Task: Search round trip flight ticket for 5 adults, 1 child, 2 infants in seat and 1 infant on lap in business from Hailey/sun Valley: Friedman Memorial Airport to Rockford: Chicago Rockford International Airport(was Northwest Chicagoland Regional Airport At Rockford) on 5-1-2023 and return on 5-2-2023. Choice of flights is Southwest. Number of bags: 11 checked bags. Price is upto 81000. Outbound departure time preference is 4:00. Return departure time preference is 21:30.
Action: Mouse moved to (200, 250)
Screenshot: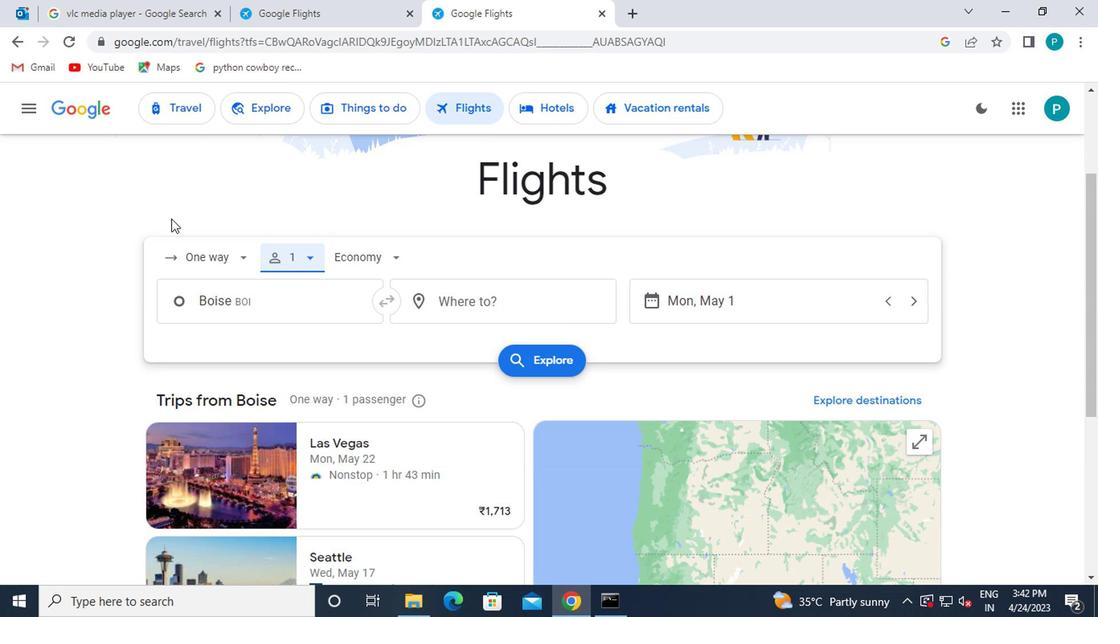 
Action: Mouse pressed left at (200, 250)
Screenshot: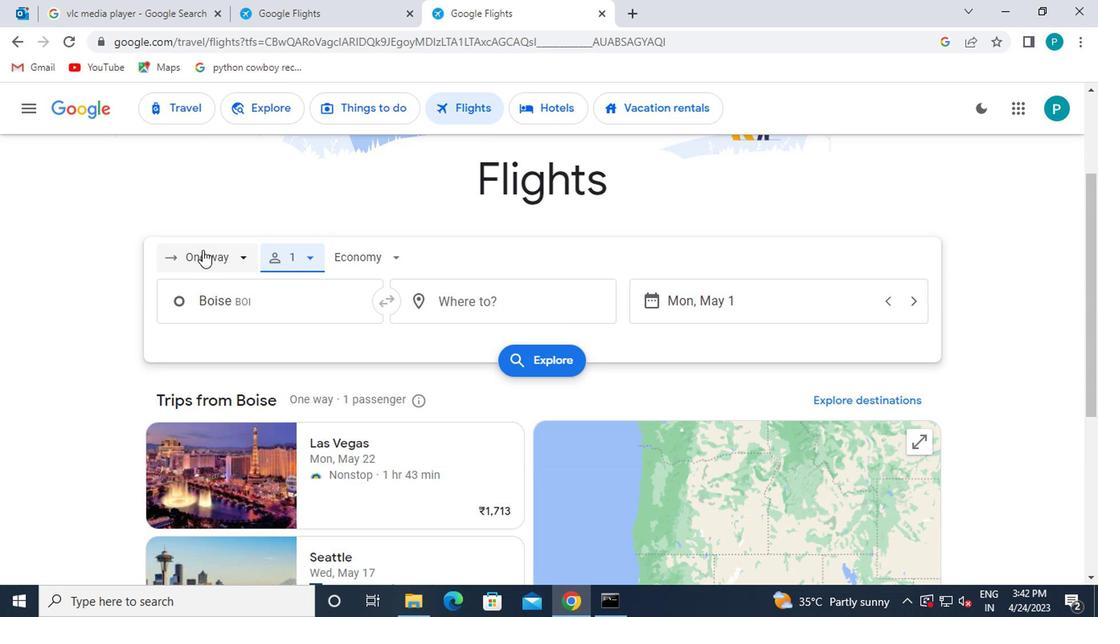 
Action: Mouse moved to (208, 288)
Screenshot: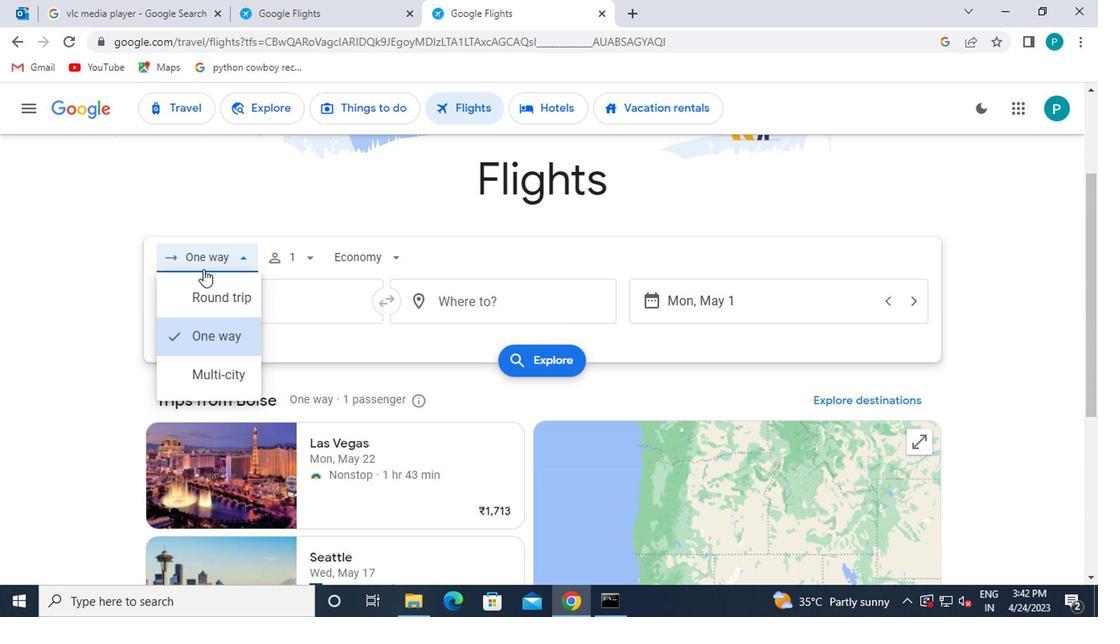 
Action: Mouse pressed left at (208, 288)
Screenshot: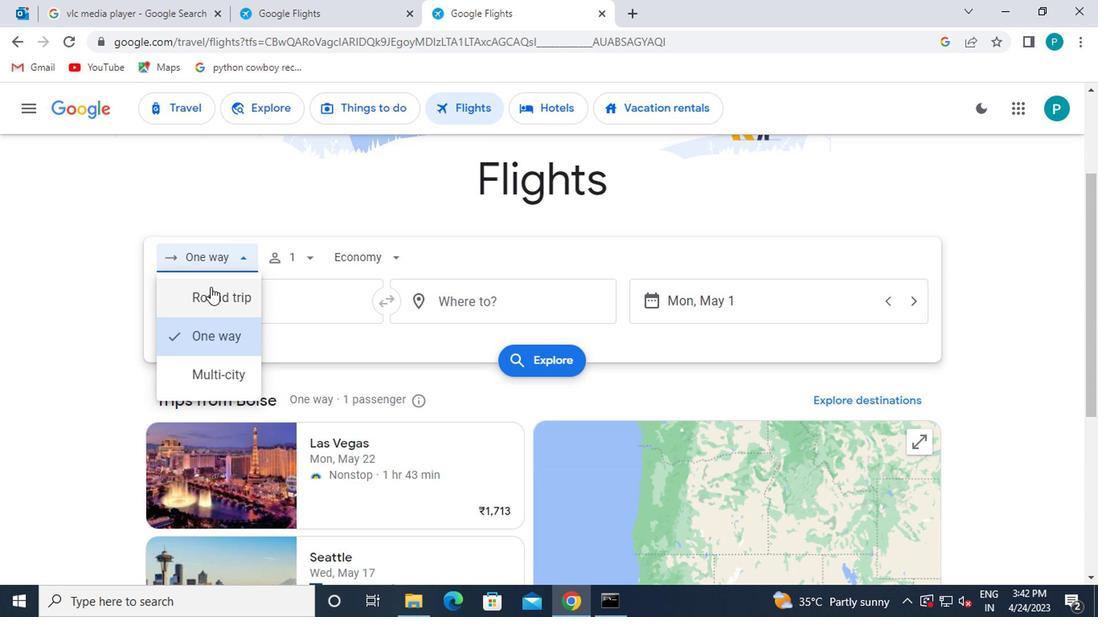 
Action: Mouse moved to (294, 267)
Screenshot: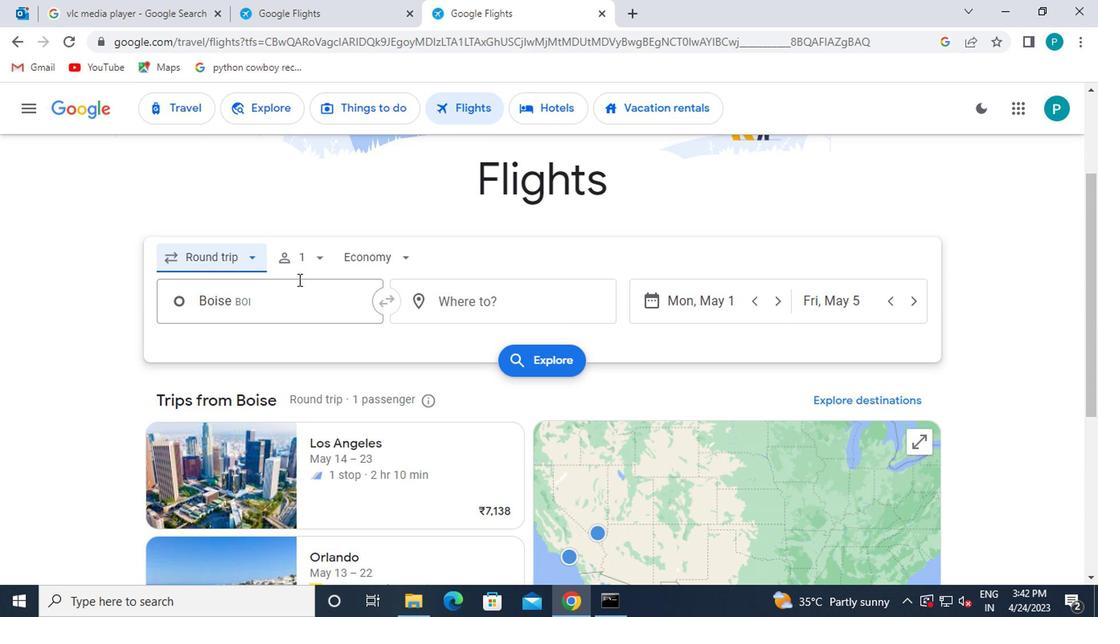 
Action: Mouse pressed left at (294, 267)
Screenshot: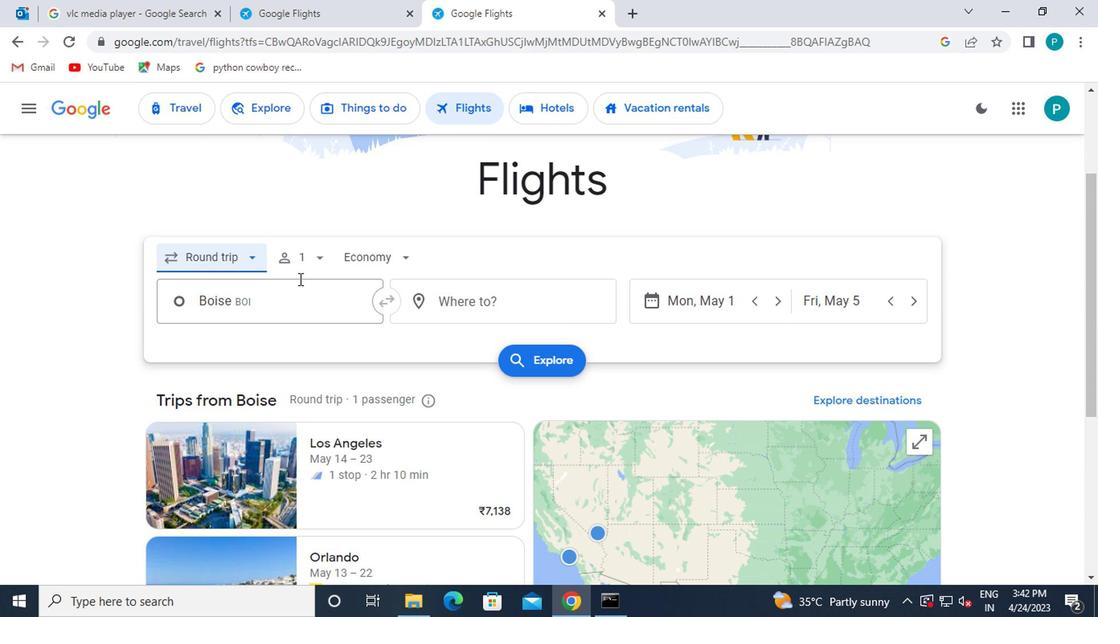 
Action: Mouse moved to (437, 294)
Screenshot: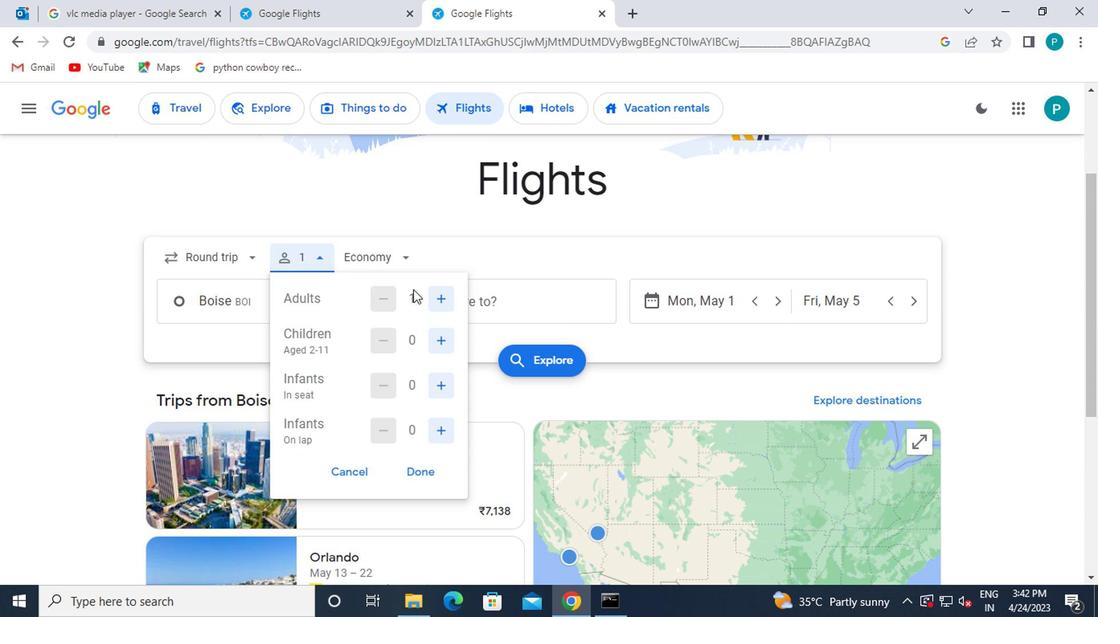 
Action: Mouse pressed left at (437, 294)
Screenshot: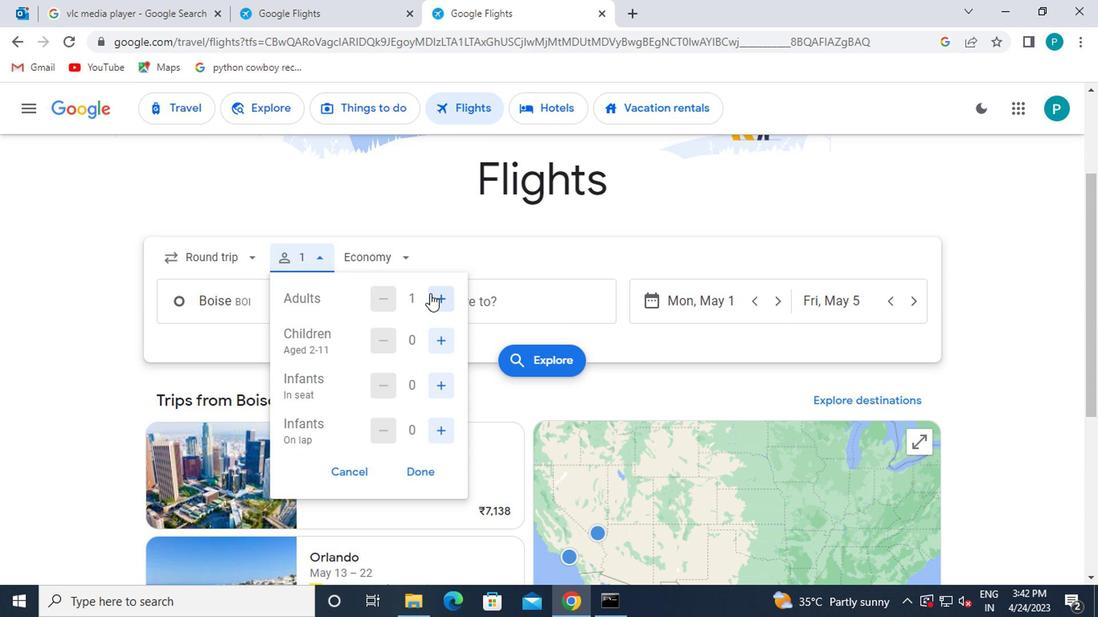 
Action: Mouse pressed left at (437, 294)
Screenshot: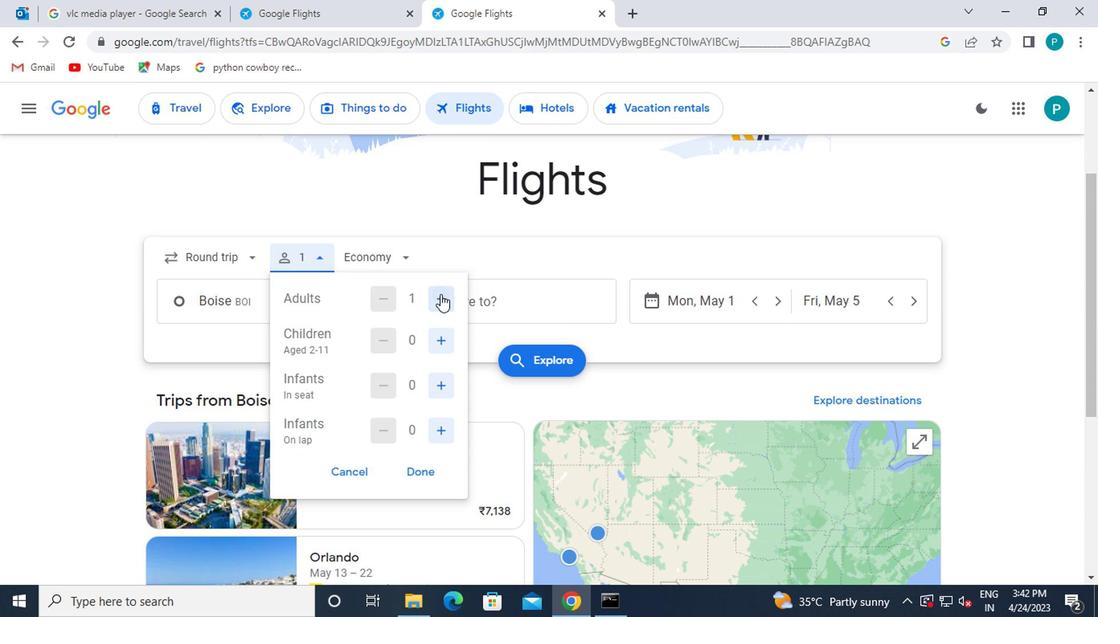 
Action: Mouse pressed left at (437, 294)
Screenshot: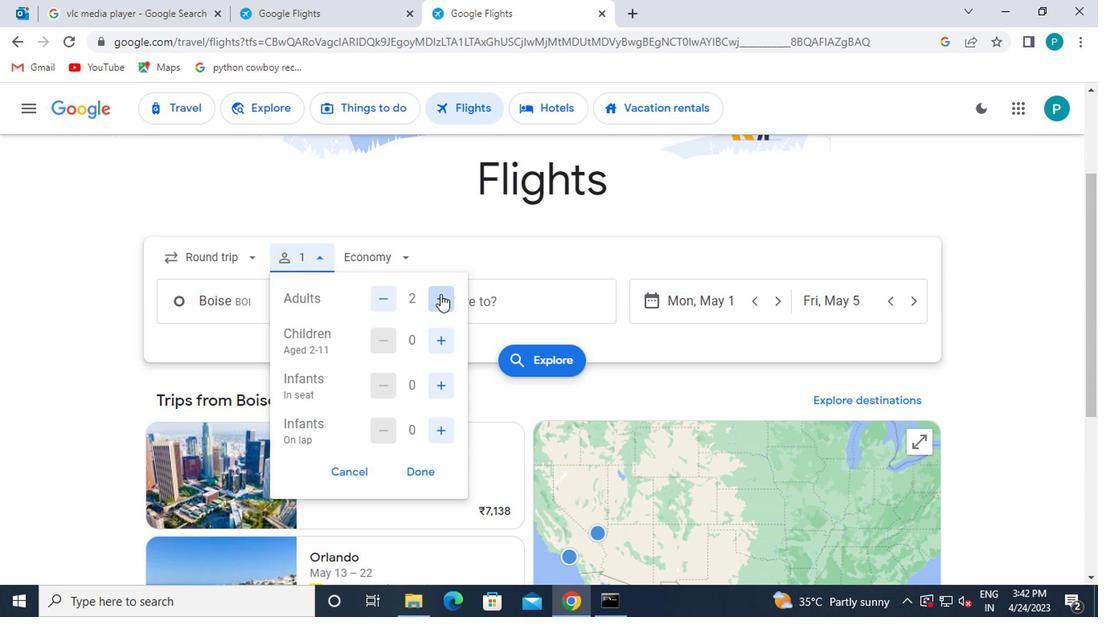 
Action: Mouse pressed left at (437, 294)
Screenshot: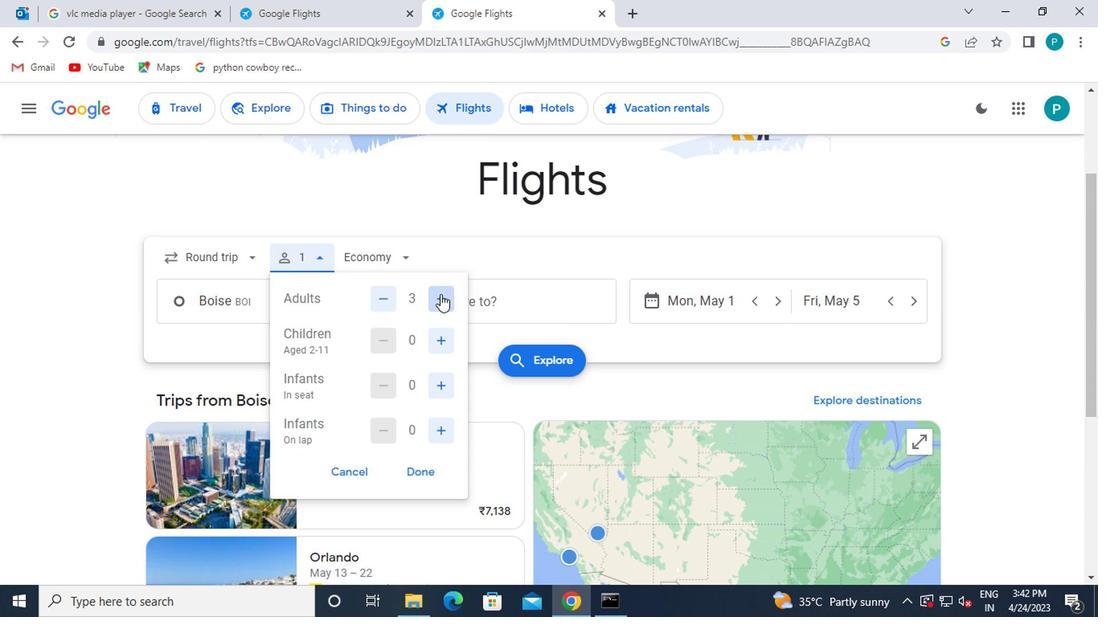 
Action: Mouse moved to (443, 342)
Screenshot: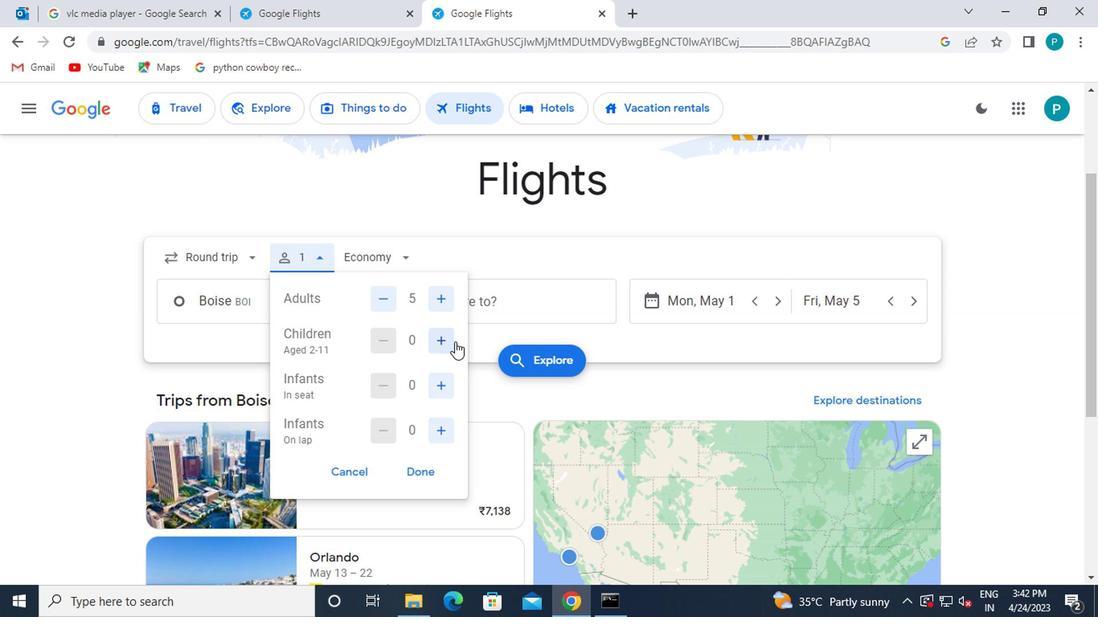 
Action: Mouse pressed left at (443, 342)
Screenshot: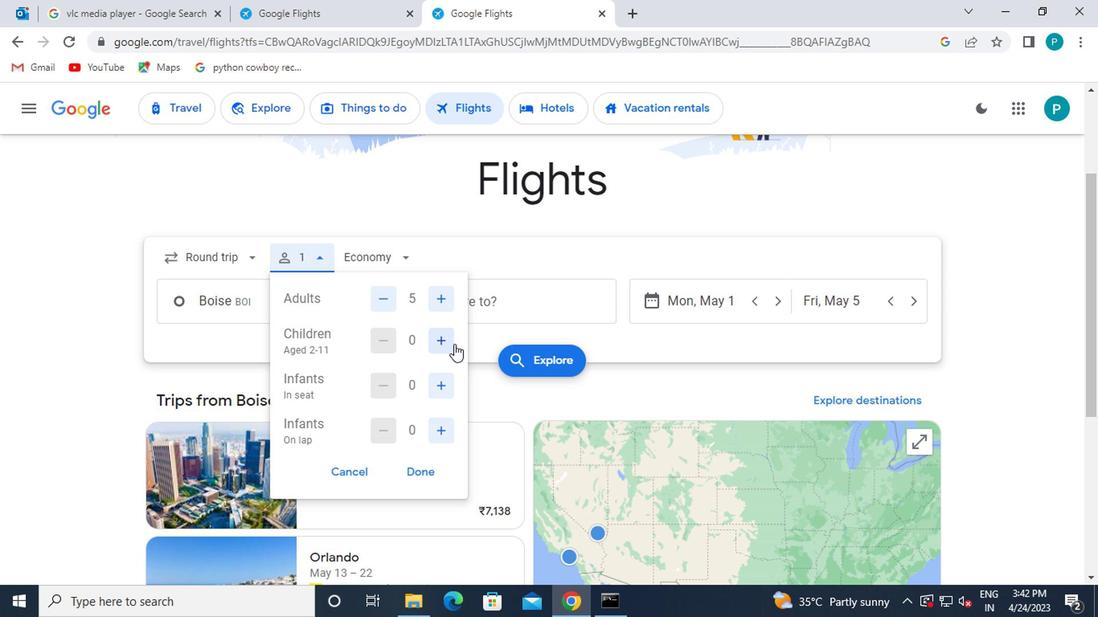 
Action: Mouse moved to (432, 377)
Screenshot: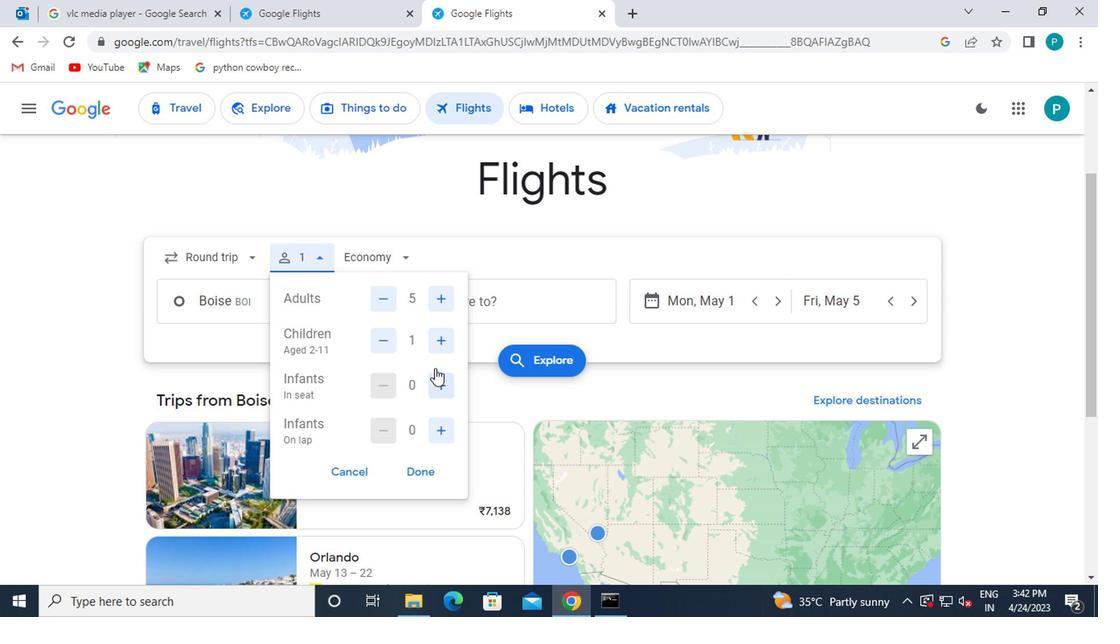 
Action: Mouse pressed left at (432, 377)
Screenshot: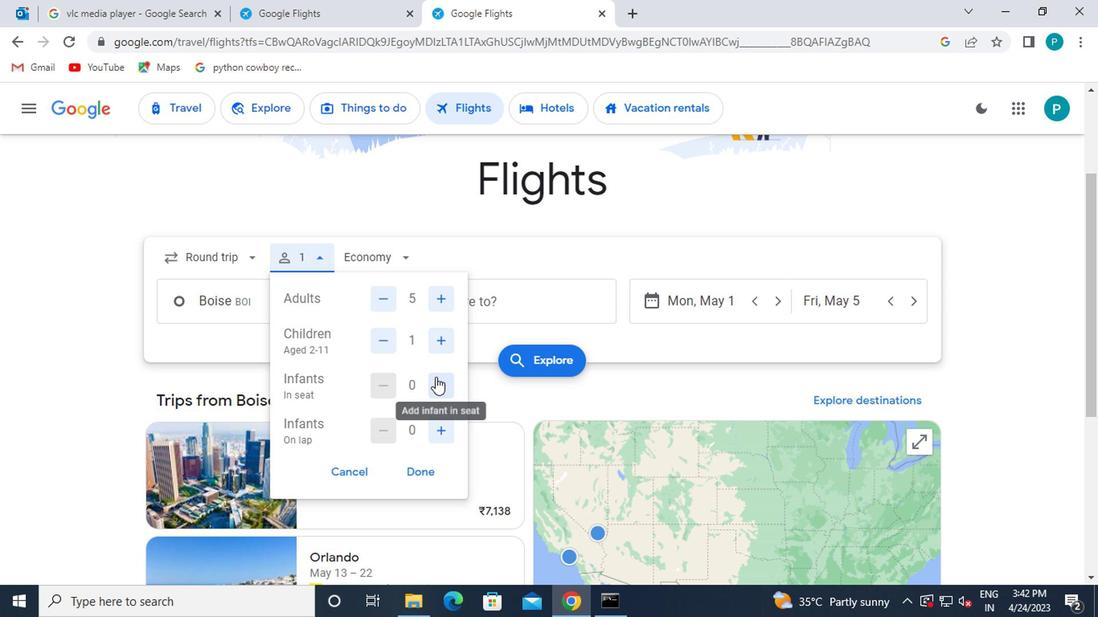 
Action: Mouse pressed left at (432, 377)
Screenshot: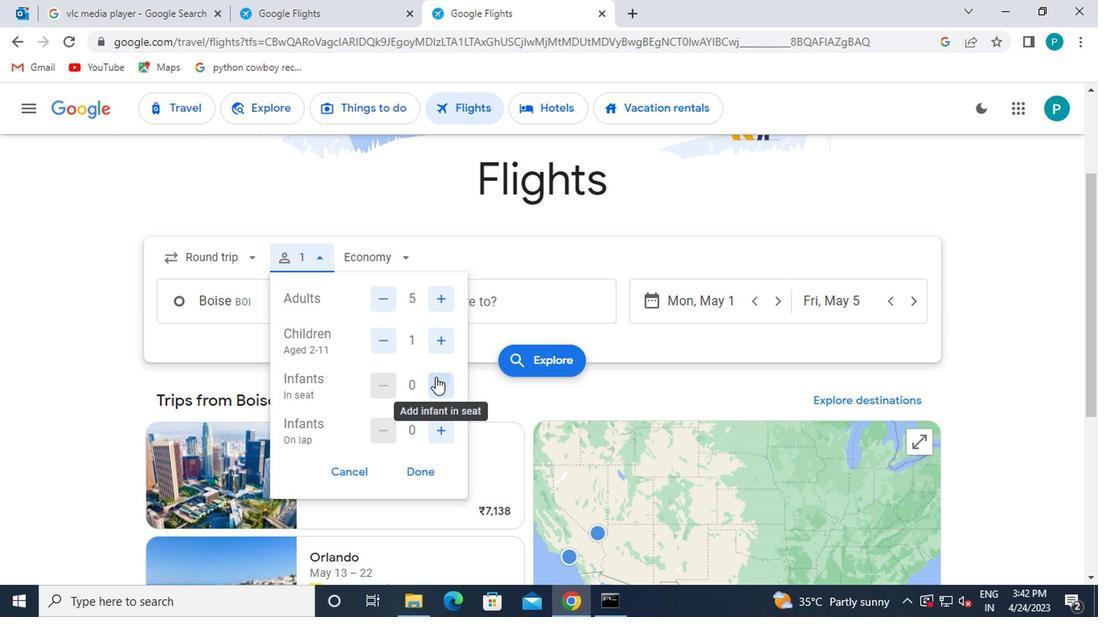 
Action: Mouse moved to (432, 422)
Screenshot: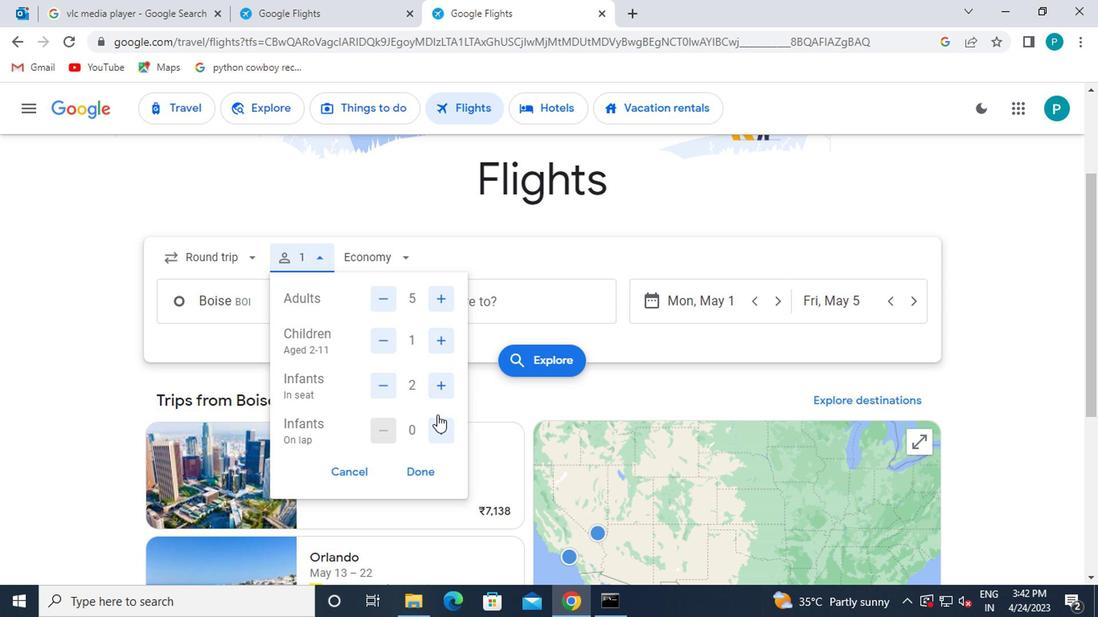 
Action: Mouse pressed left at (432, 422)
Screenshot: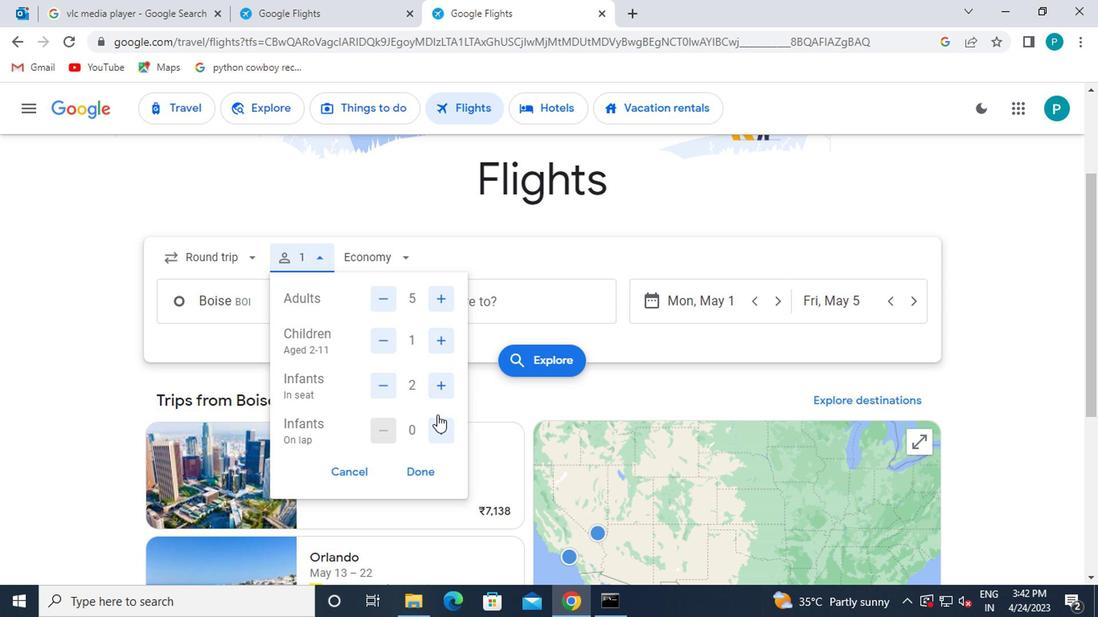 
Action: Mouse moved to (410, 471)
Screenshot: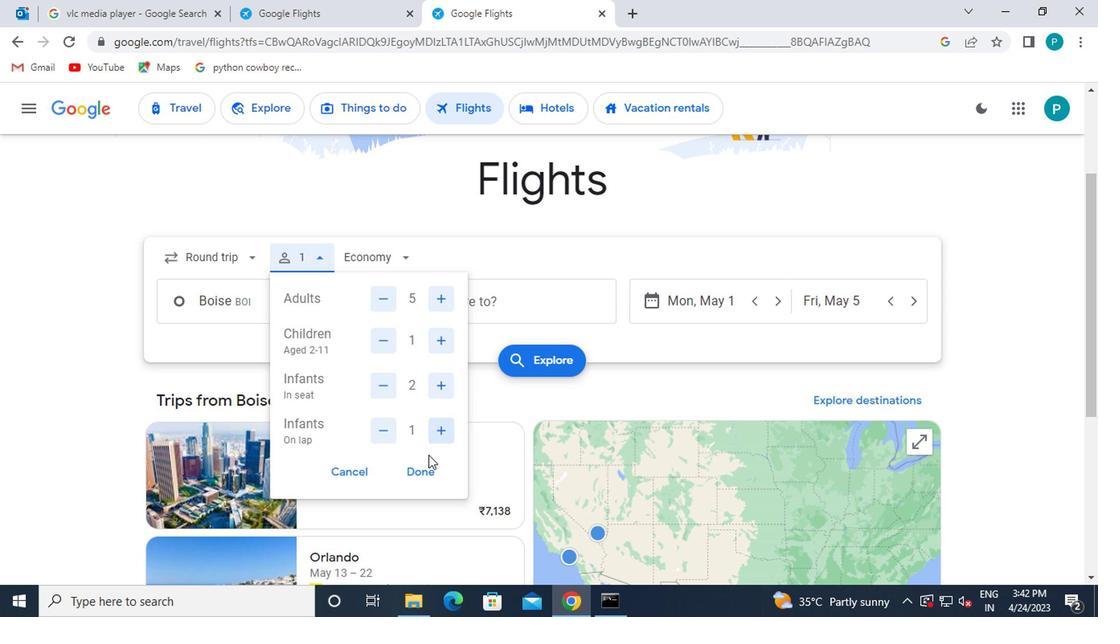 
Action: Mouse pressed left at (410, 471)
Screenshot: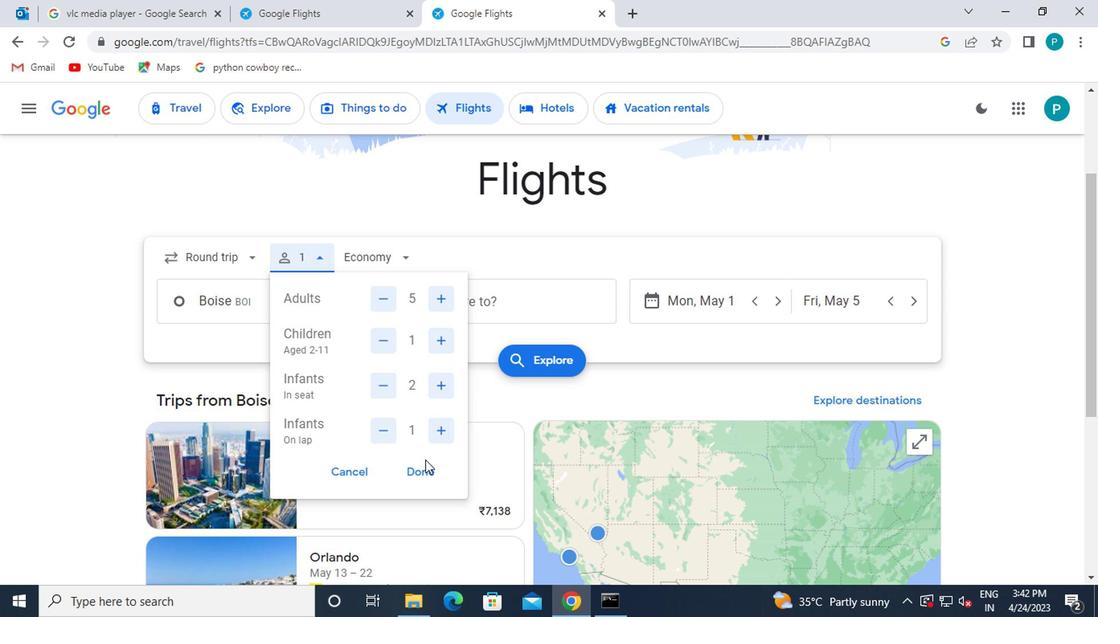
Action: Mouse moved to (363, 260)
Screenshot: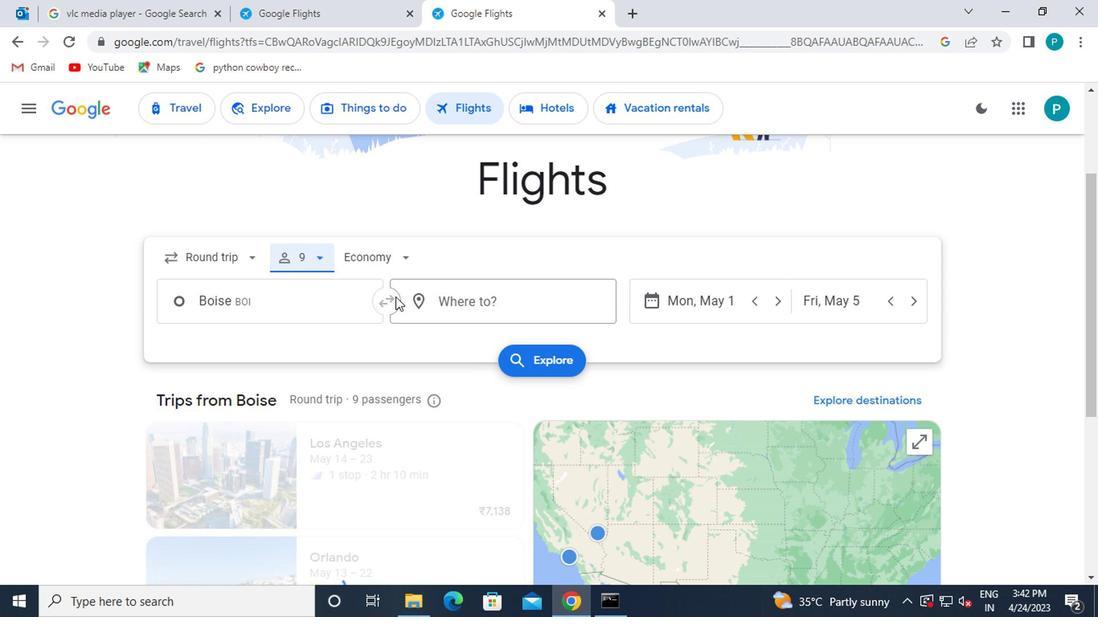 
Action: Mouse pressed left at (363, 260)
Screenshot: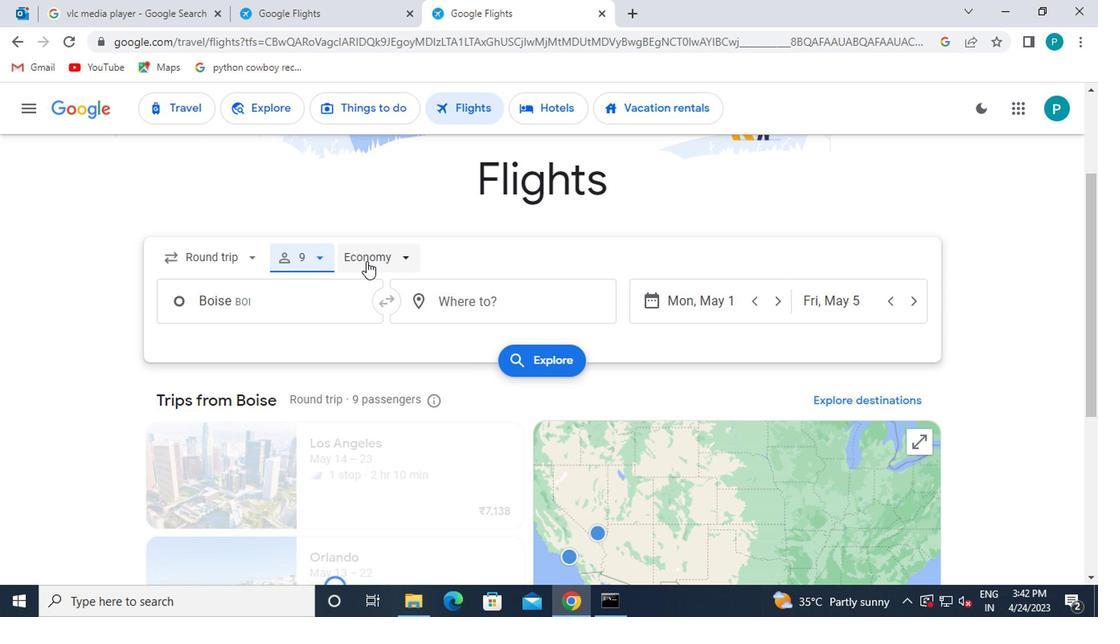 
Action: Mouse moved to (418, 377)
Screenshot: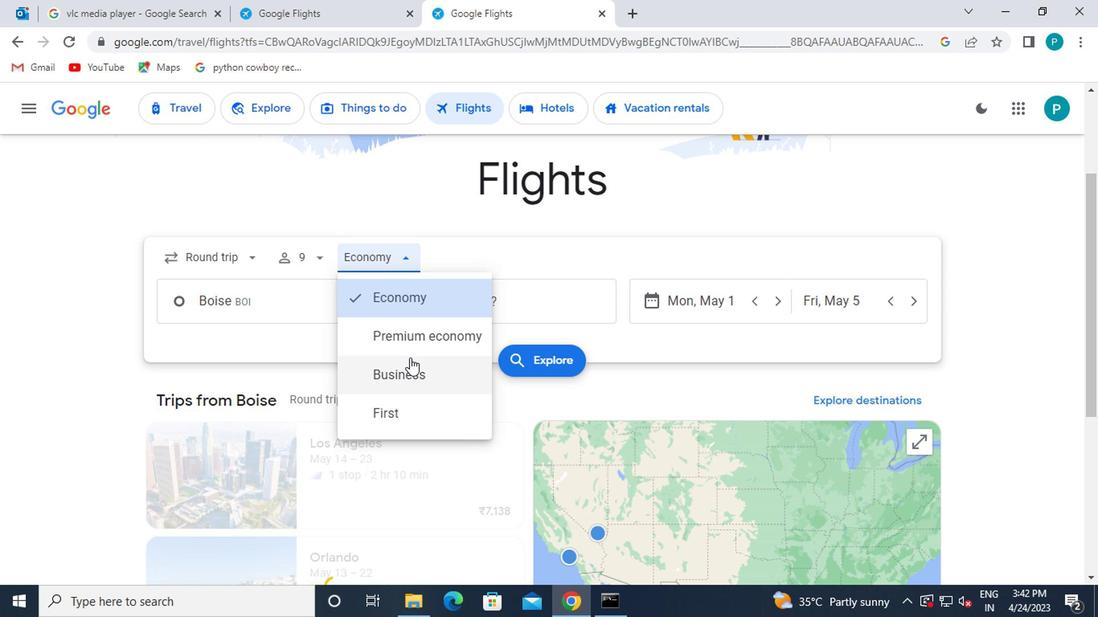 
Action: Mouse pressed left at (418, 377)
Screenshot: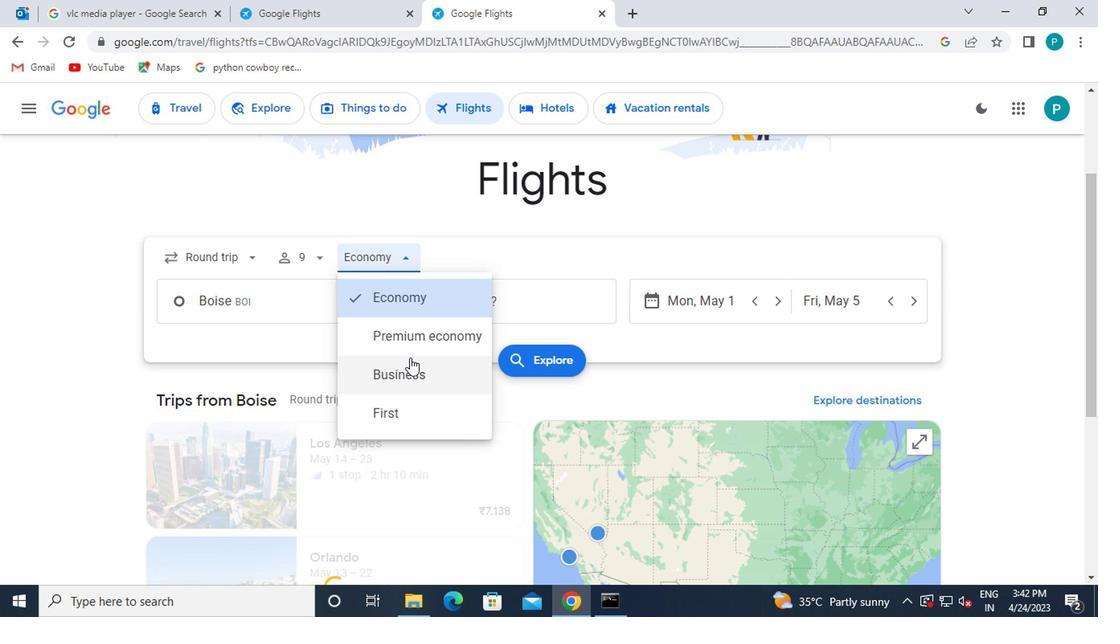 
Action: Mouse moved to (321, 320)
Screenshot: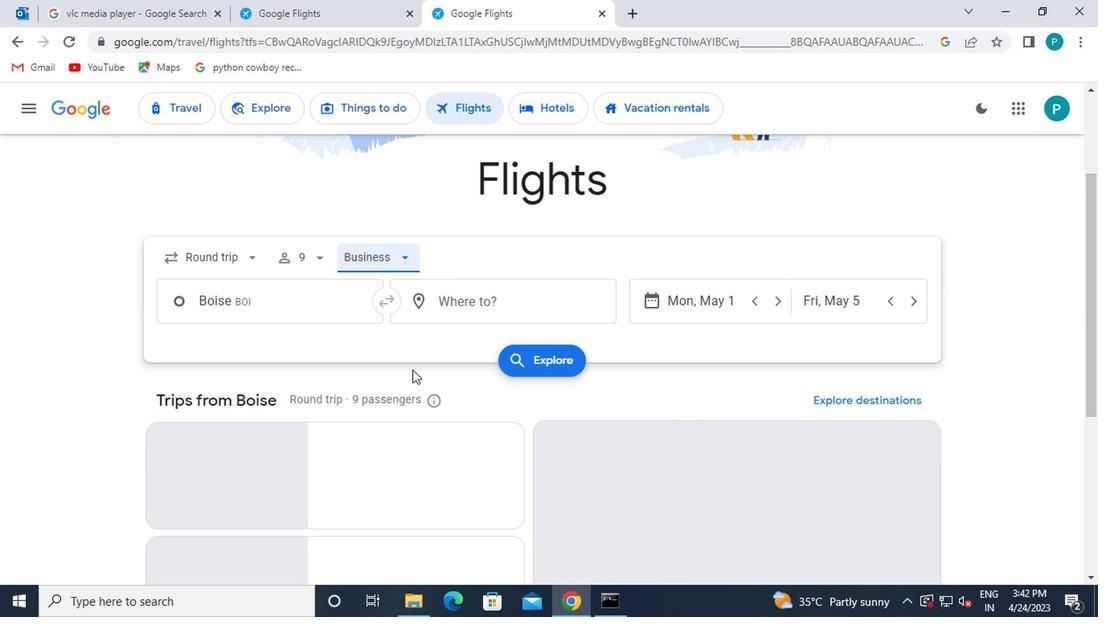 
Action: Mouse pressed left at (321, 320)
Screenshot: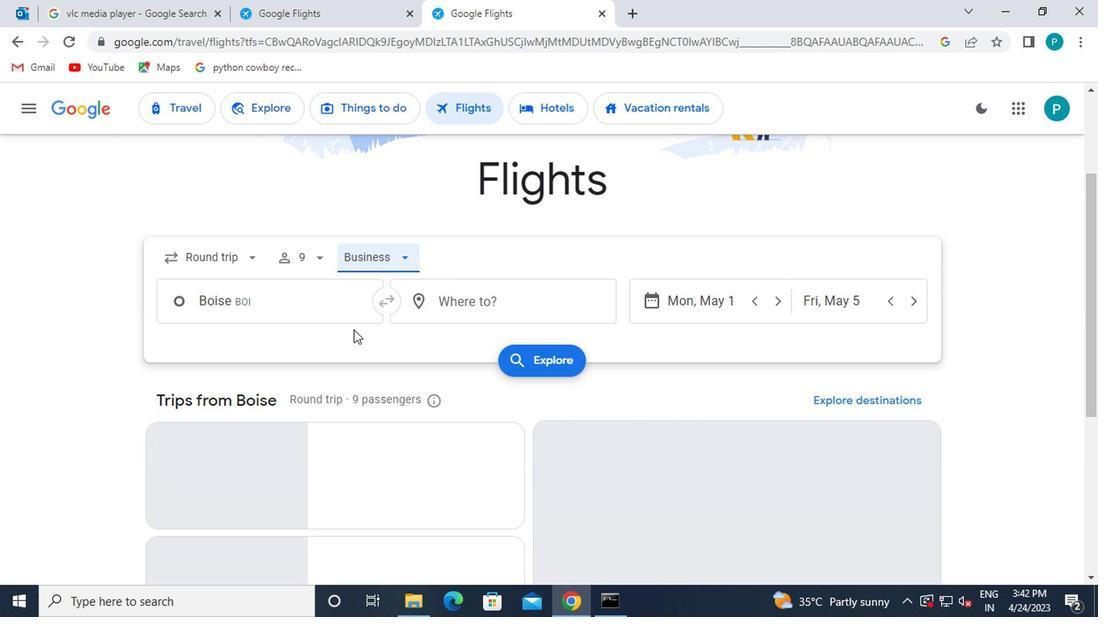 
Action: Mouse moved to (321, 319)
Screenshot: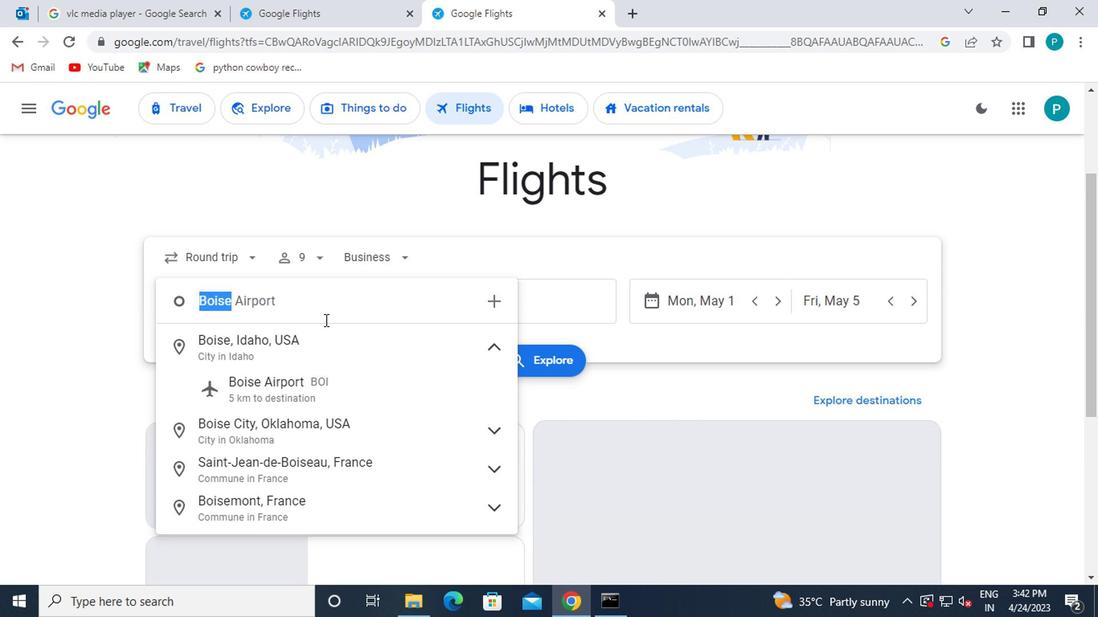 
Action: Key pressed hiley<Key.backspace><Key.backspace><Key.backspace><Key.backspace>ailey
Screenshot: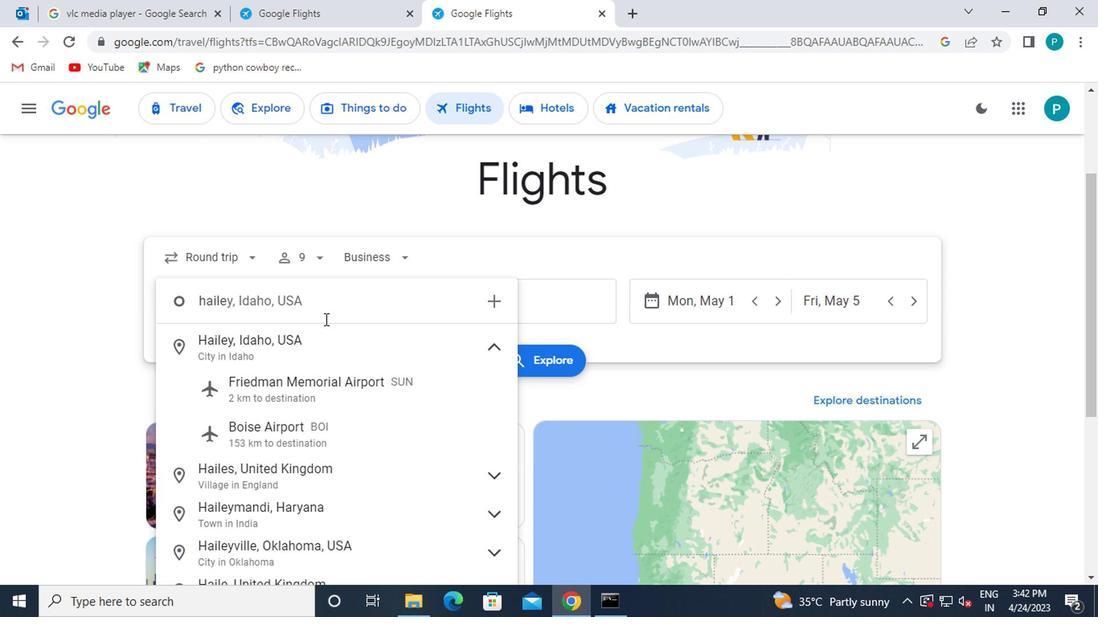 
Action: Mouse moved to (329, 289)
Screenshot: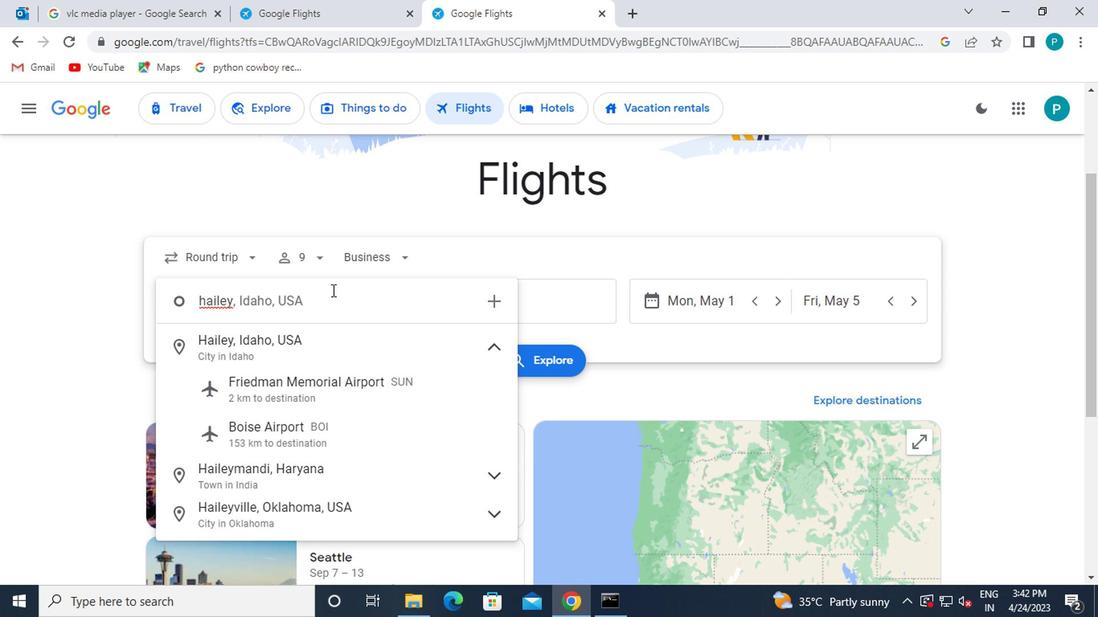 
Action: Key pressed /v<Key.backspace>sun<Key.backspace><Key.backspace>
Screenshot: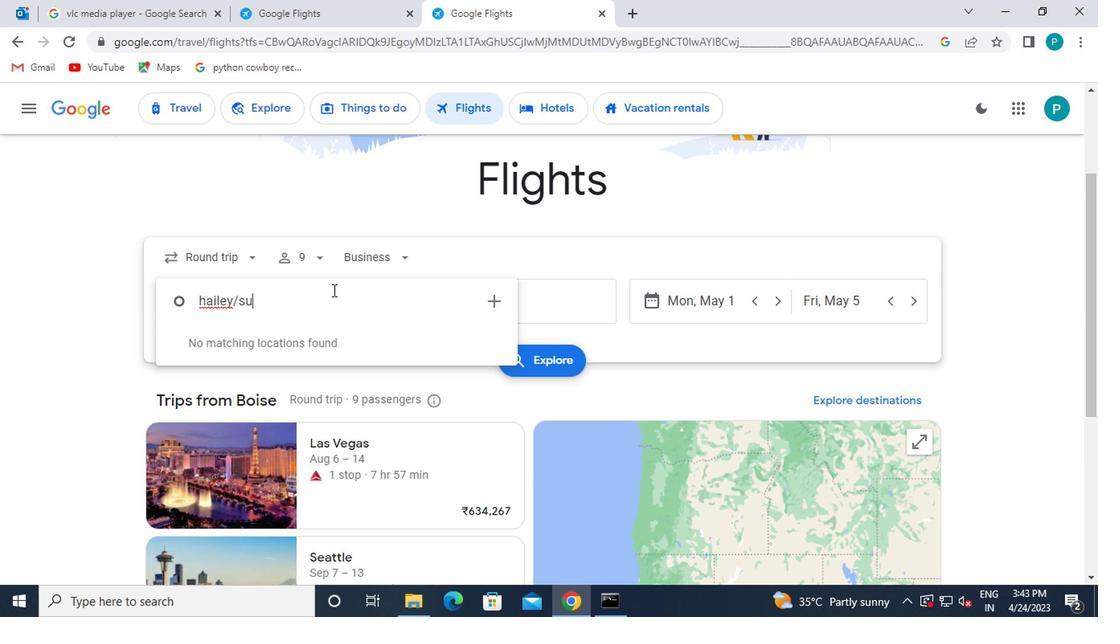 
Action: Mouse moved to (254, 396)
Screenshot: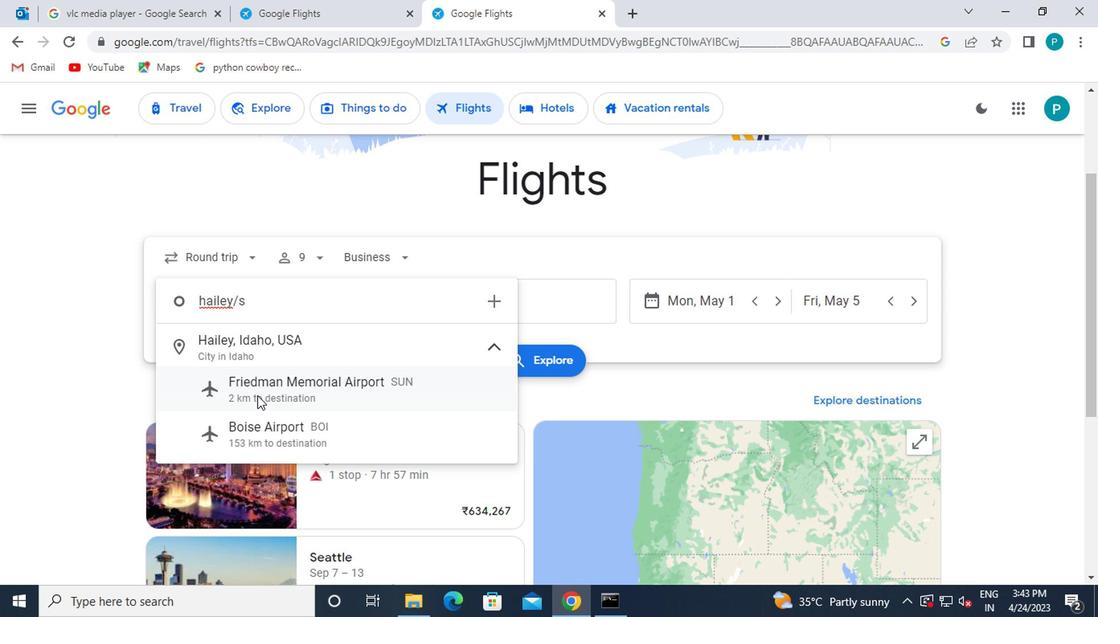 
Action: Mouse pressed left at (254, 396)
Screenshot: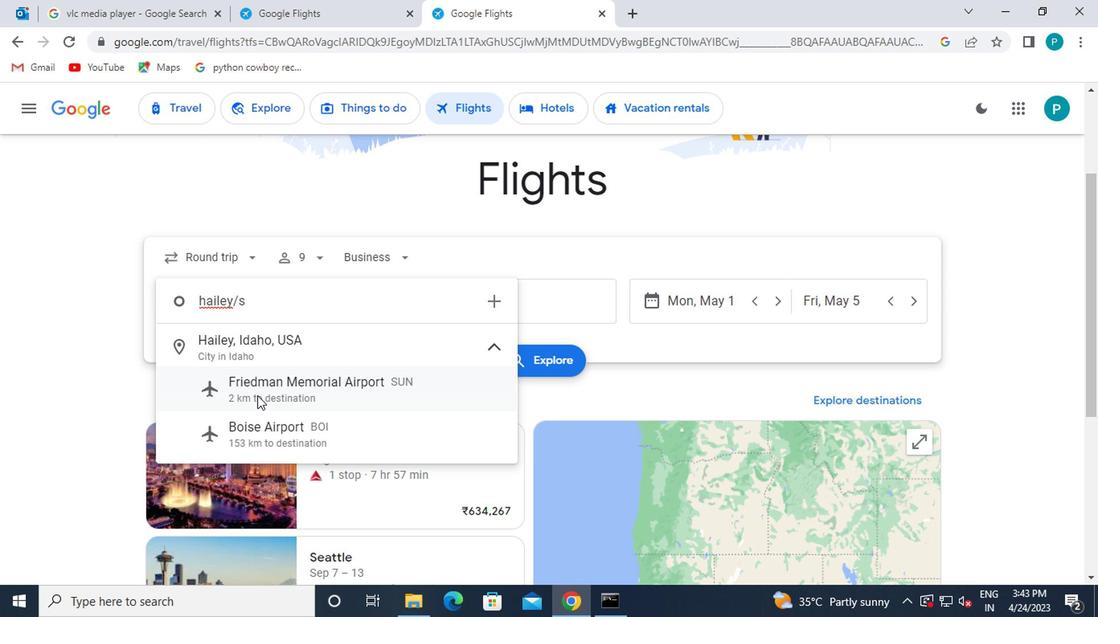
Action: Mouse moved to (493, 303)
Screenshot: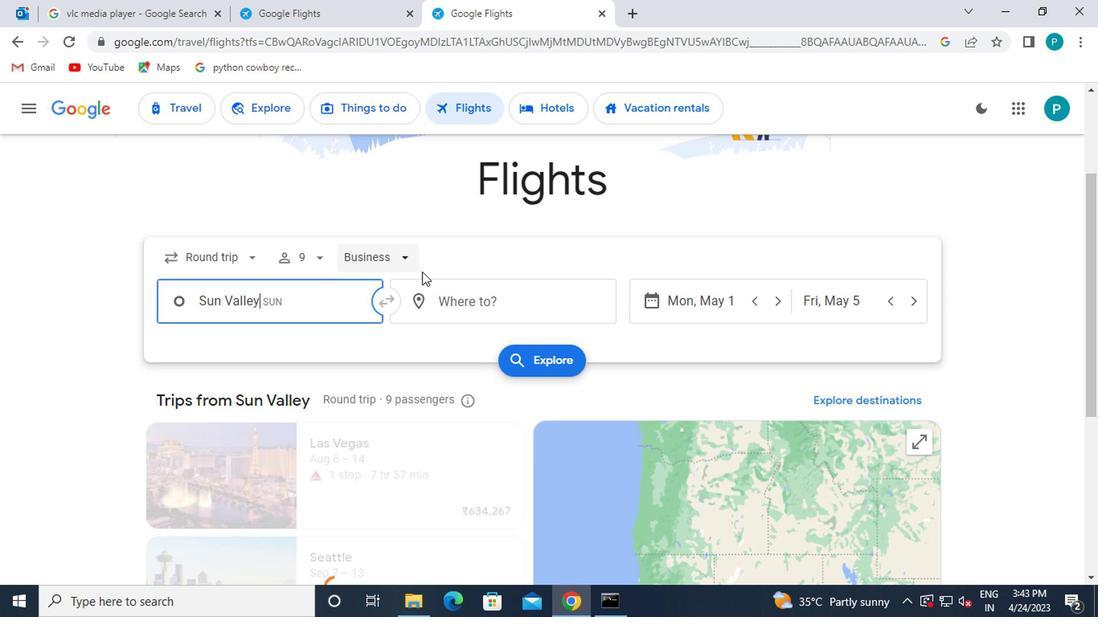 
Action: Mouse pressed left at (493, 303)
Screenshot: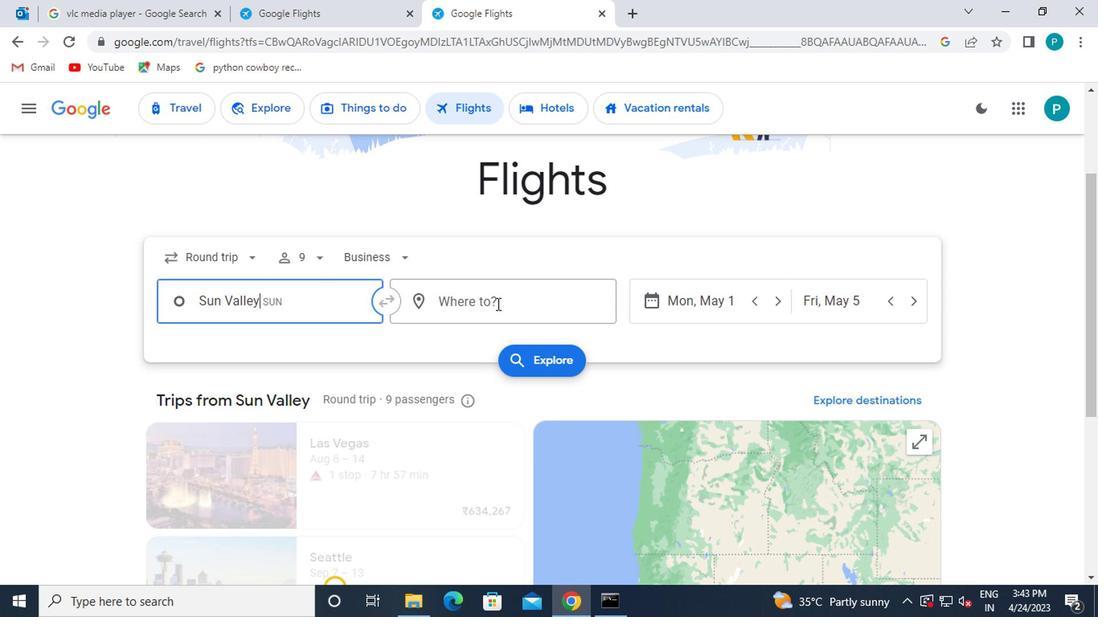 
Action: Key pressed rockford
Screenshot: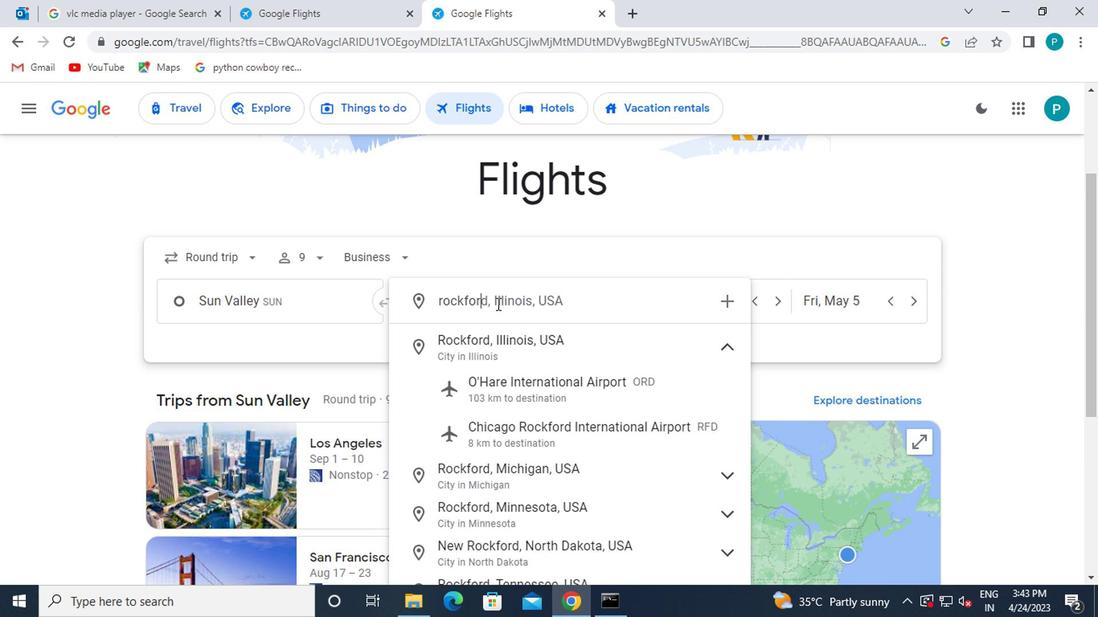 
Action: Mouse moved to (465, 420)
Screenshot: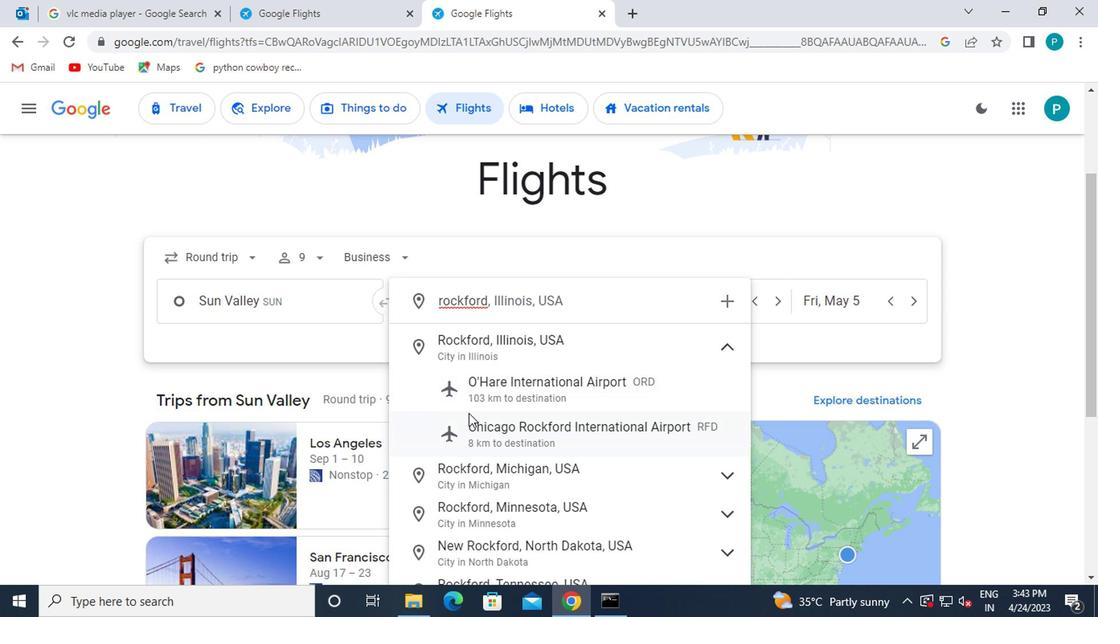 
Action: Mouse pressed left at (465, 420)
Screenshot: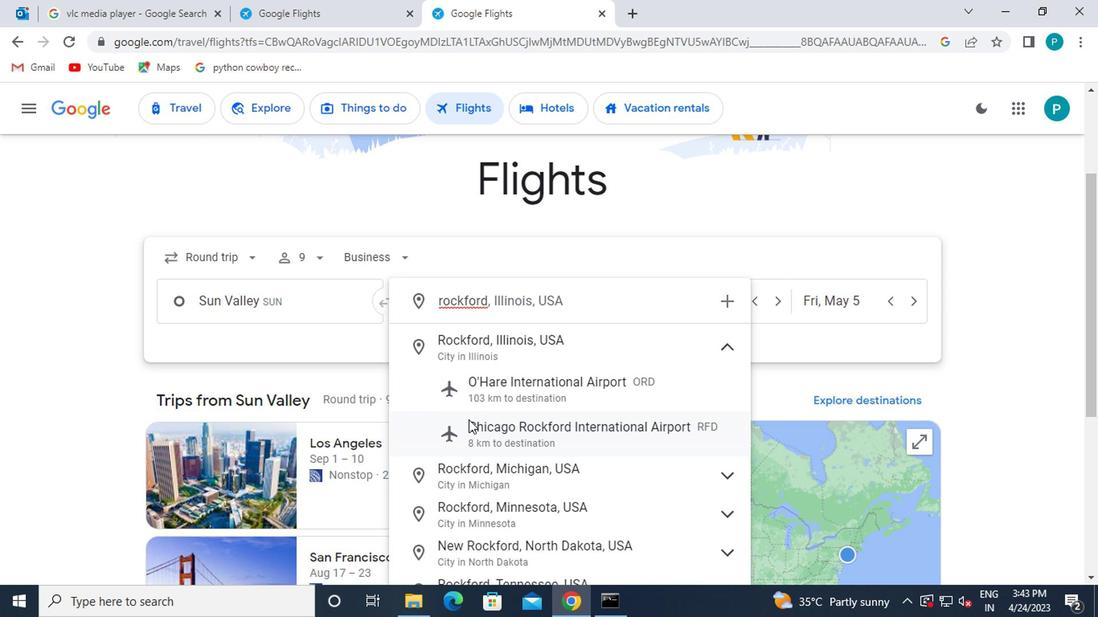 
Action: Mouse moved to (702, 315)
Screenshot: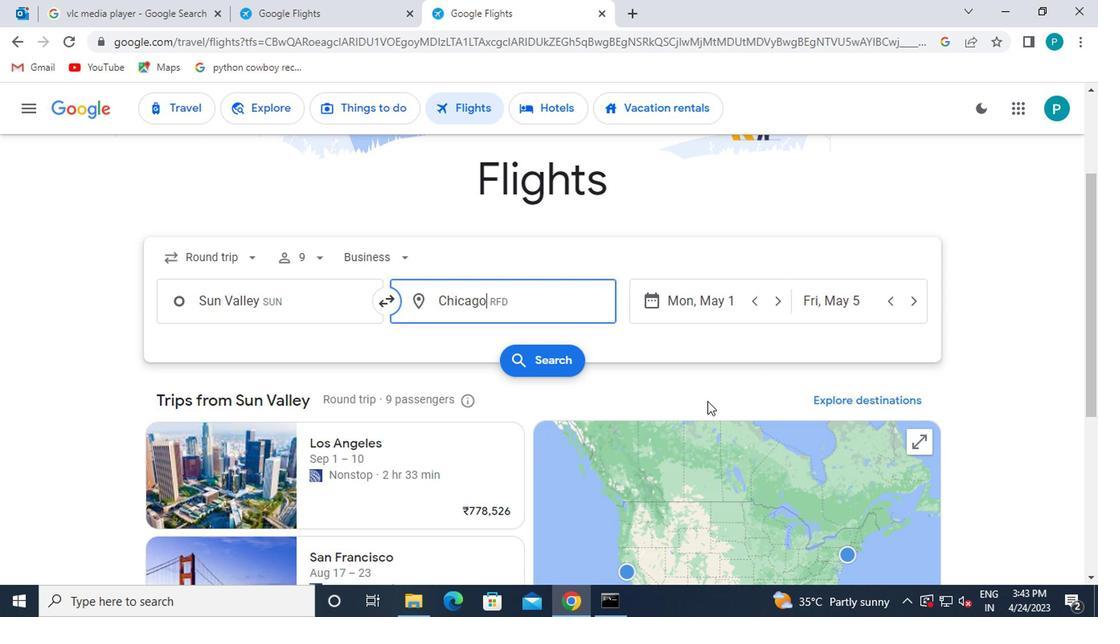 
Action: Mouse pressed left at (702, 315)
Screenshot: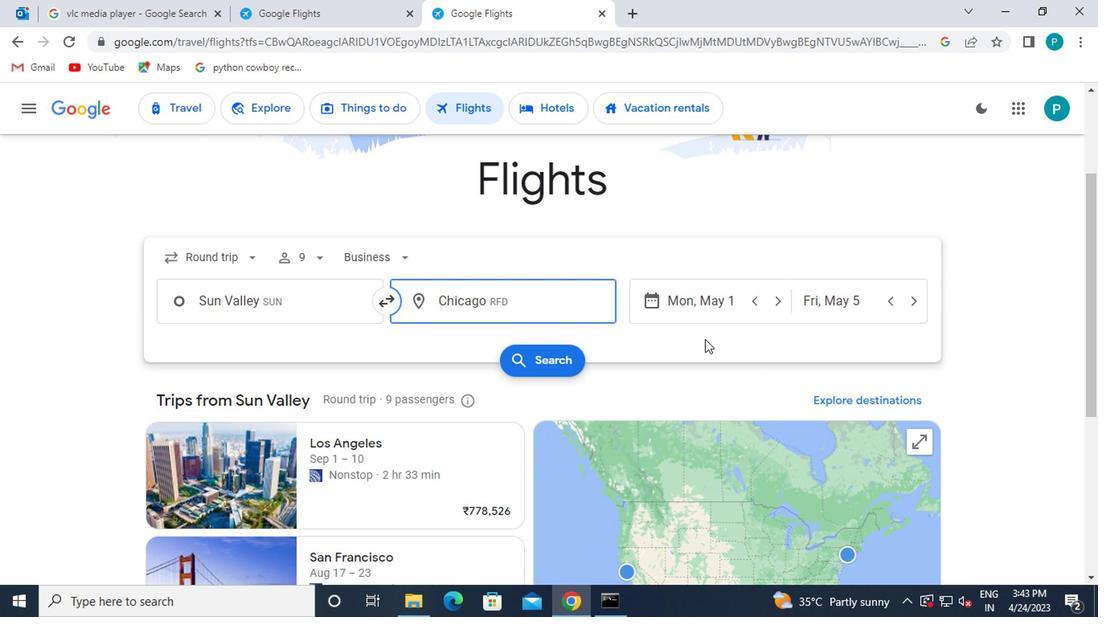 
Action: Mouse moved to (704, 298)
Screenshot: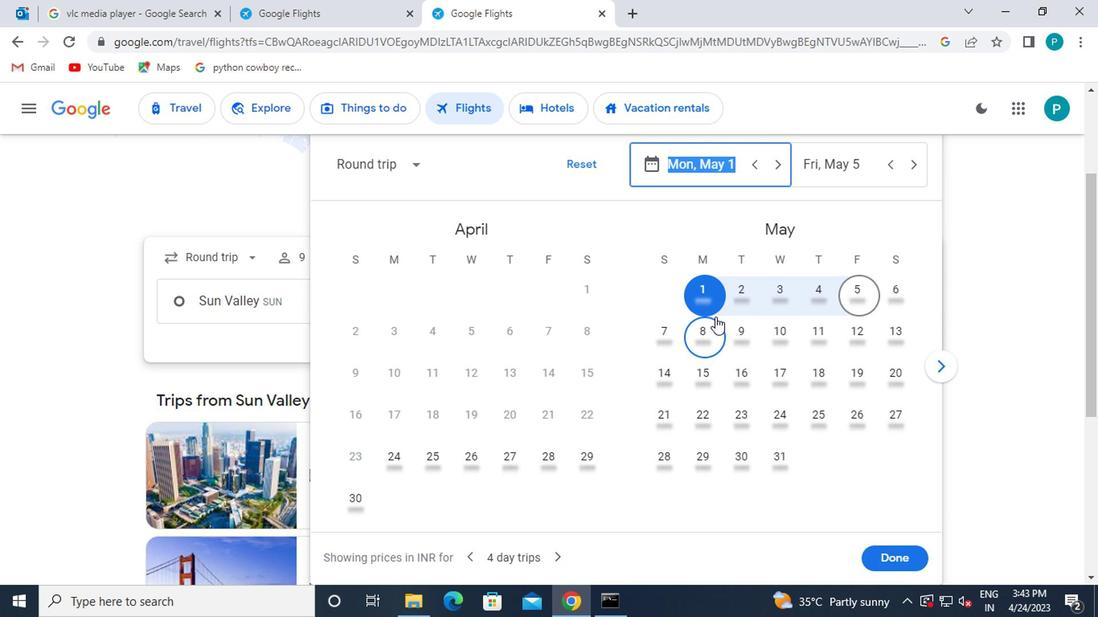 
Action: Mouse pressed left at (704, 298)
Screenshot: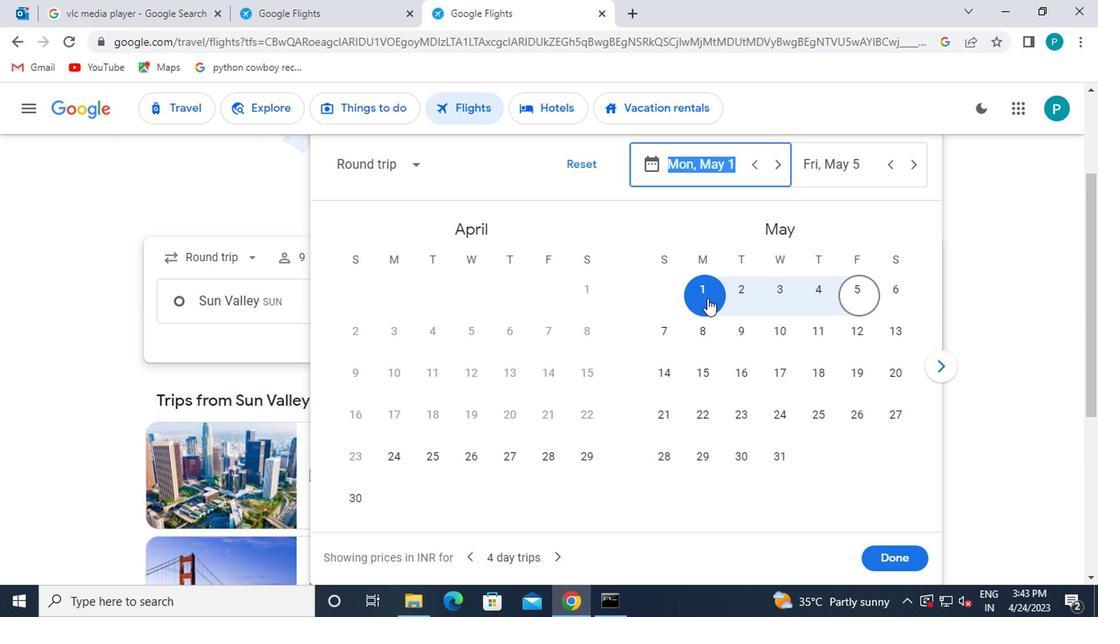 
Action: Mouse moved to (829, 160)
Screenshot: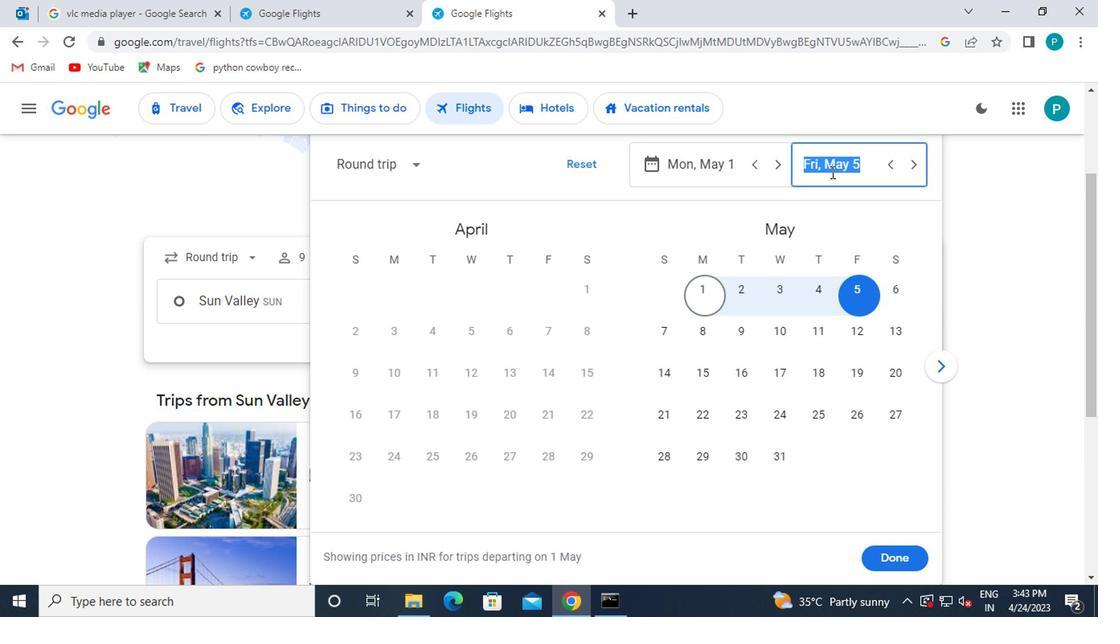 
Action: Mouse pressed left at (829, 160)
Screenshot: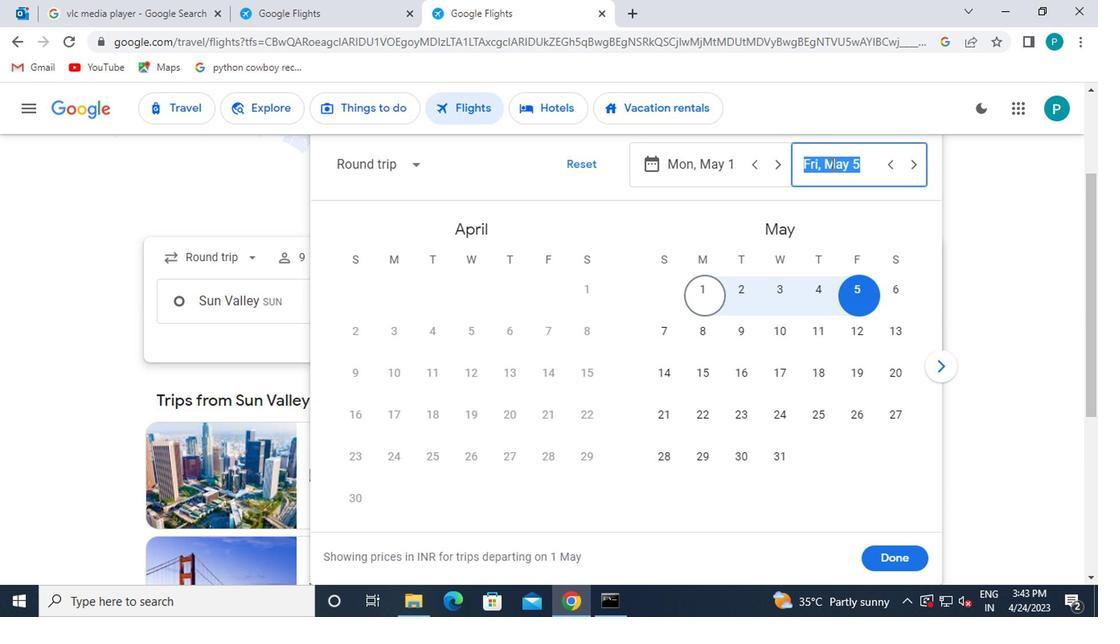 
Action: Mouse moved to (734, 287)
Screenshot: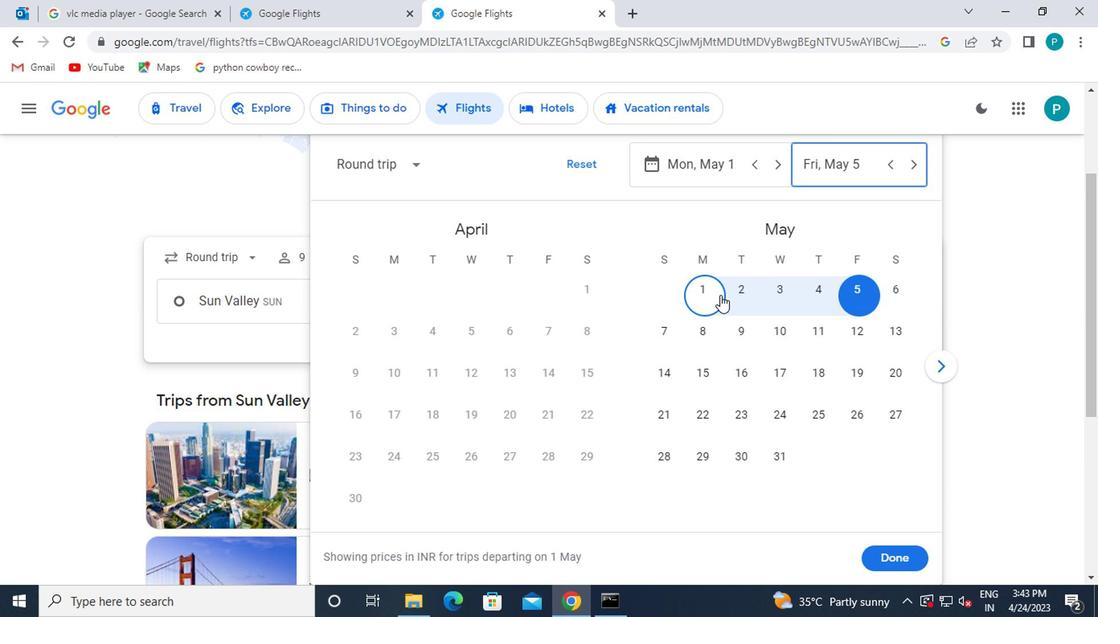 
Action: Mouse pressed left at (734, 287)
Screenshot: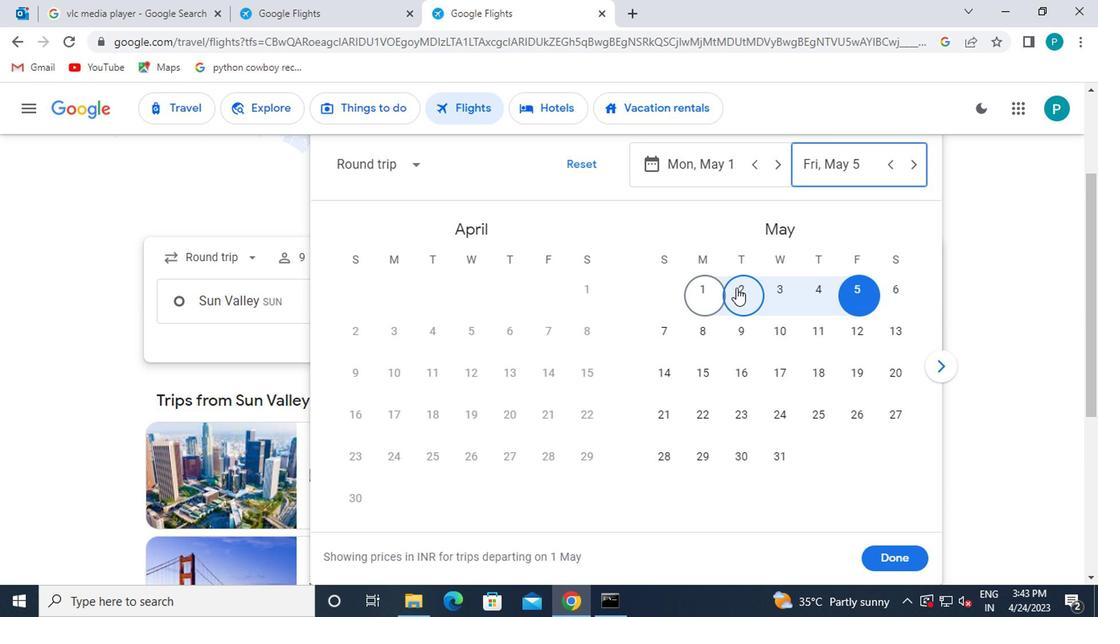 
Action: Mouse moved to (883, 552)
Screenshot: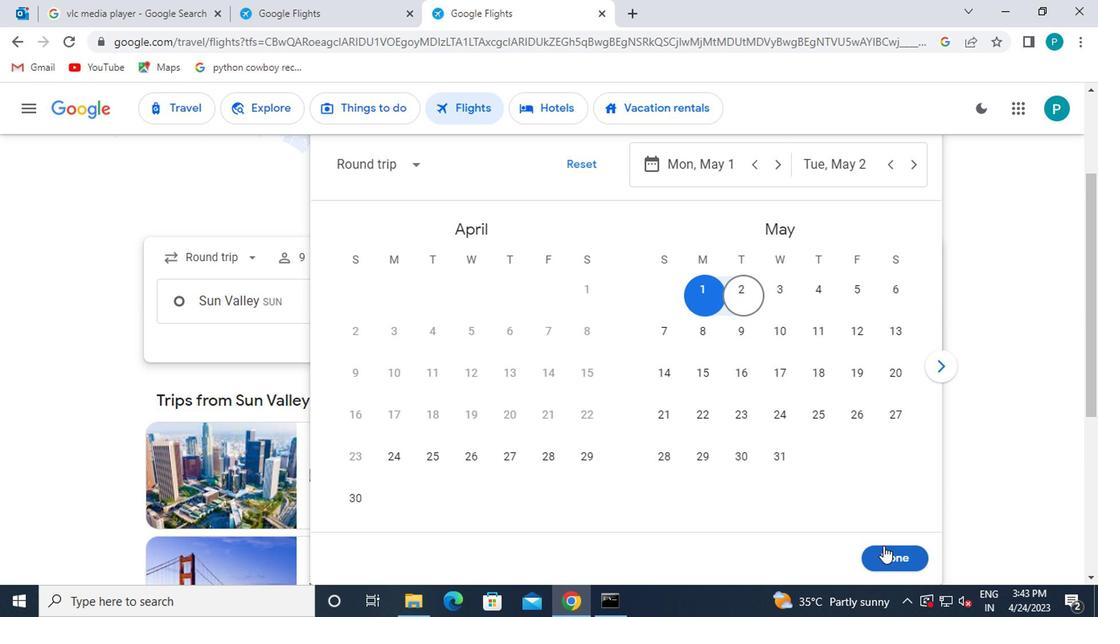 
Action: Mouse pressed left at (883, 552)
Screenshot: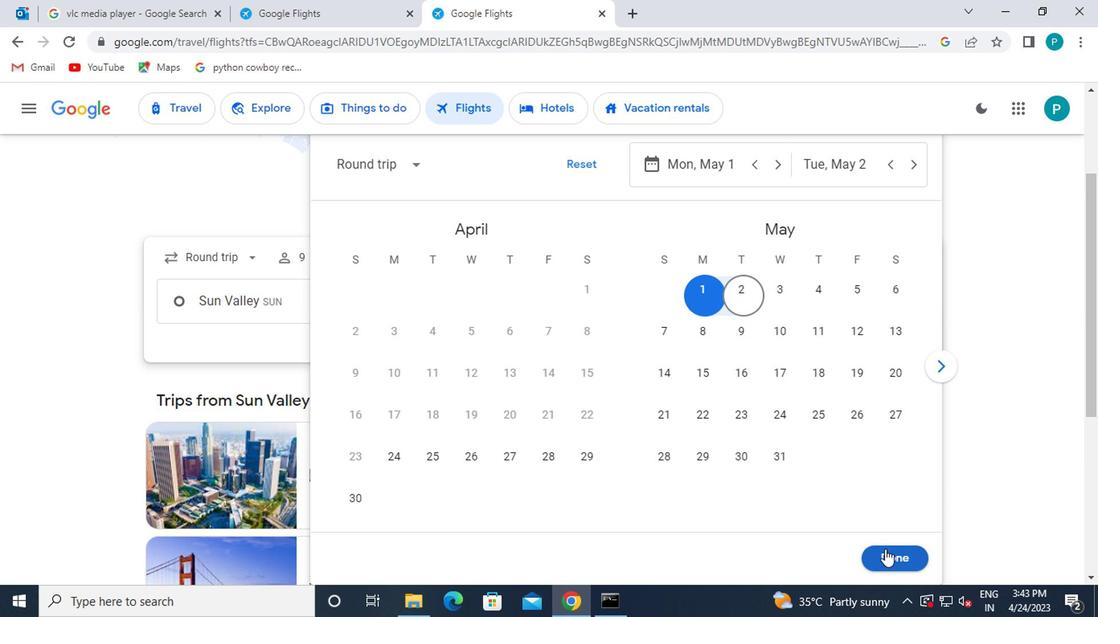 
Action: Mouse moved to (541, 360)
Screenshot: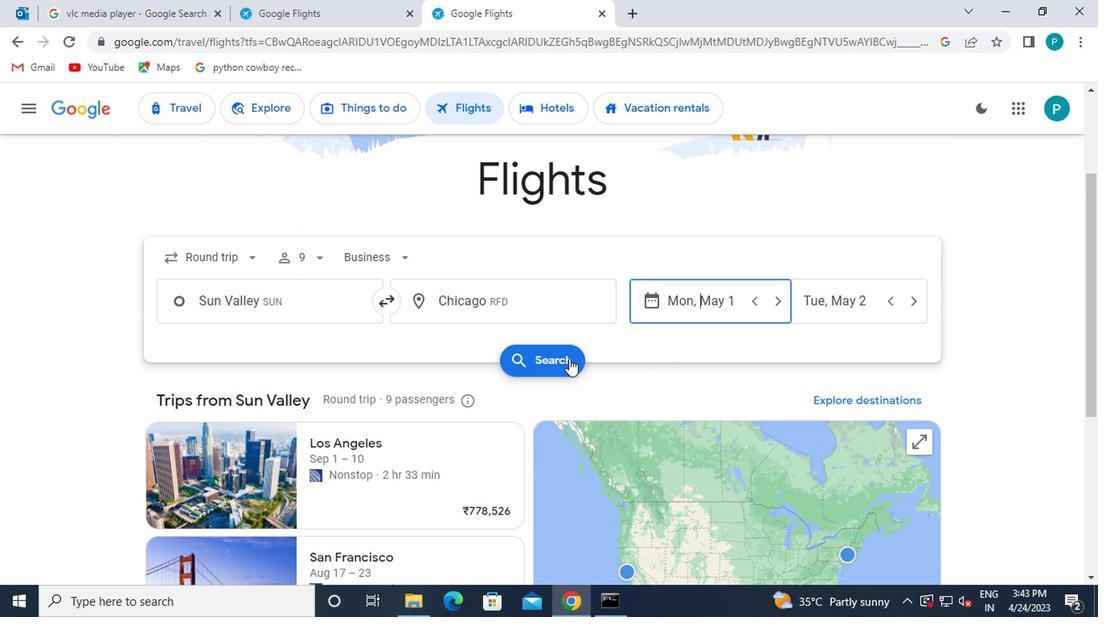 
Action: Mouse pressed left at (541, 360)
Screenshot: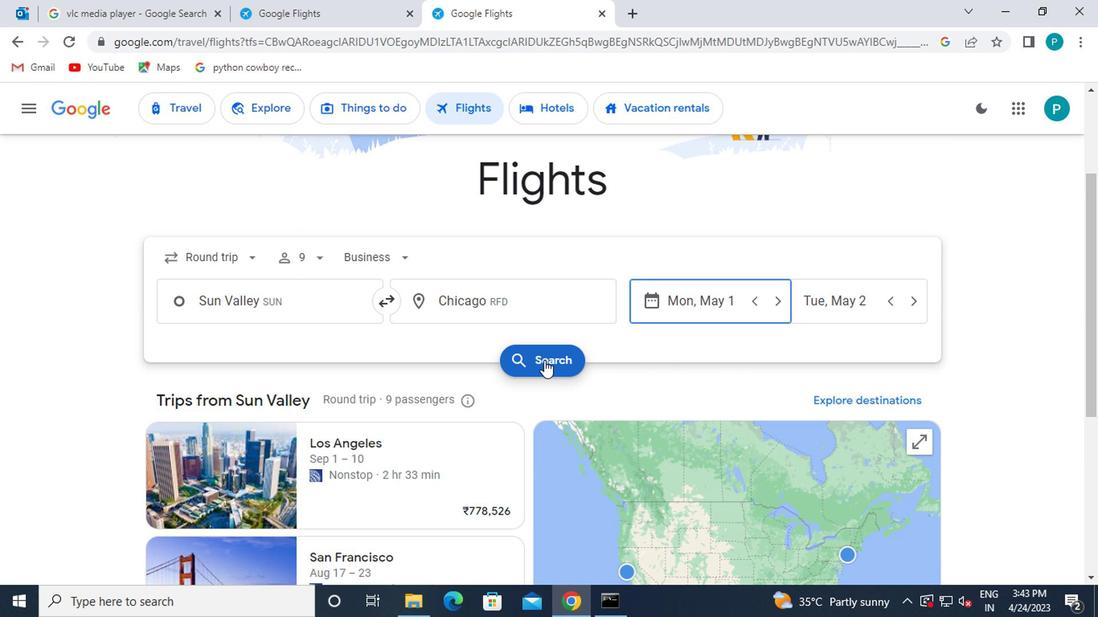 
Action: Mouse moved to (189, 256)
Screenshot: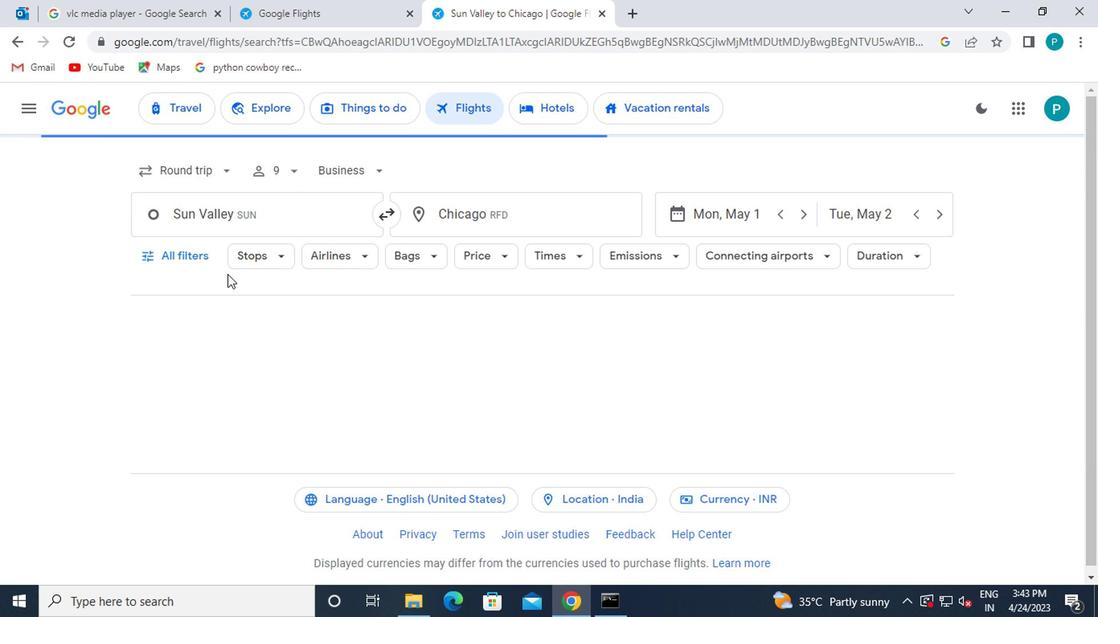 
Action: Mouse pressed left at (189, 256)
Screenshot: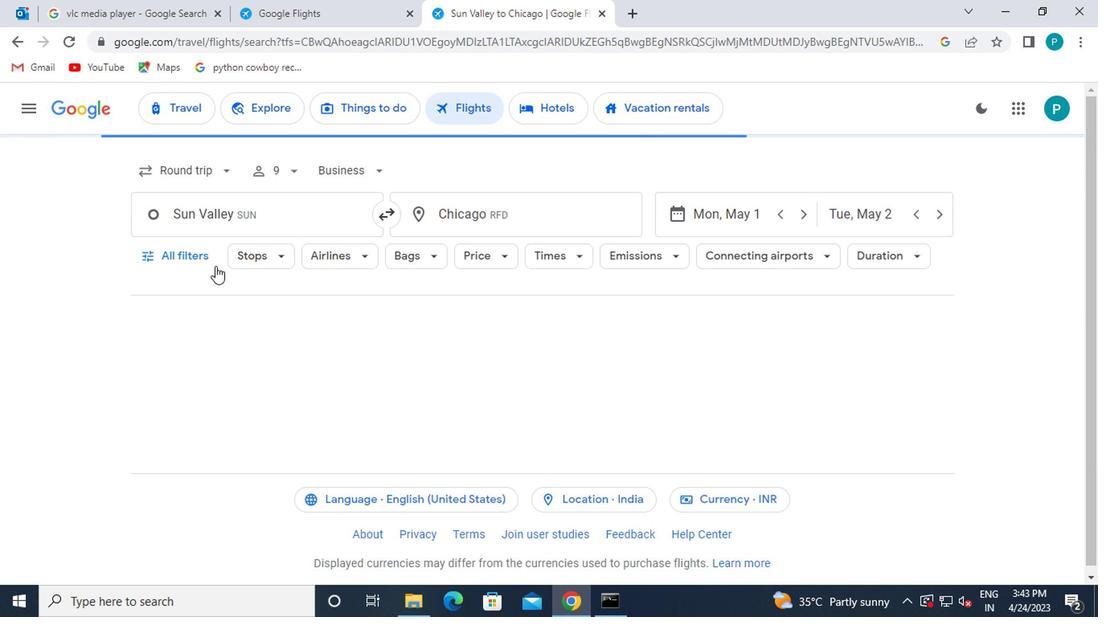 
Action: Mouse moved to (220, 368)
Screenshot: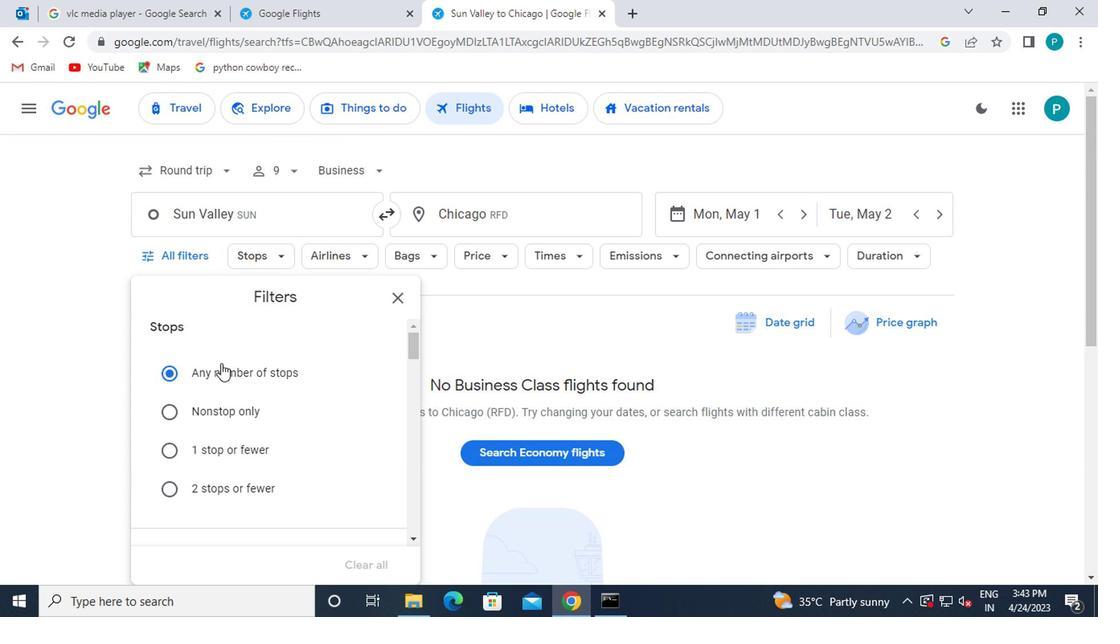 
Action: Mouse scrolled (220, 367) with delta (0, 0)
Screenshot: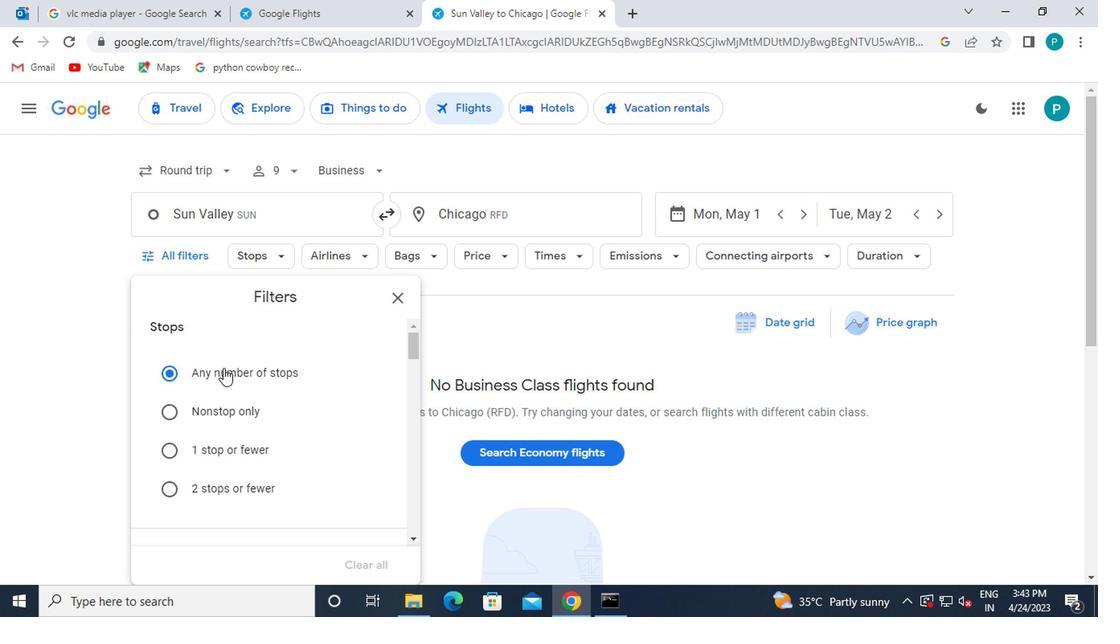 
Action: Mouse moved to (220, 368)
Screenshot: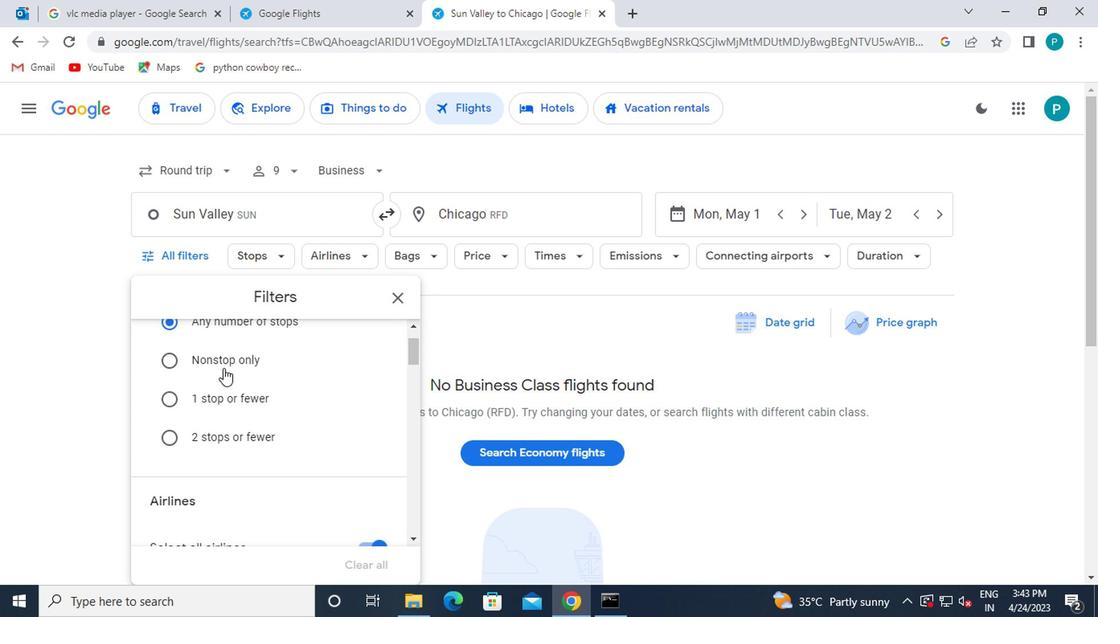 
Action: Mouse scrolled (220, 367) with delta (0, 0)
Screenshot: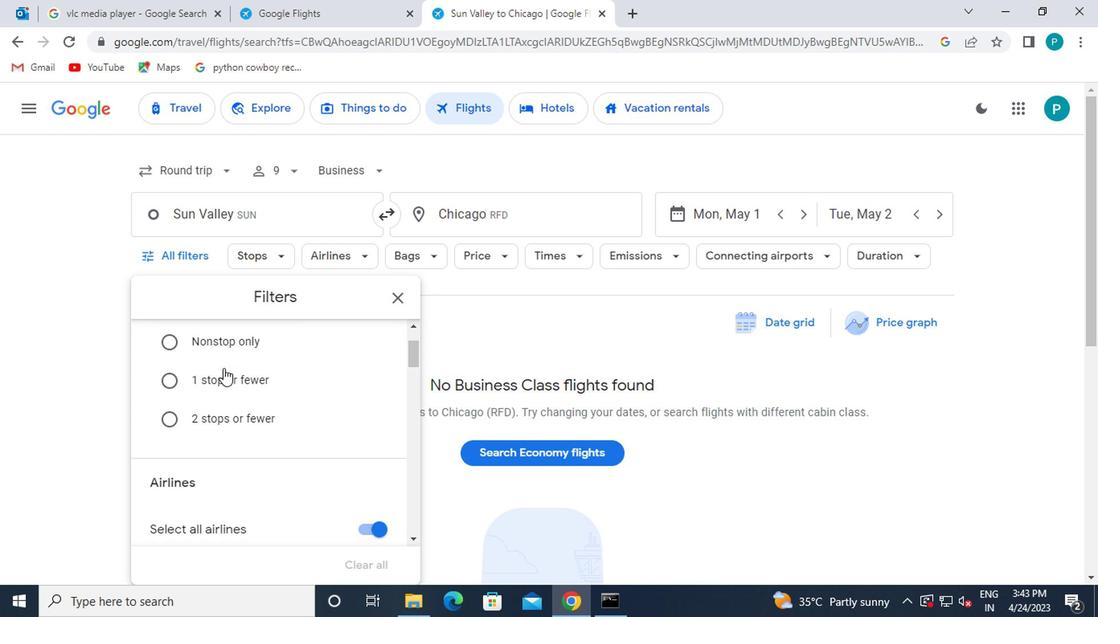 
Action: Mouse moved to (225, 375)
Screenshot: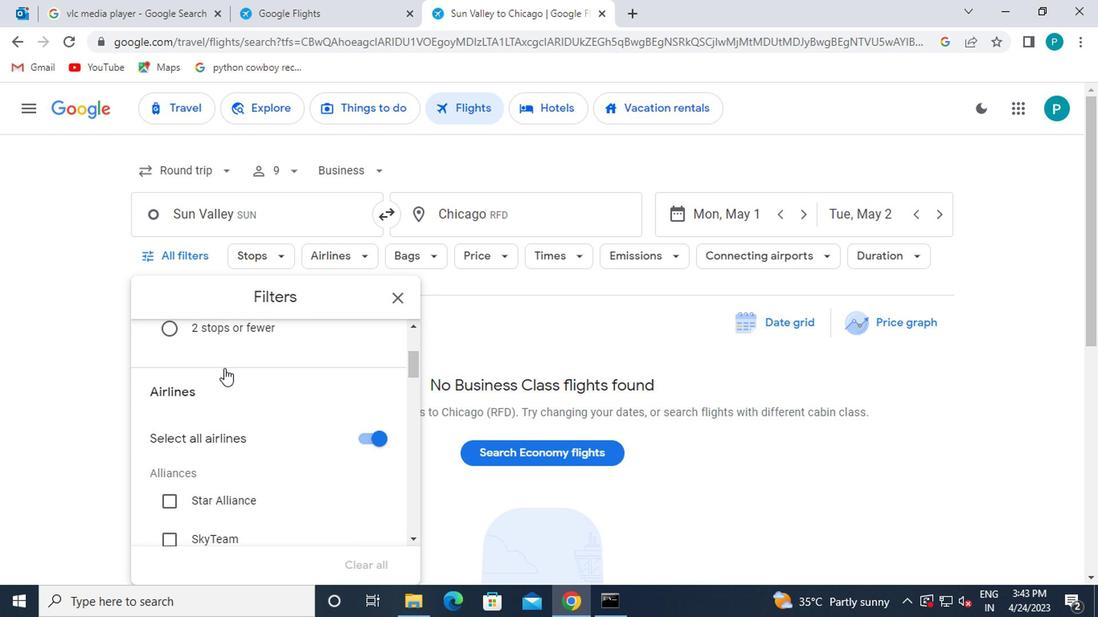 
Action: Mouse scrolled (225, 374) with delta (0, -1)
Screenshot: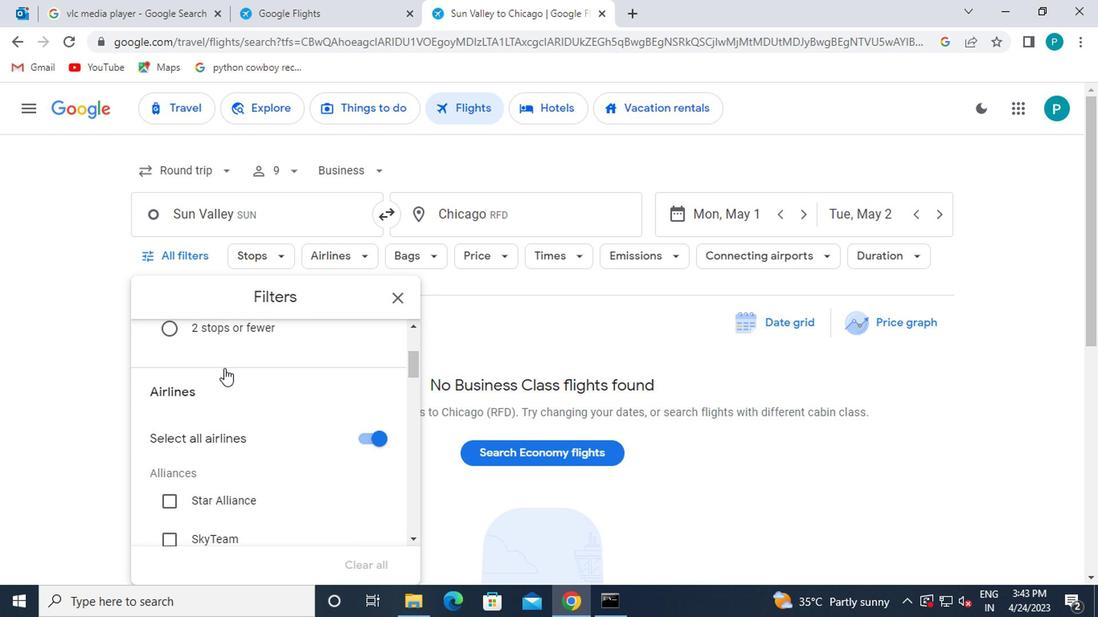 
Action: Mouse moved to (229, 381)
Screenshot: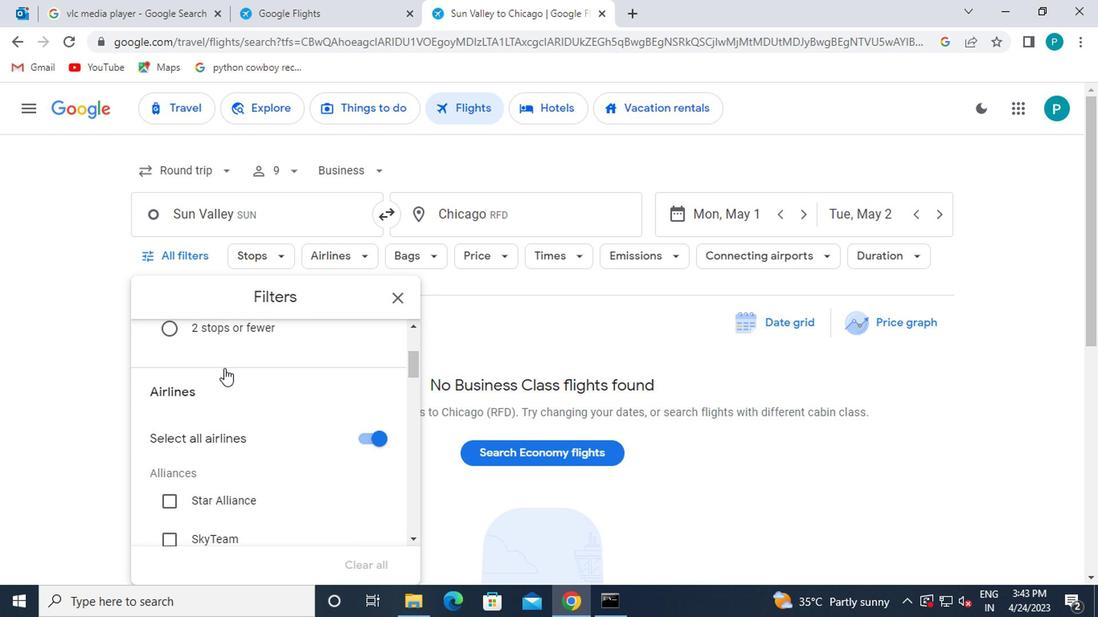
Action: Mouse scrolled (229, 379) with delta (0, -1)
Screenshot: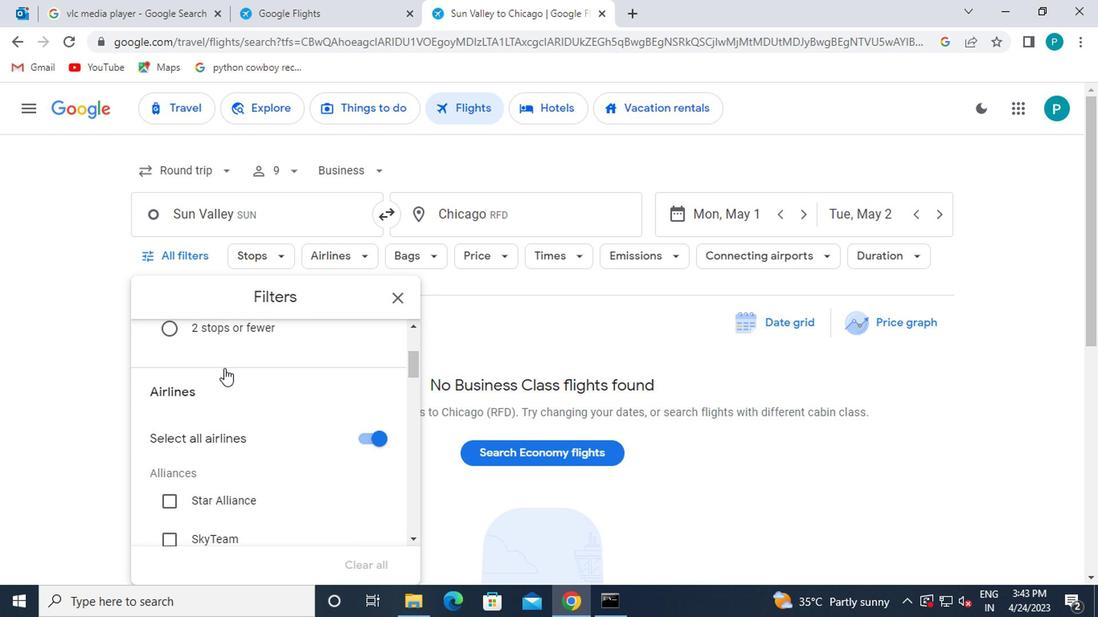 
Action: Mouse moved to (229, 381)
Screenshot: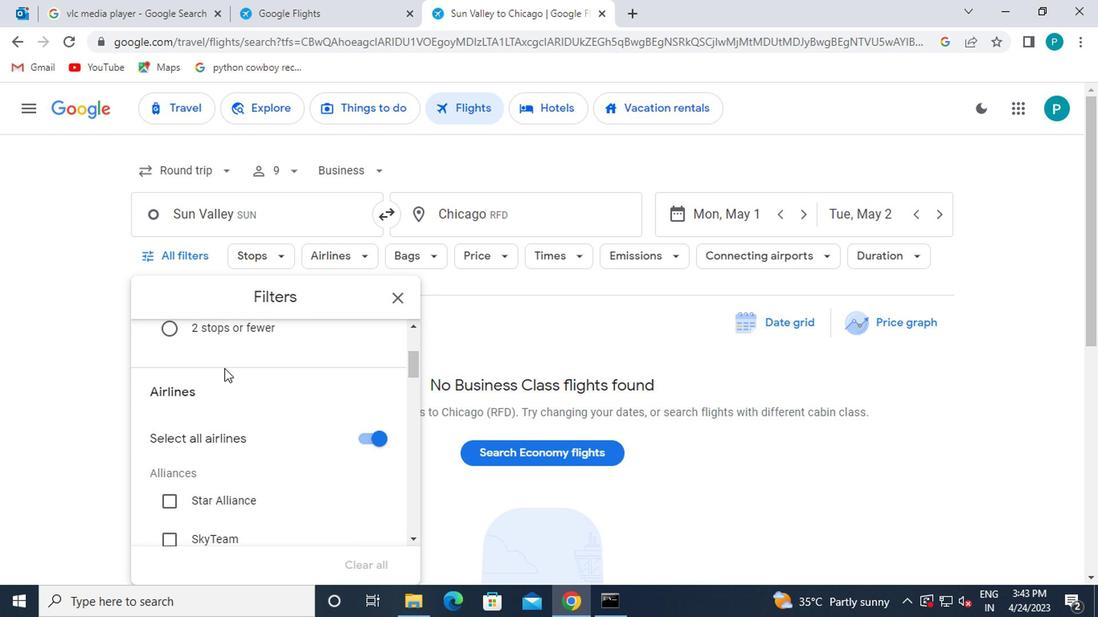 
Action: Mouse scrolled (229, 381) with delta (0, 0)
Screenshot: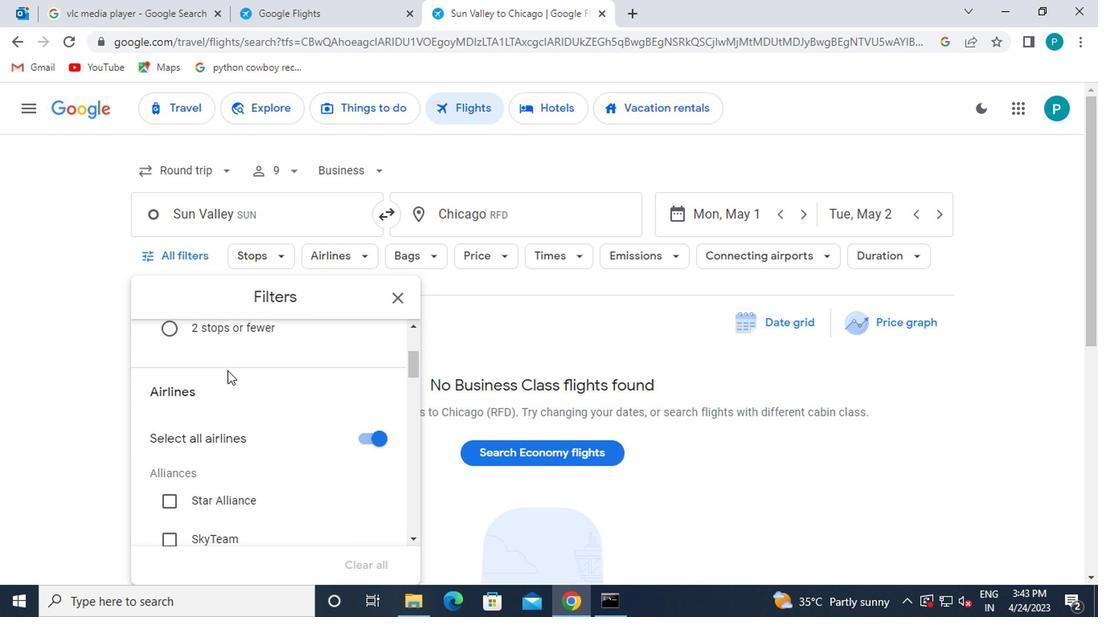 
Action: Mouse scrolled (229, 382) with delta (0, 1)
Screenshot: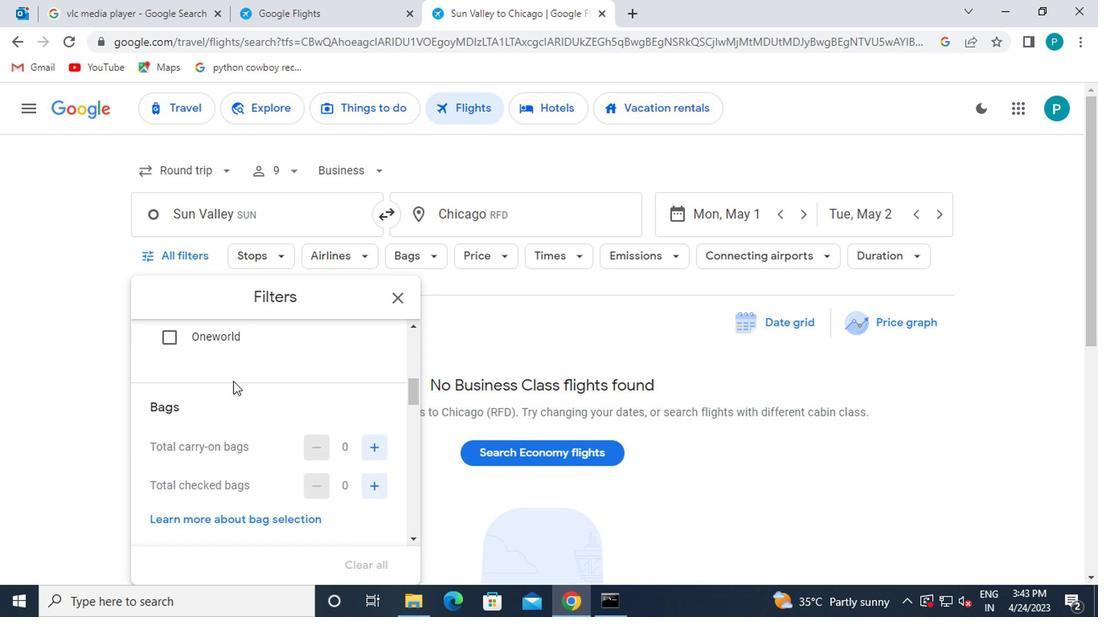 
Action: Mouse scrolled (229, 382) with delta (0, 1)
Screenshot: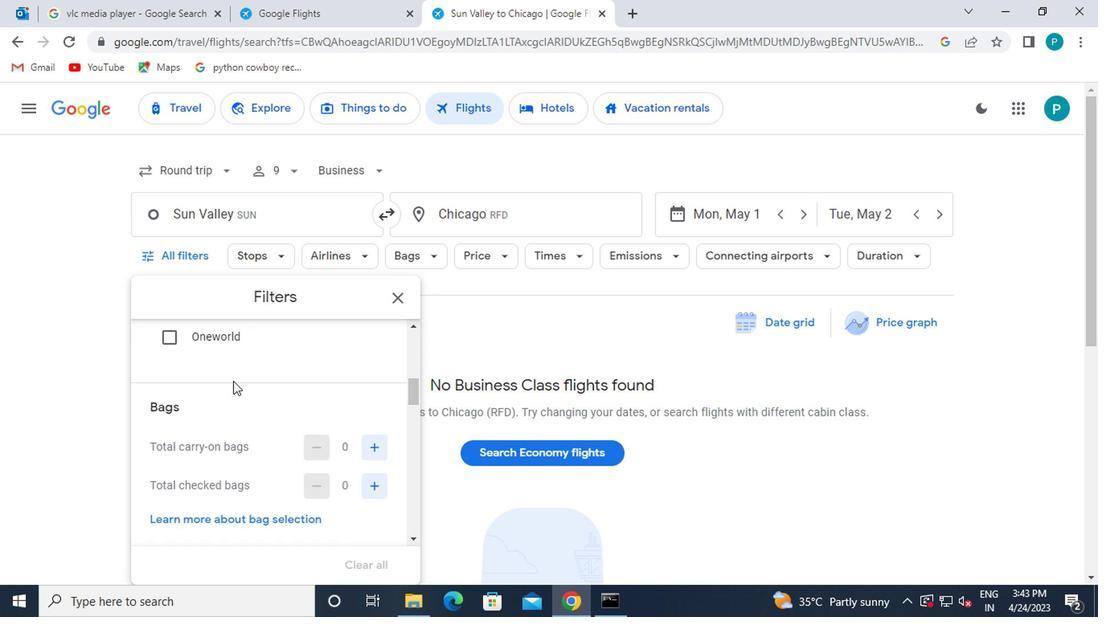 
Action: Mouse scrolled (229, 382) with delta (0, 1)
Screenshot: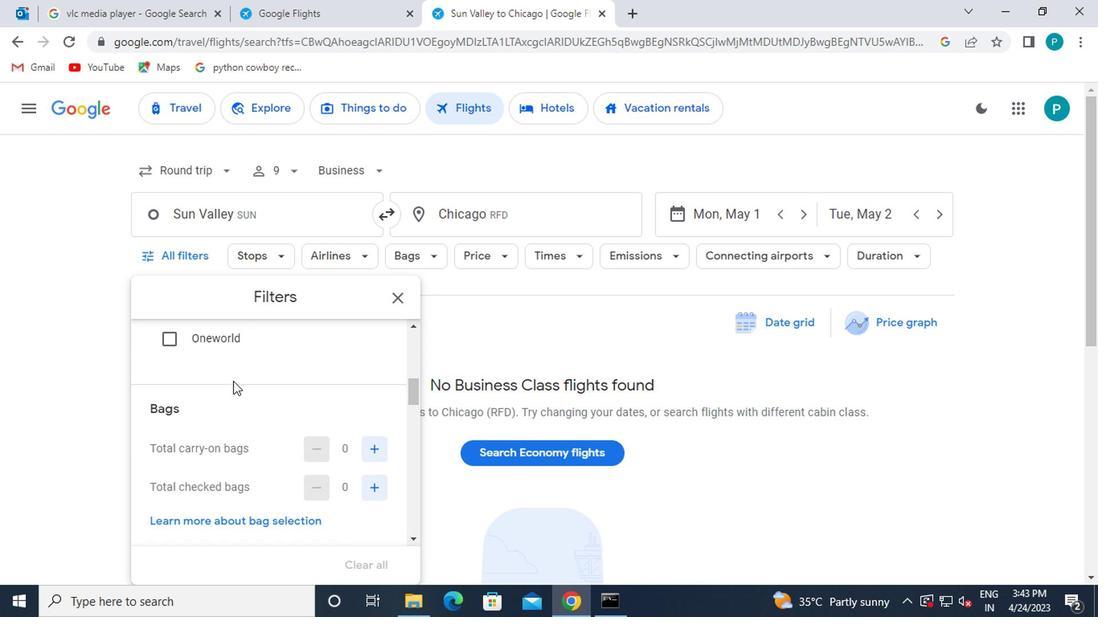 
Action: Mouse scrolled (229, 381) with delta (0, 0)
Screenshot: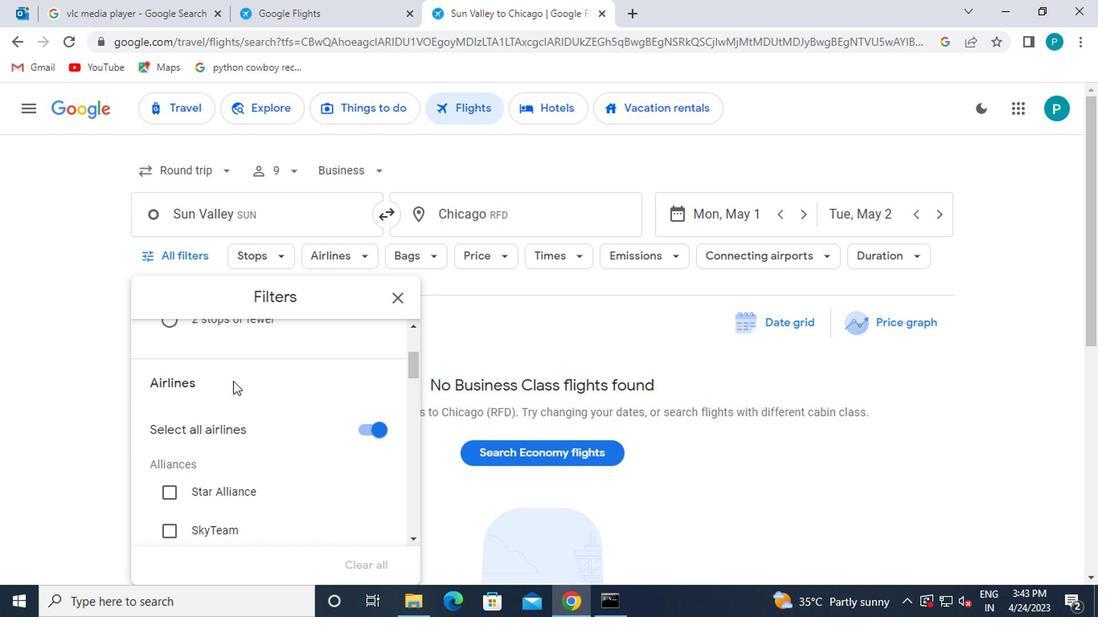 
Action: Mouse moved to (230, 382)
Screenshot: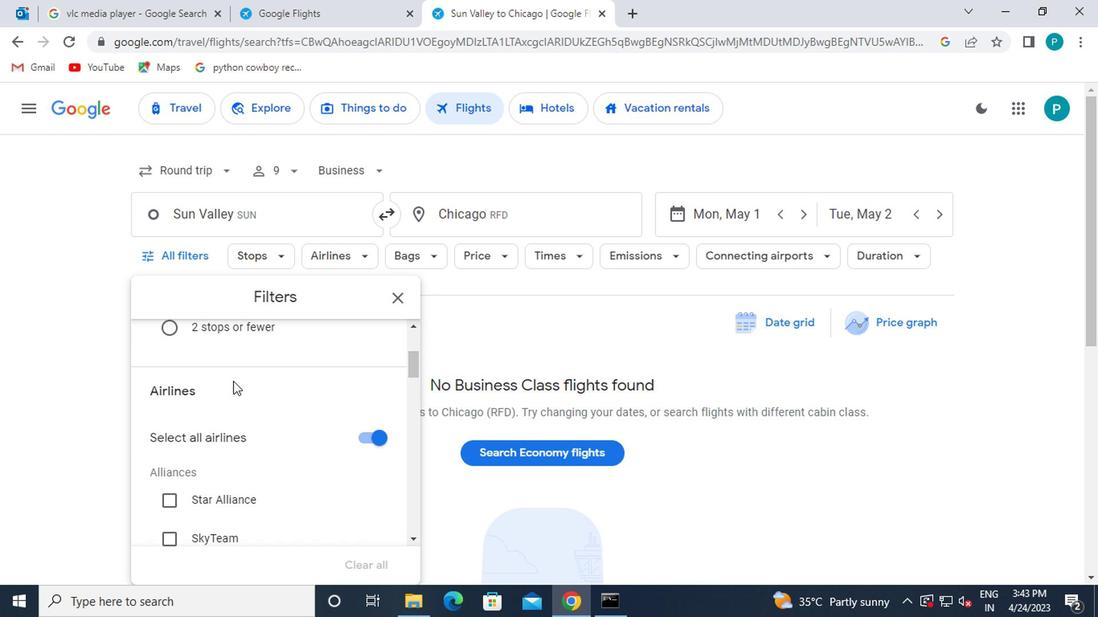 
Action: Mouse scrolled (230, 381) with delta (0, -1)
Screenshot: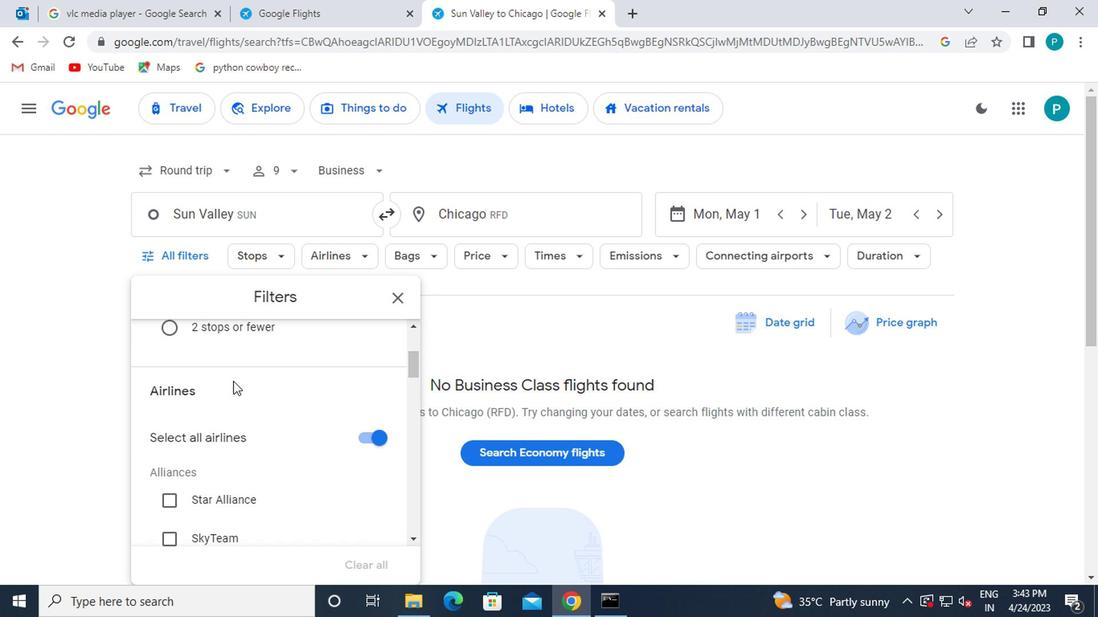 
Action: Mouse scrolled (230, 381) with delta (0, -1)
Screenshot: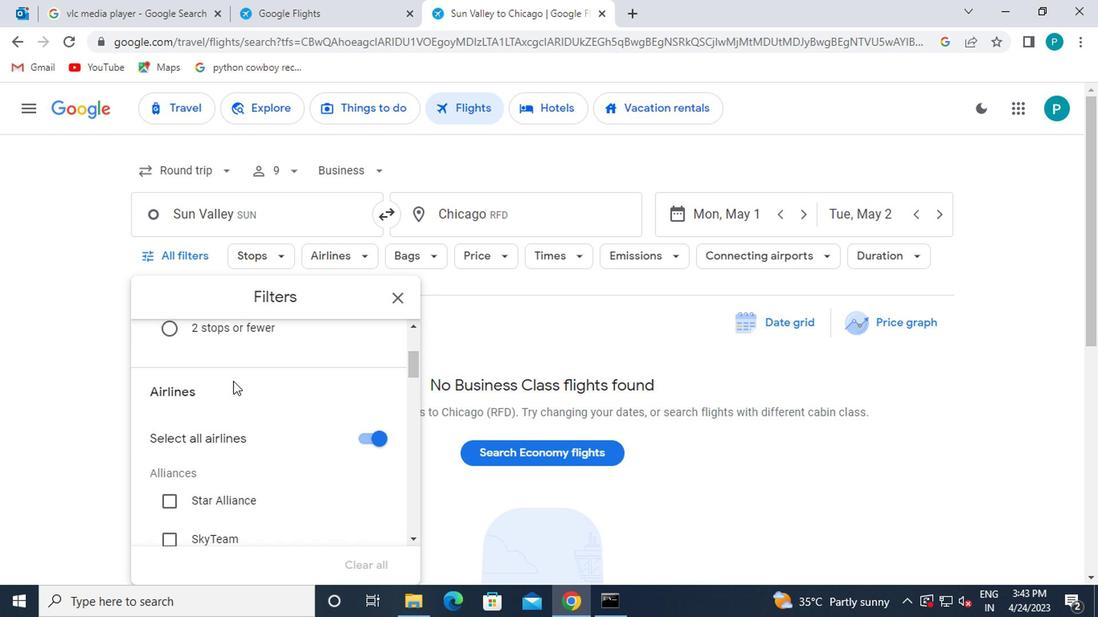 
Action: Mouse moved to (230, 383)
Screenshot: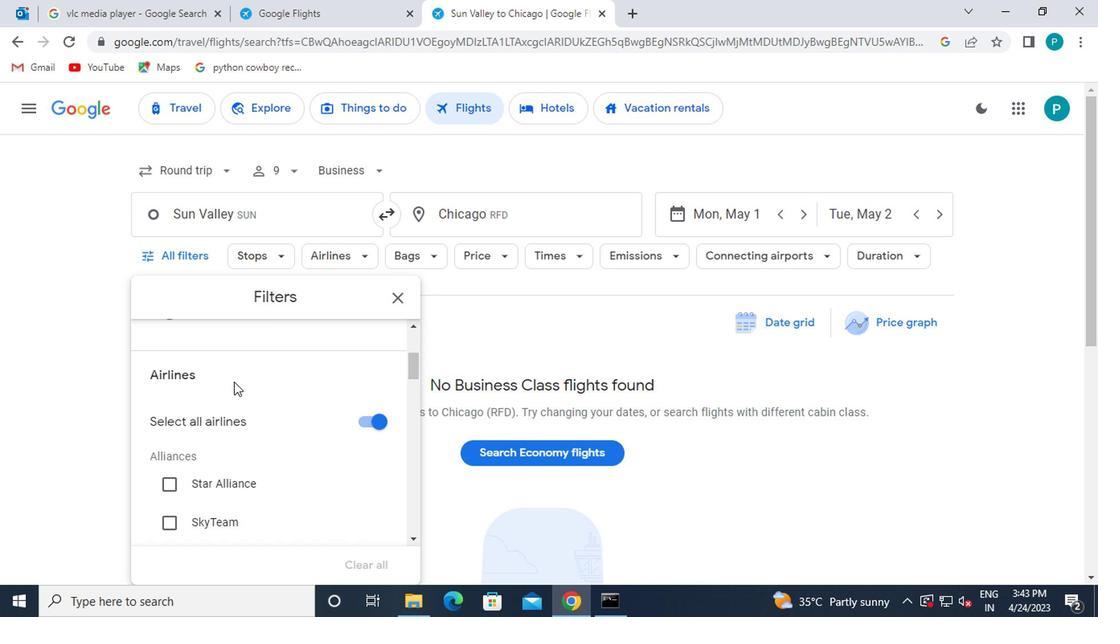 
Action: Mouse scrolled (230, 382) with delta (0, 0)
Screenshot: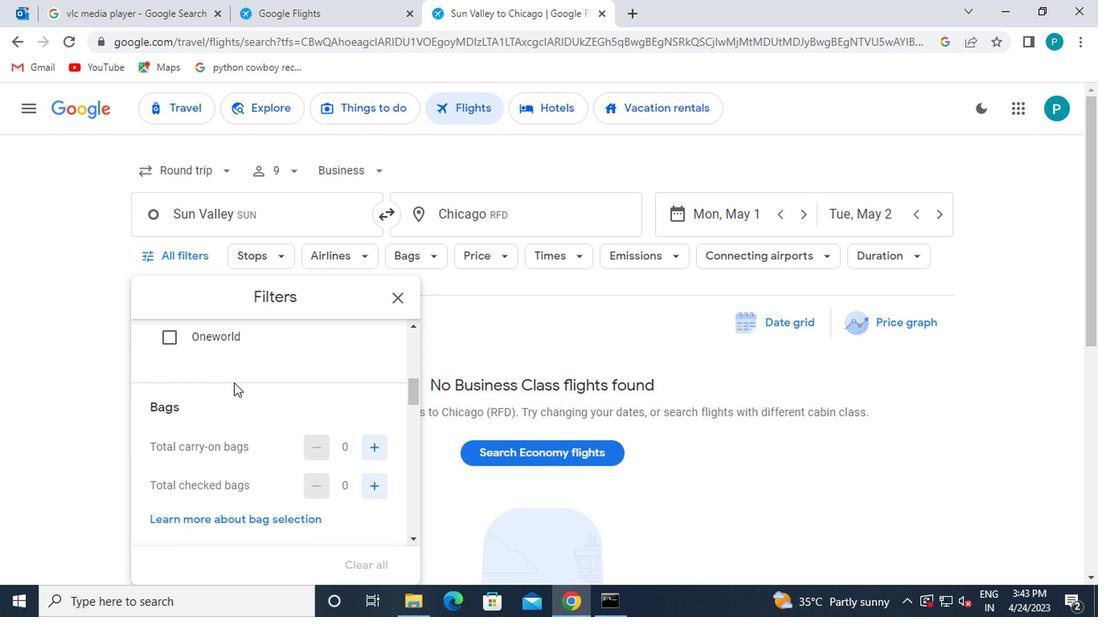 
Action: Mouse moved to (374, 403)
Screenshot: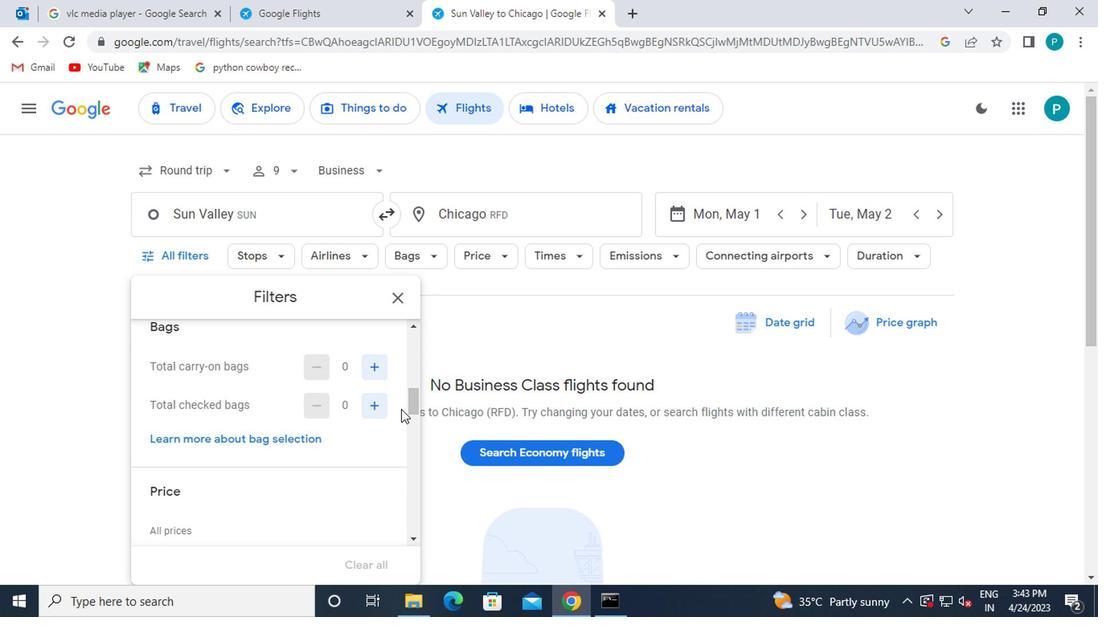 
Action: Mouse pressed left at (374, 403)
Screenshot: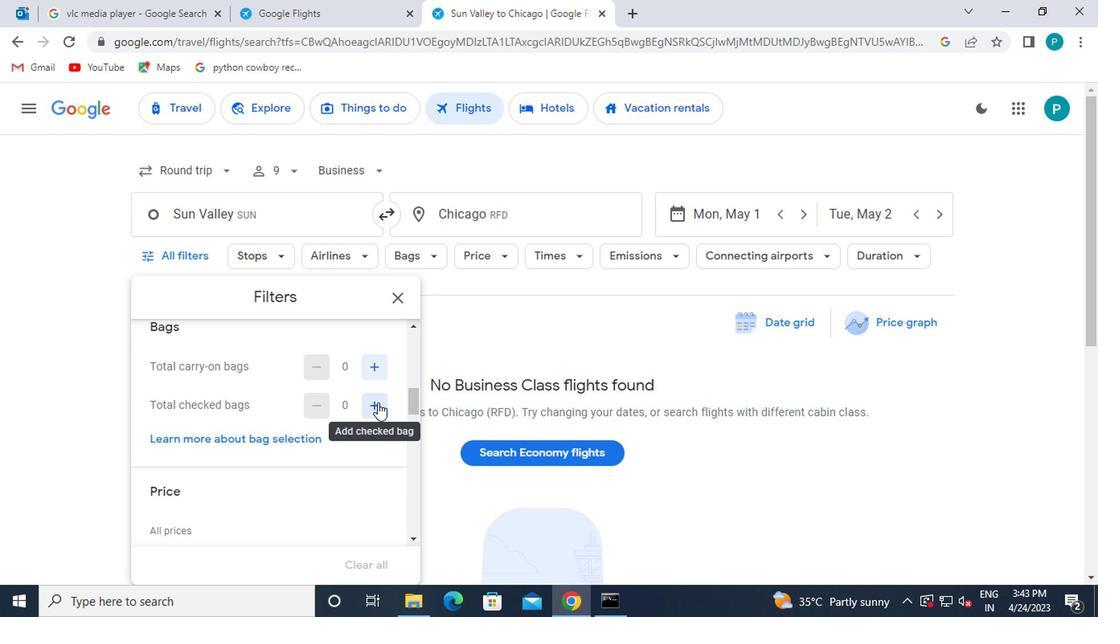 
Action: Mouse pressed left at (374, 403)
Screenshot: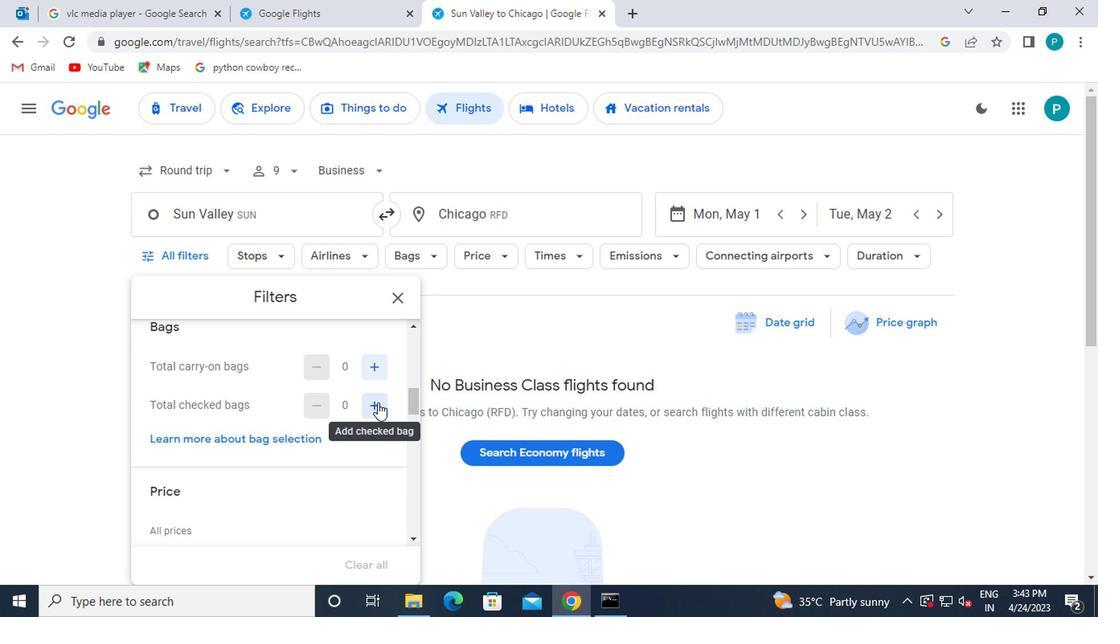 
Action: Mouse moved to (374, 403)
Screenshot: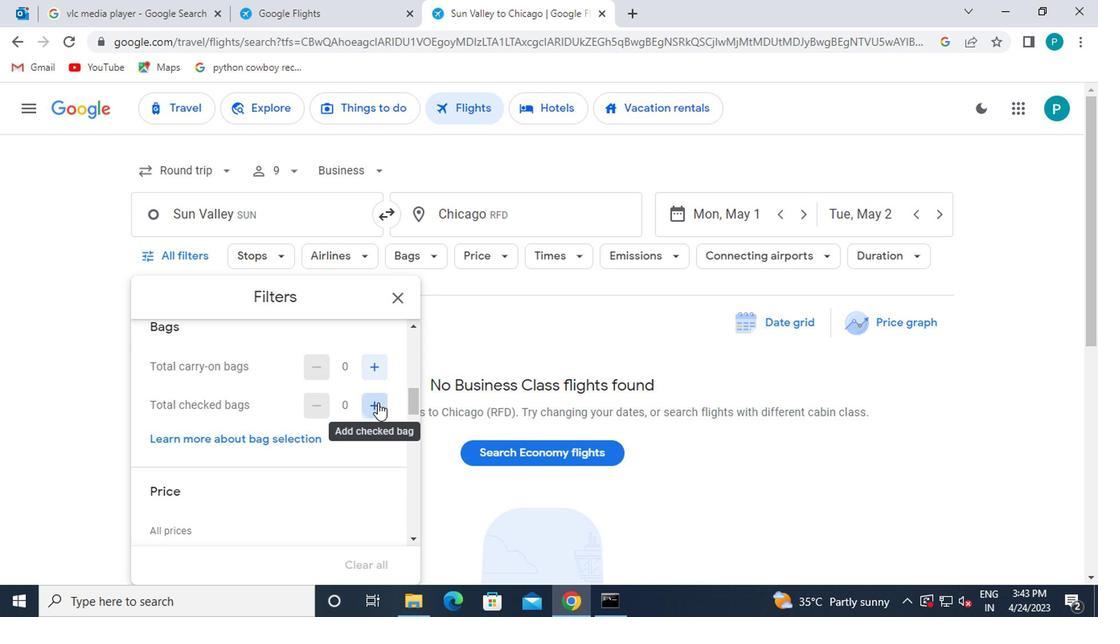 
Action: Mouse pressed left at (374, 403)
Screenshot: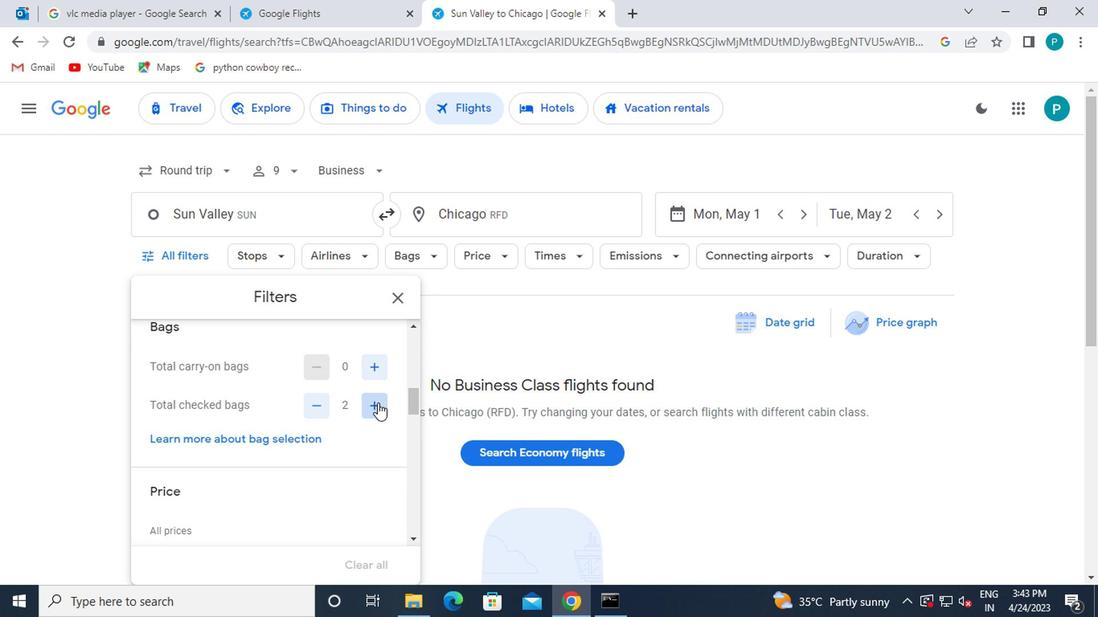 
Action: Mouse pressed left at (374, 403)
Screenshot: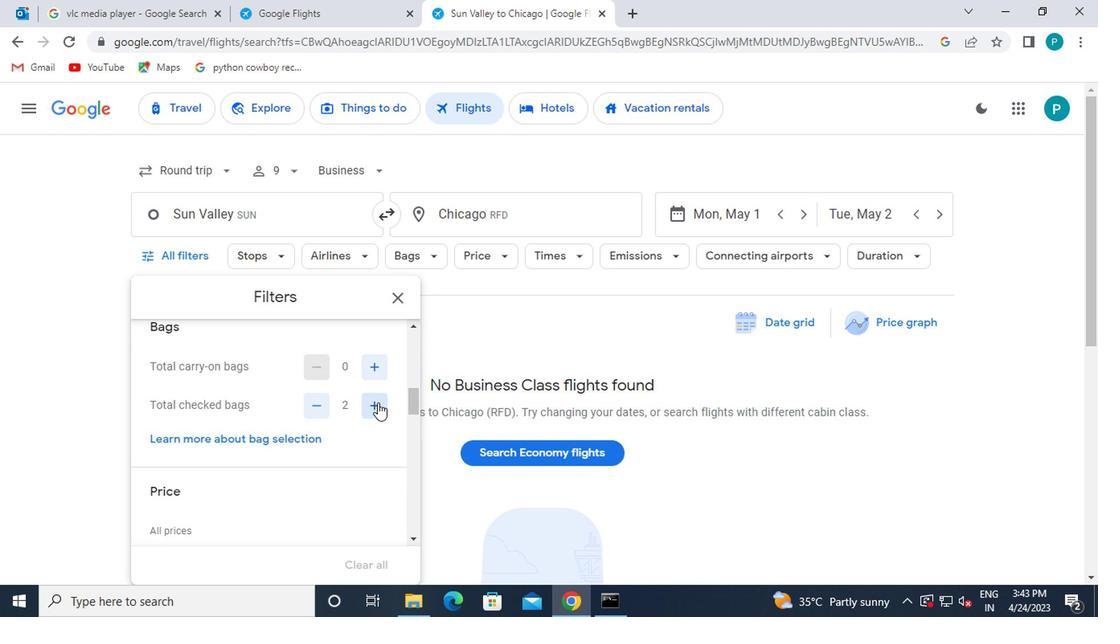 
Action: Mouse pressed left at (374, 403)
Screenshot: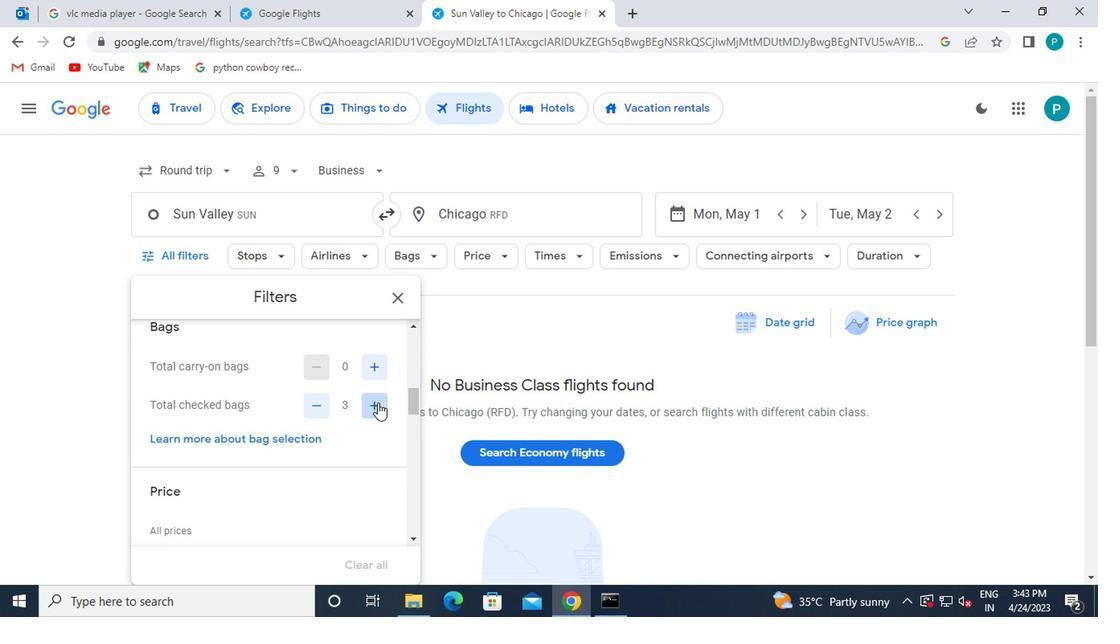 
Action: Mouse pressed left at (374, 403)
Screenshot: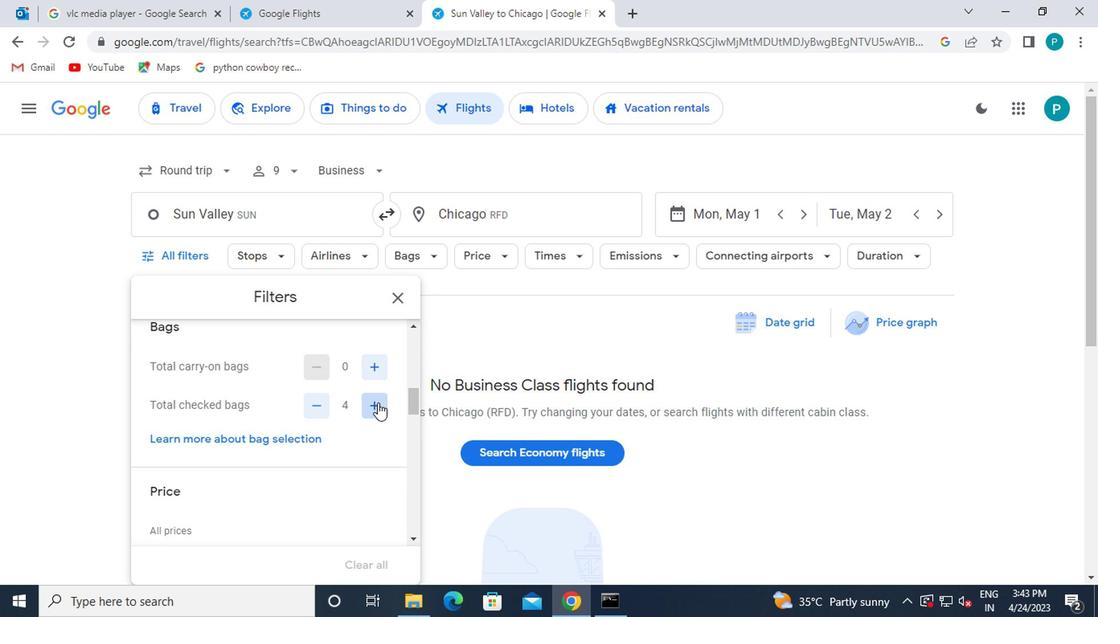 
Action: Mouse pressed left at (374, 403)
Screenshot: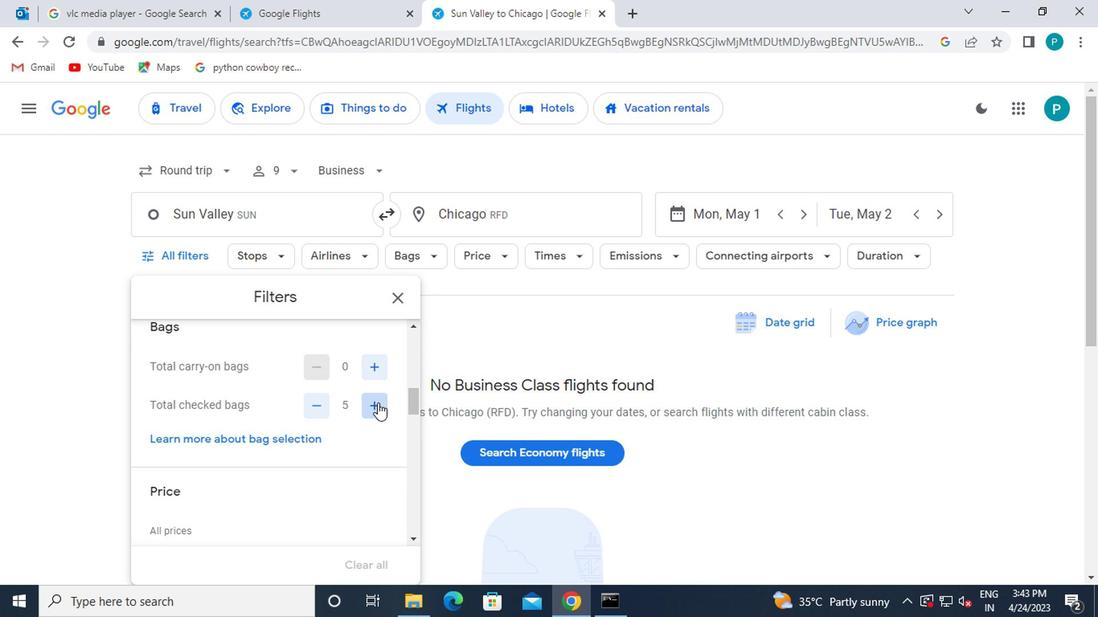 
Action: Mouse pressed left at (374, 403)
Screenshot: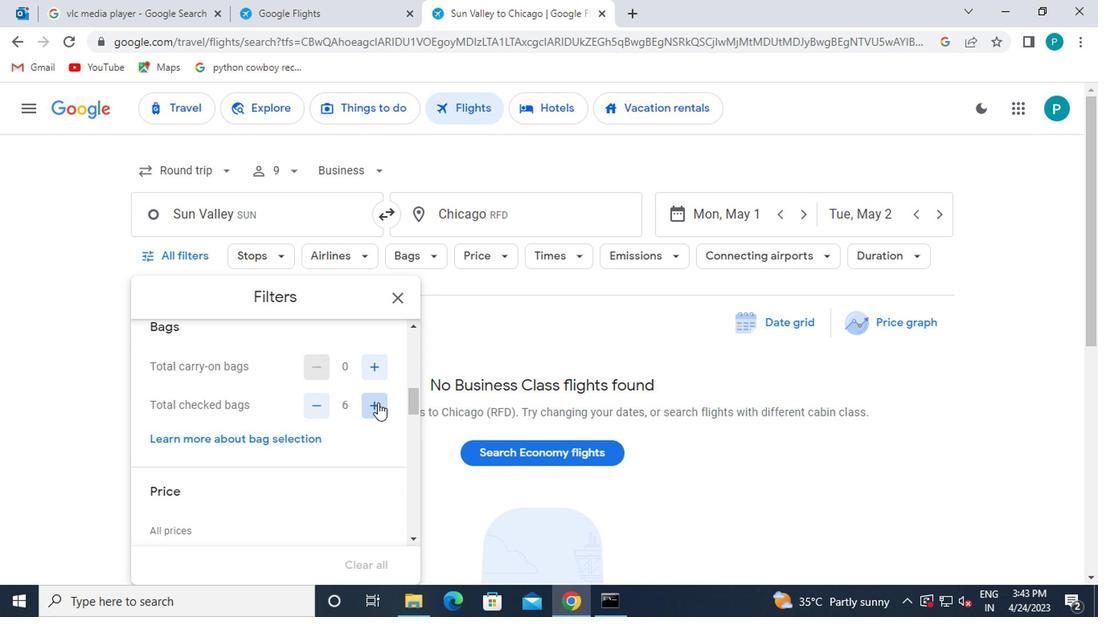 
Action: Mouse pressed left at (374, 403)
Screenshot: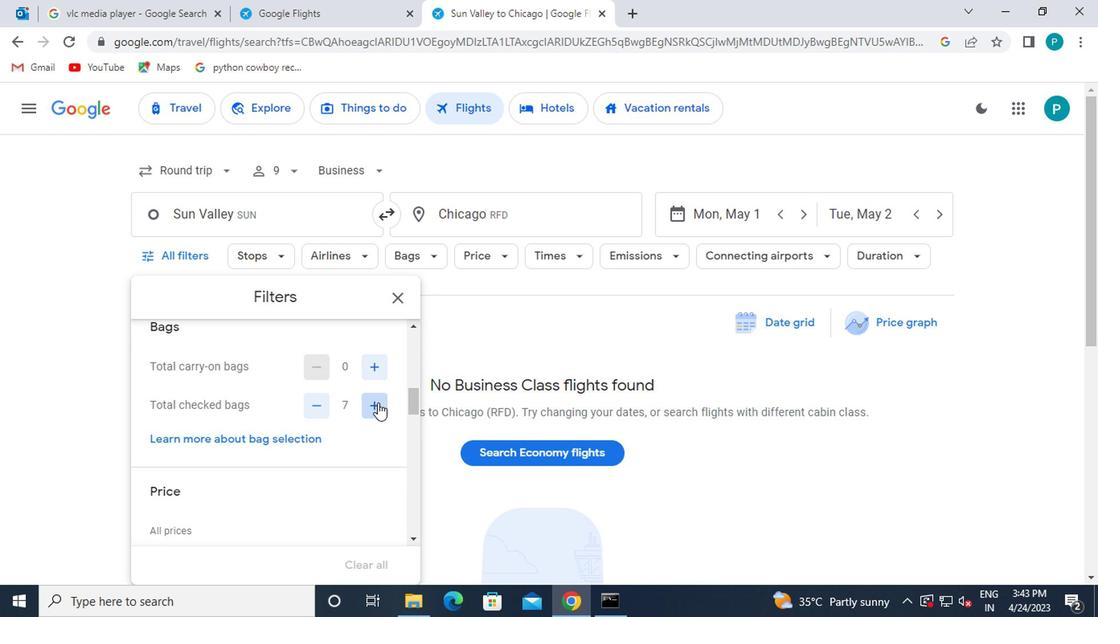 
Action: Mouse pressed left at (374, 403)
Screenshot: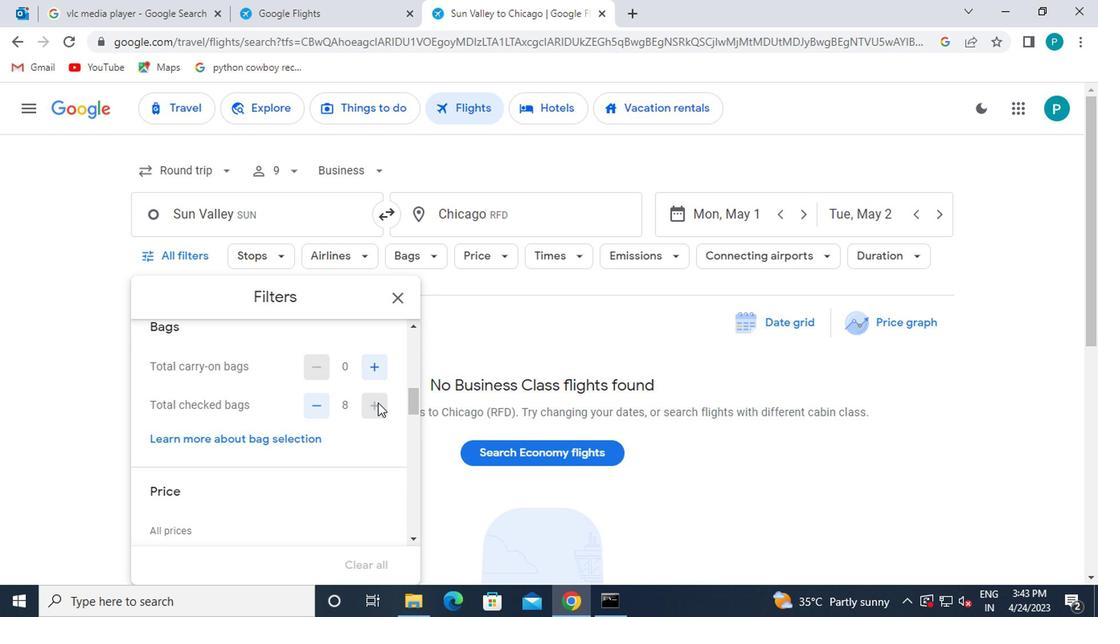 
Action: Mouse moved to (322, 425)
Screenshot: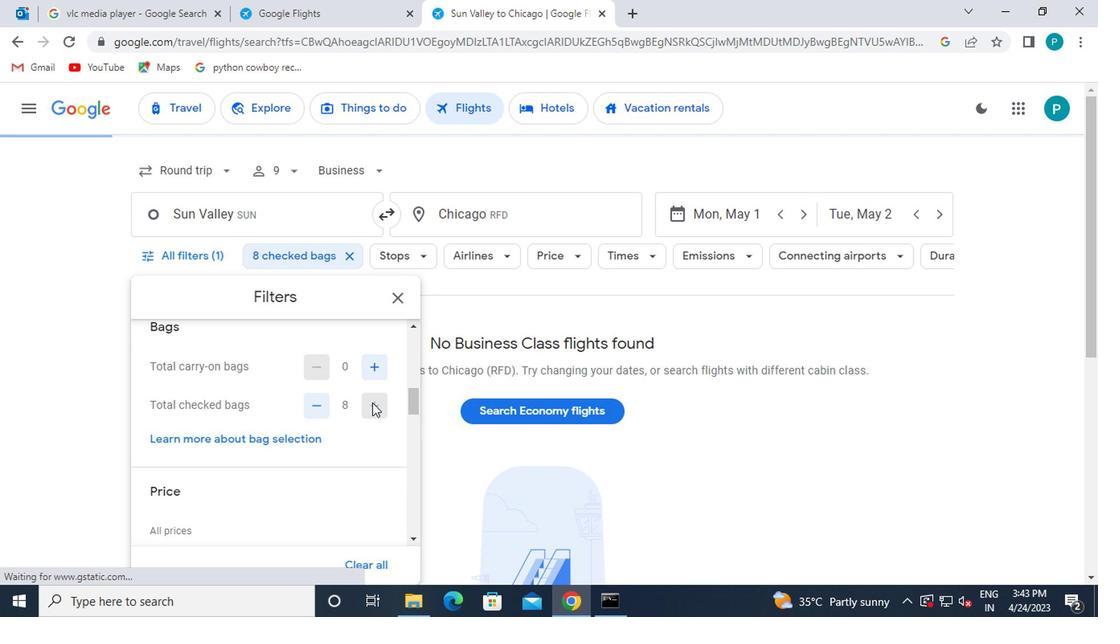 
Action: Mouse scrolled (322, 423) with delta (0, -1)
Screenshot: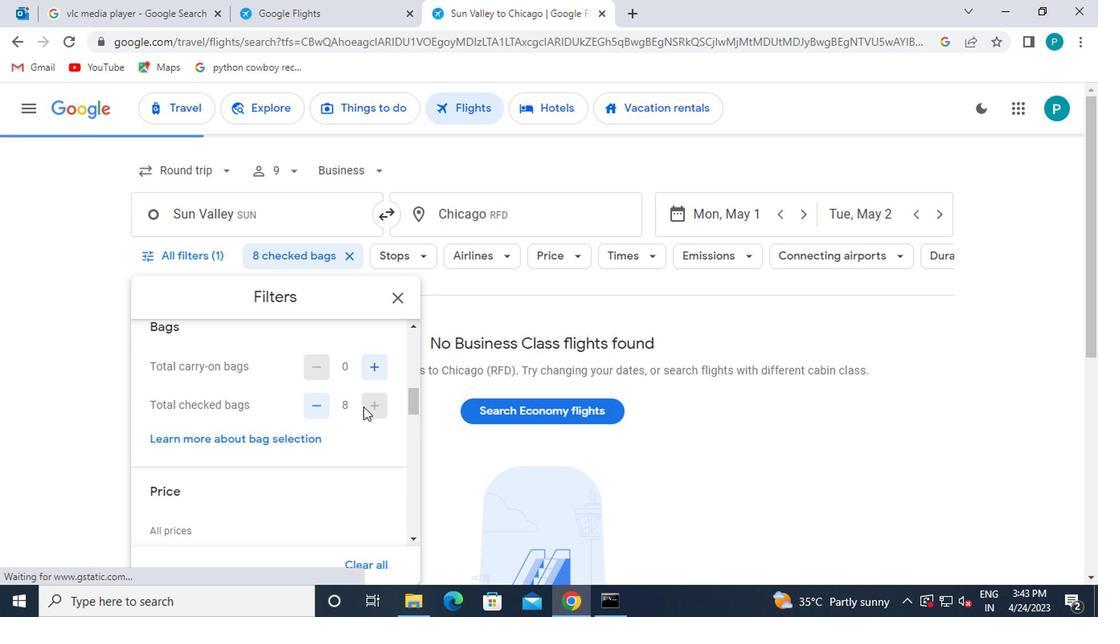 
Action: Mouse scrolled (322, 423) with delta (0, -1)
Screenshot: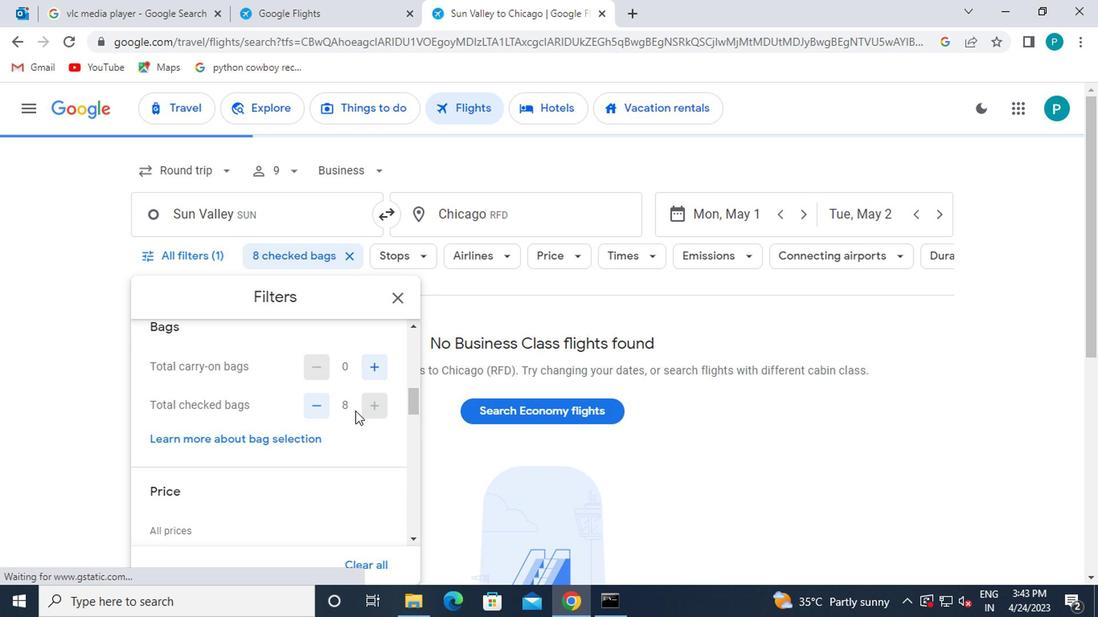 
Action: Mouse moved to (377, 396)
Screenshot: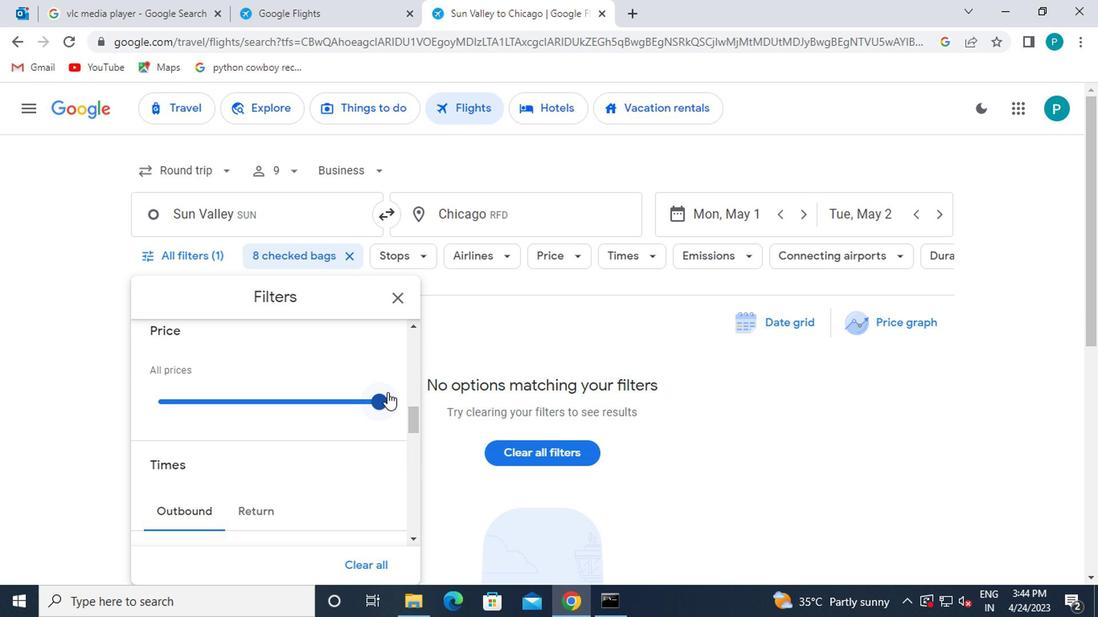 
Action: Mouse pressed left at (377, 396)
Screenshot: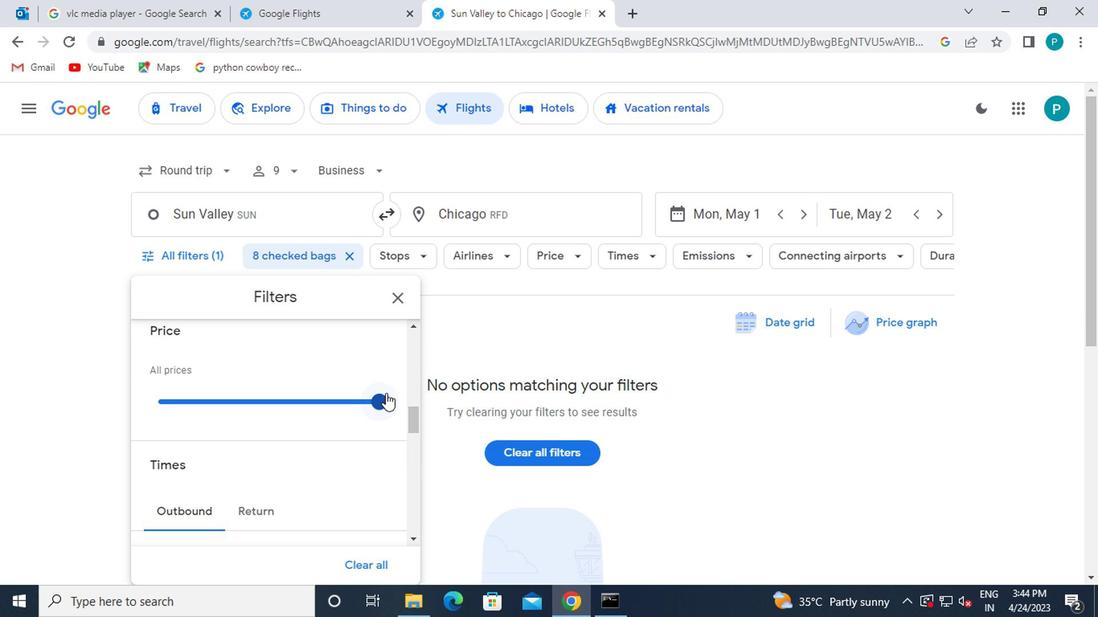 
Action: Mouse moved to (316, 443)
Screenshot: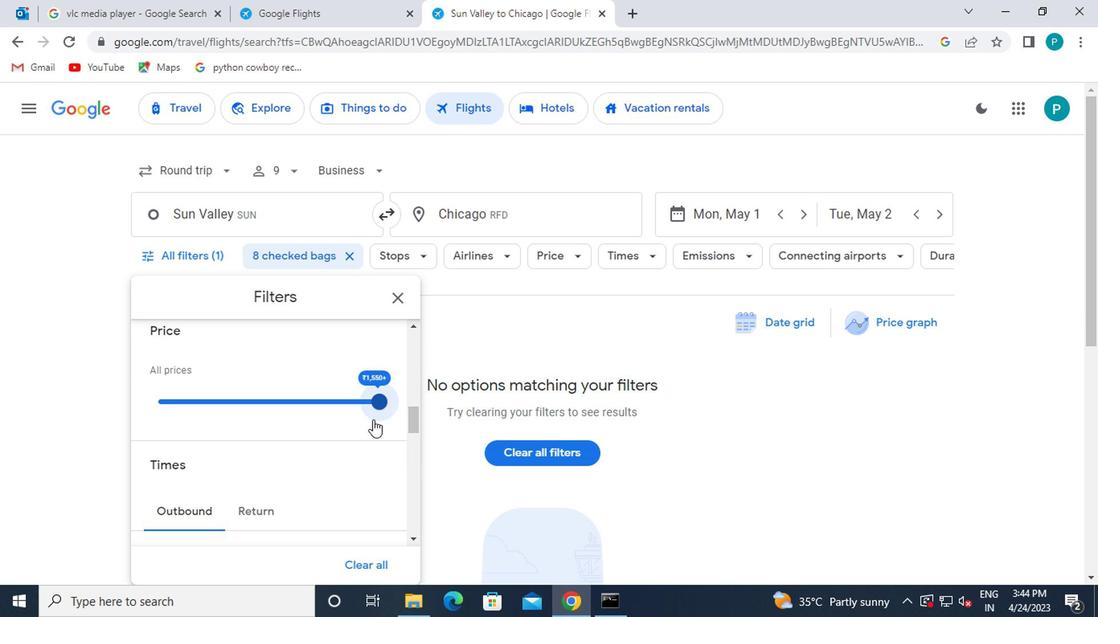 
Action: Mouse scrolled (316, 442) with delta (0, 0)
Screenshot: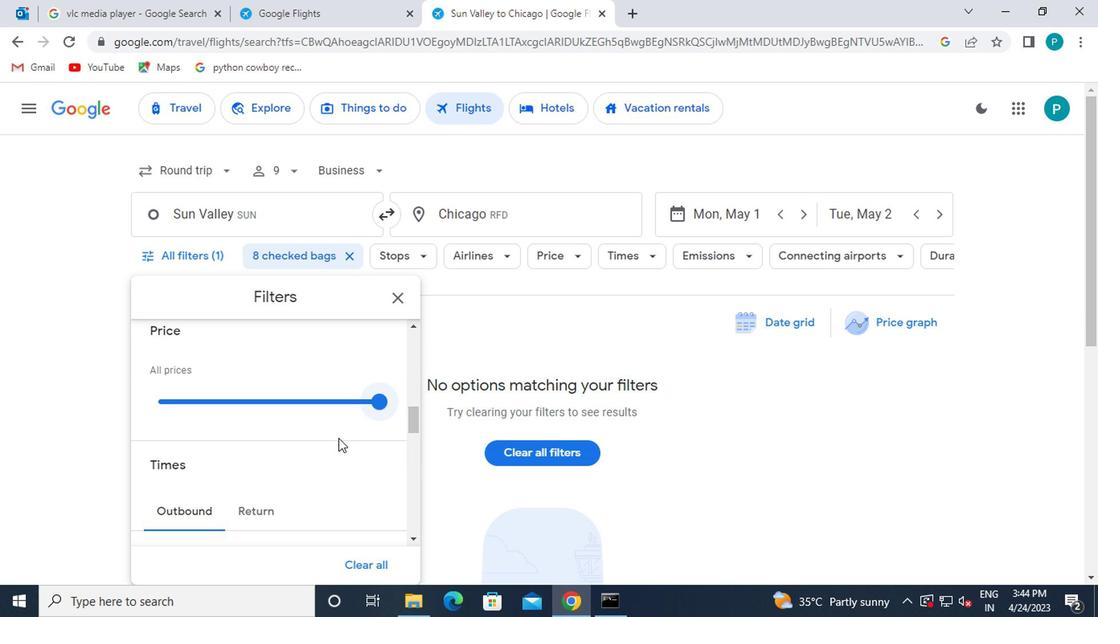 
Action: Mouse moved to (259, 447)
Screenshot: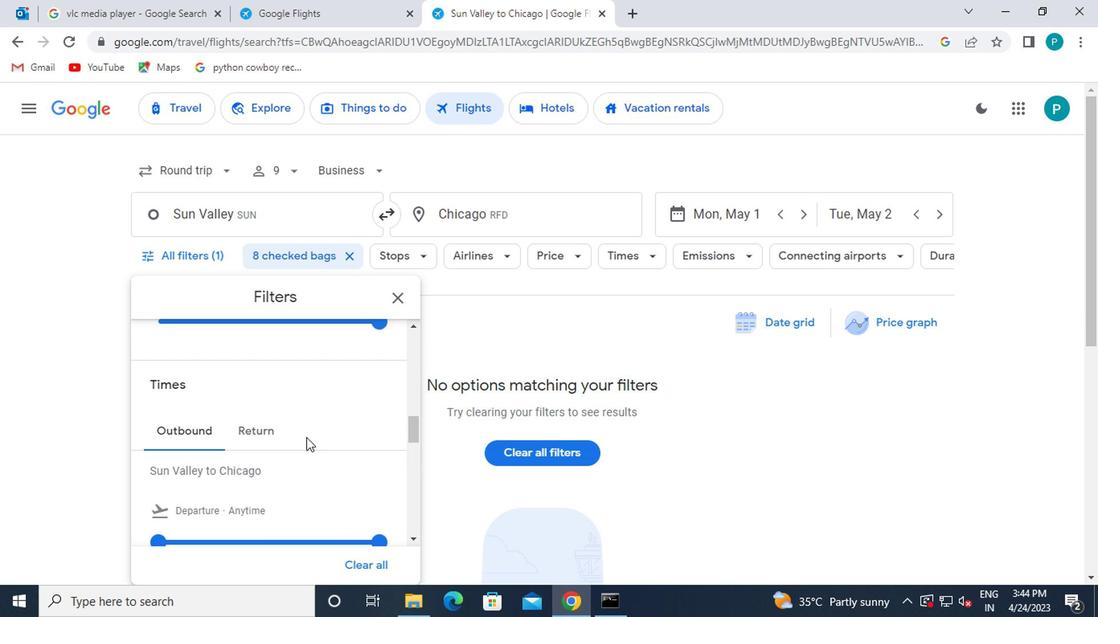 
Action: Mouse scrolled (259, 446) with delta (0, 0)
Screenshot: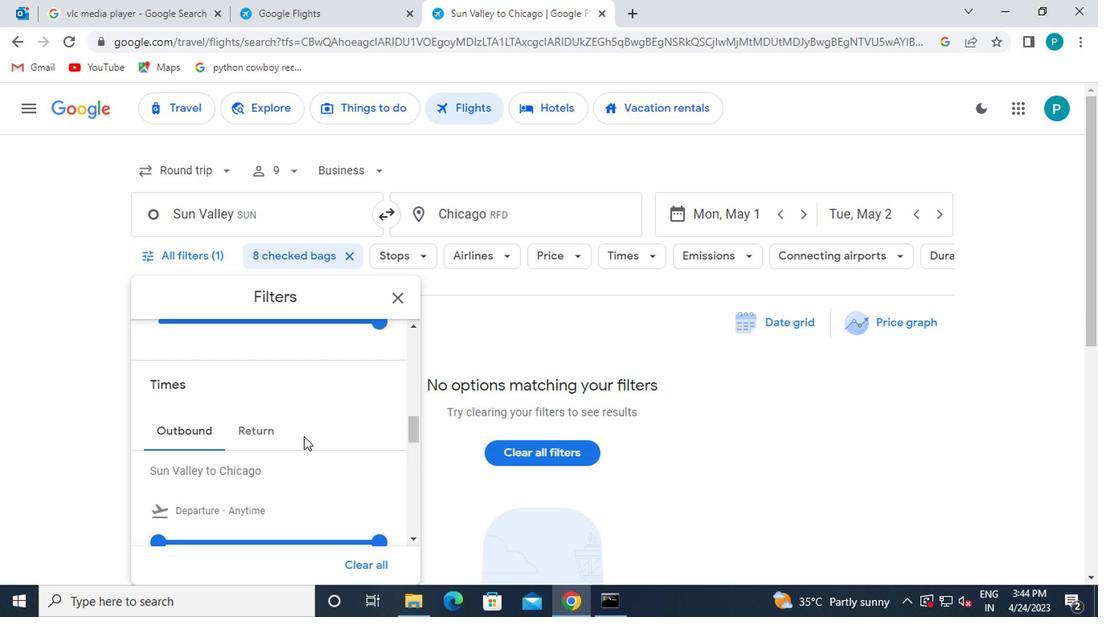 
Action: Mouse scrolled (259, 446) with delta (0, 0)
Screenshot: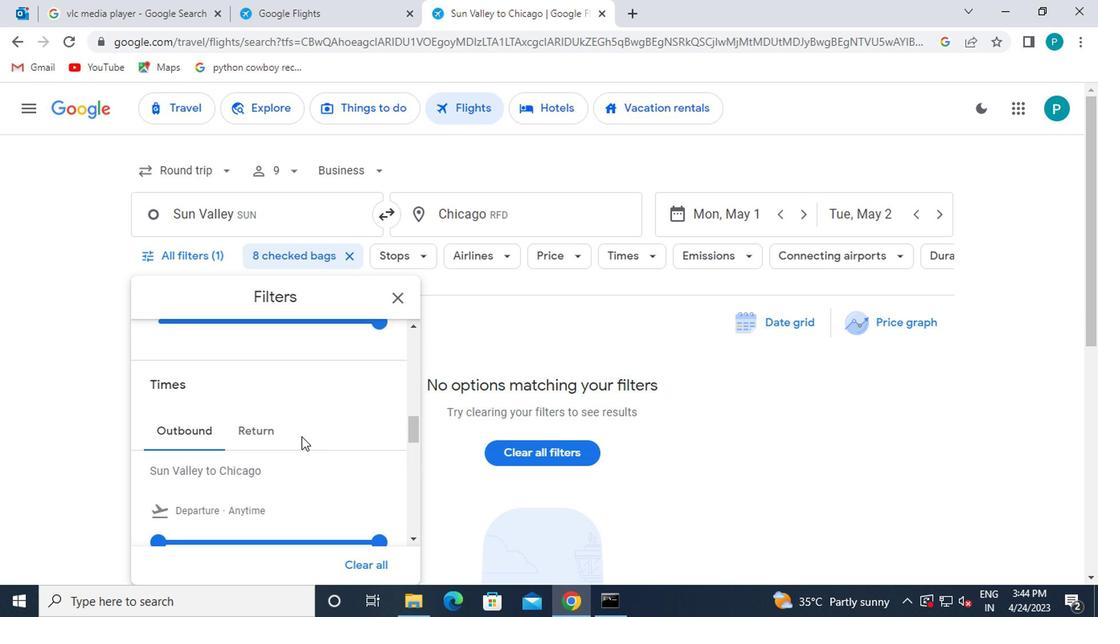 
Action: Mouse moved to (195, 375)
Screenshot: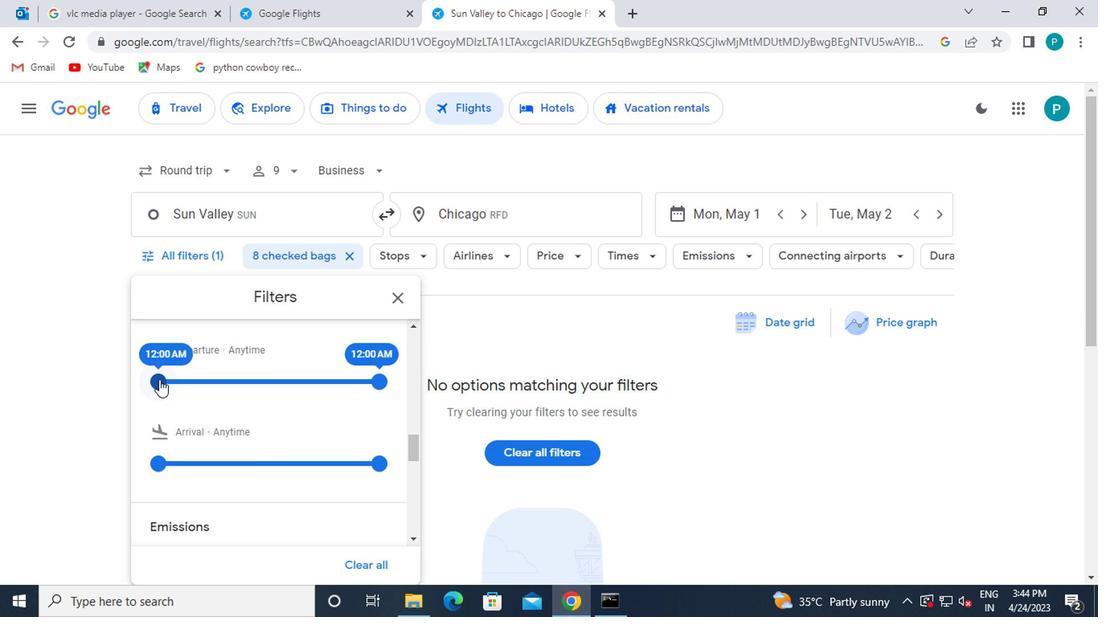 
Action: Mouse scrolled (195, 377) with delta (0, 1)
Screenshot: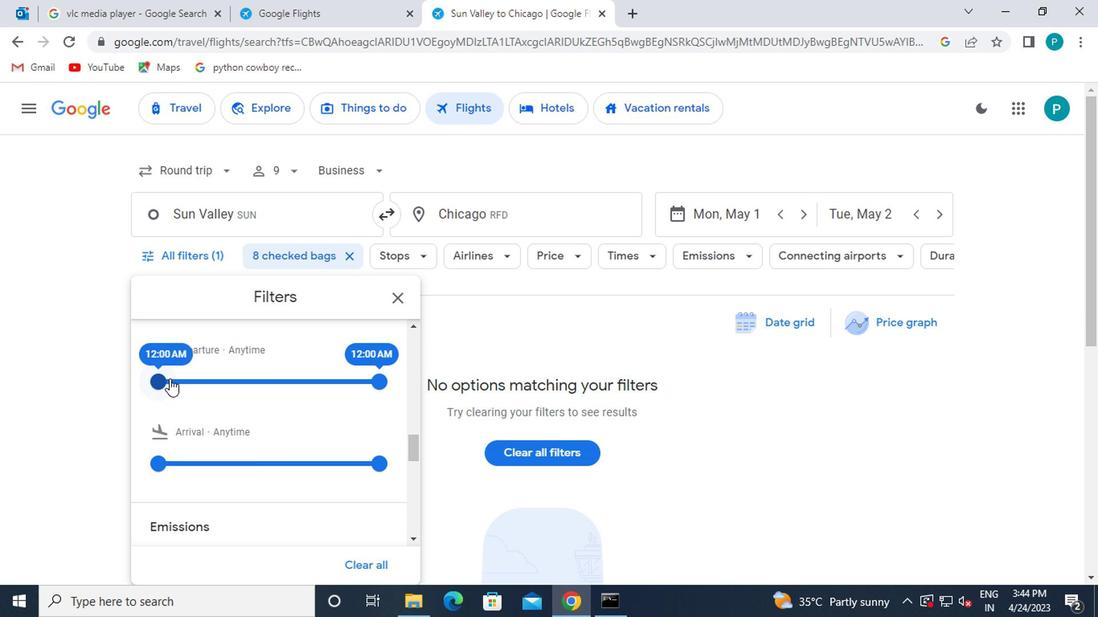 
Action: Mouse moved to (157, 454)
Screenshot: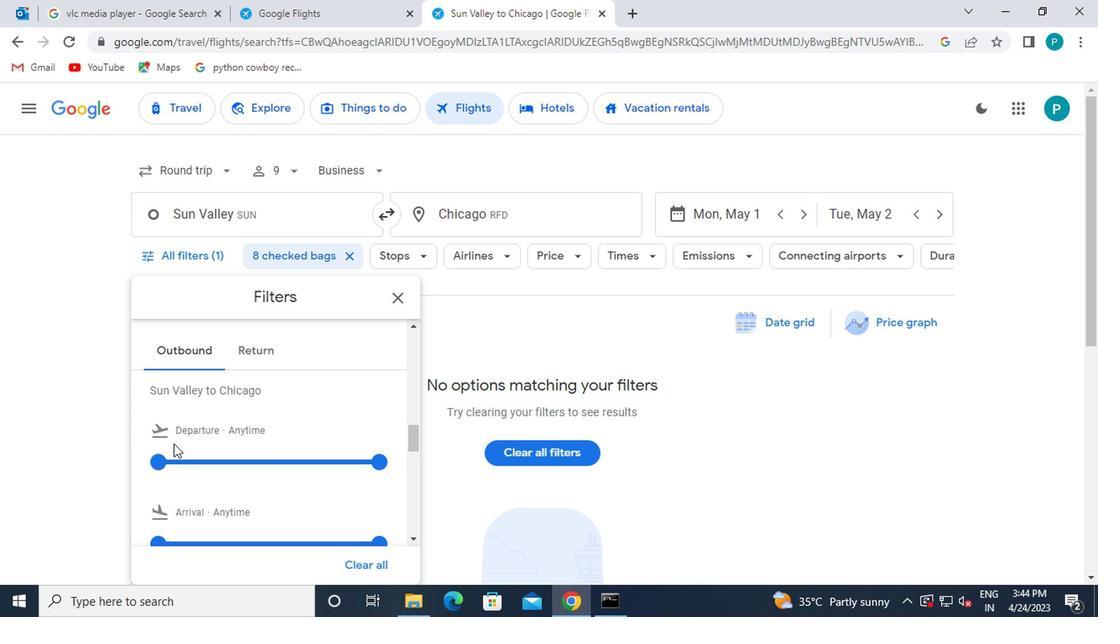 
Action: Mouse pressed left at (157, 454)
Screenshot: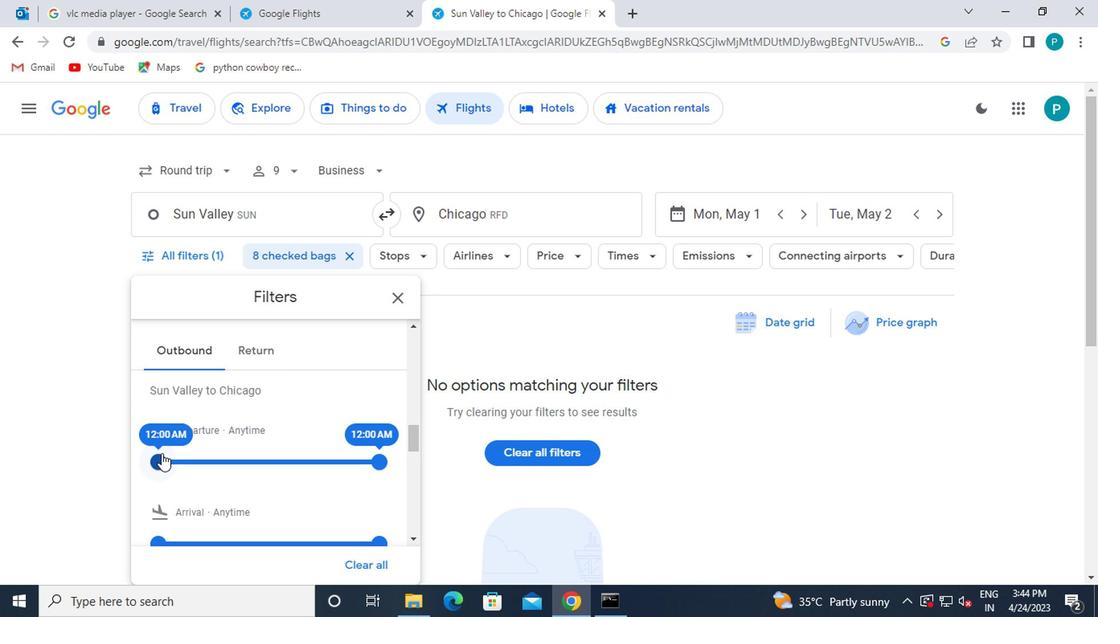 
Action: Mouse moved to (311, 464)
Screenshot: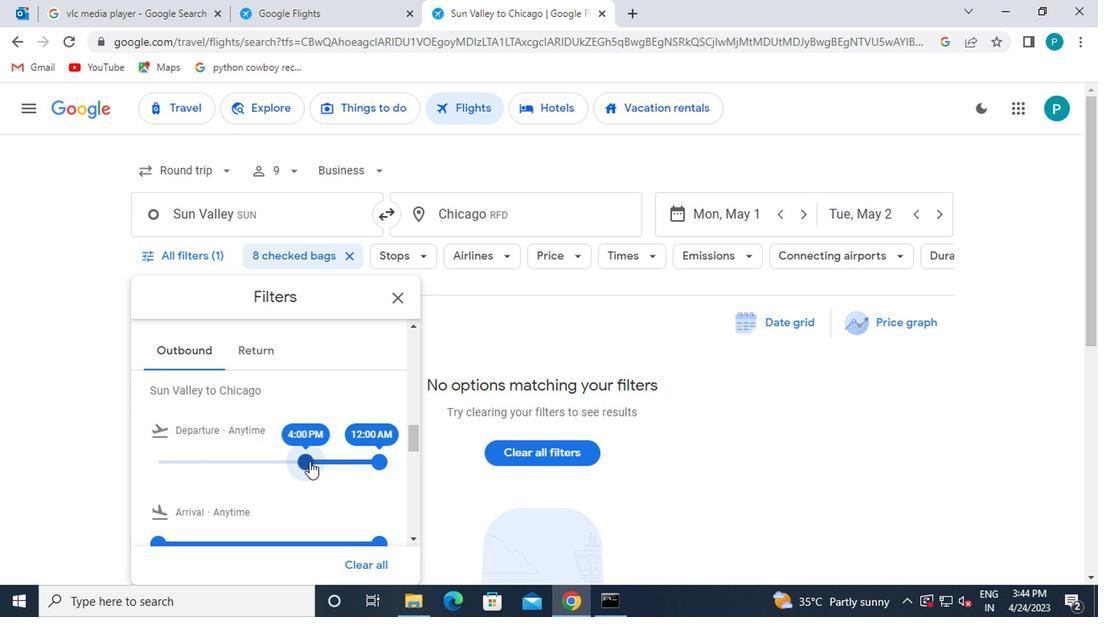 
Action: Mouse pressed left at (311, 464)
Screenshot: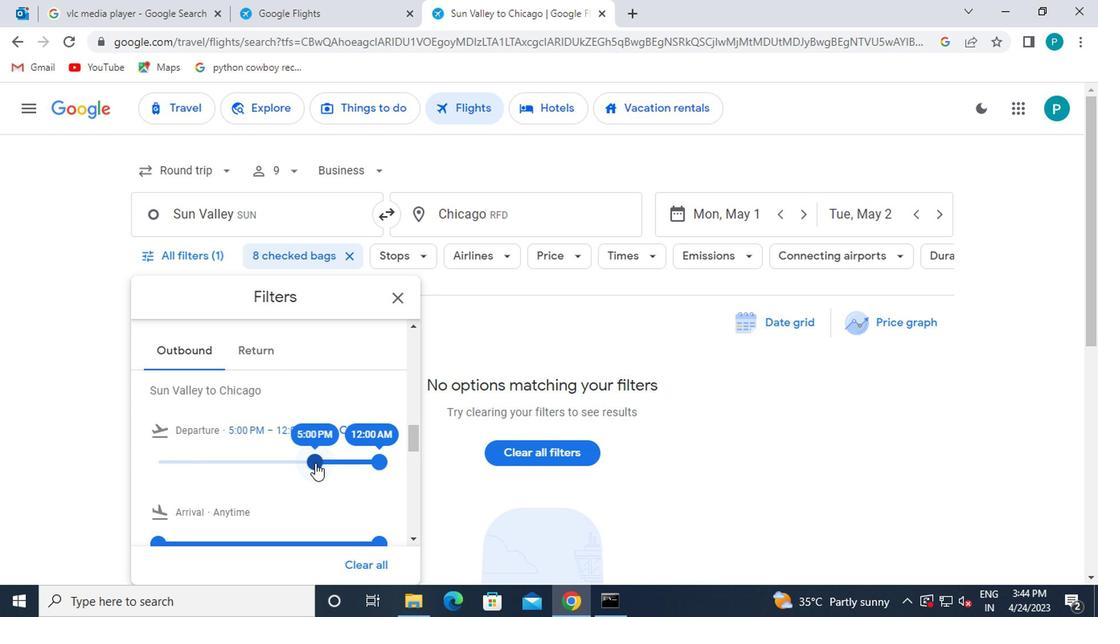 
Action: Mouse moved to (236, 350)
Screenshot: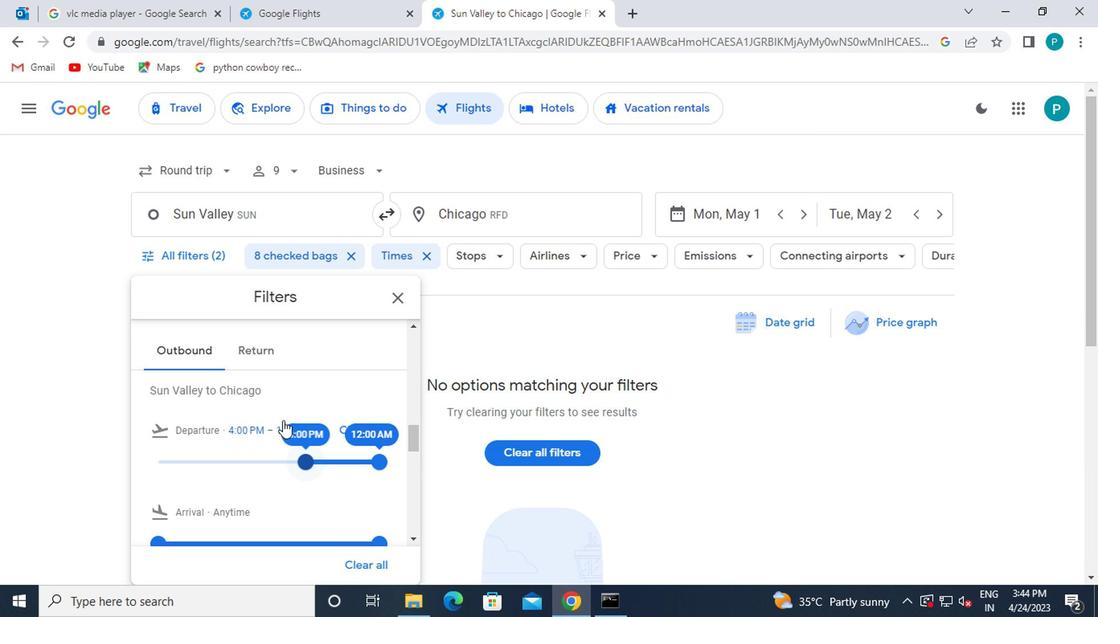 
Action: Mouse pressed left at (236, 350)
Screenshot: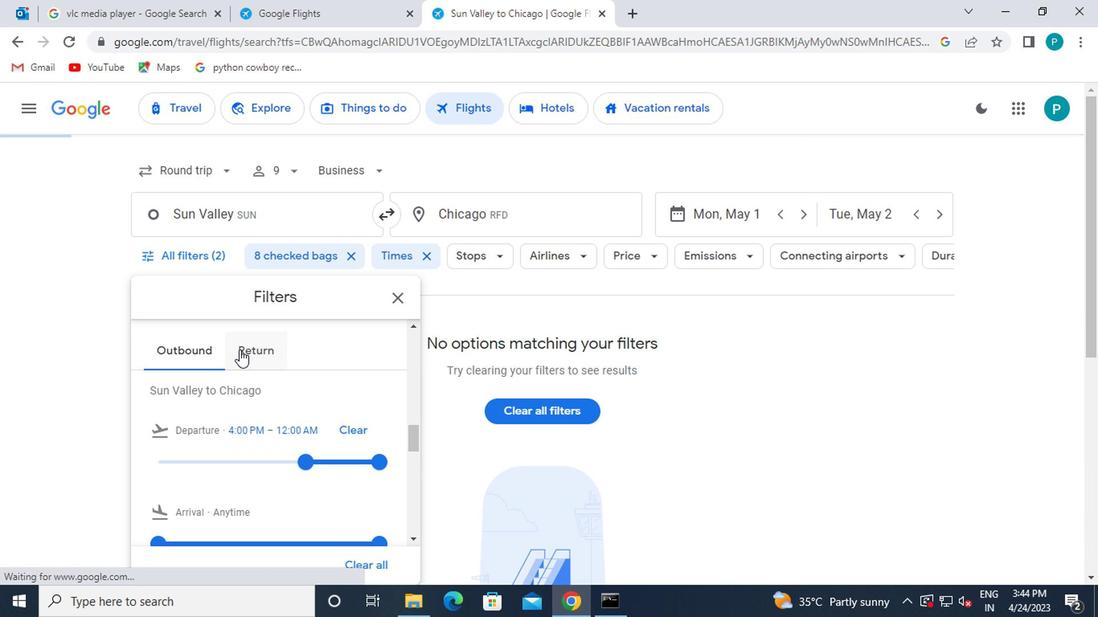 
Action: Mouse moved to (156, 464)
Screenshot: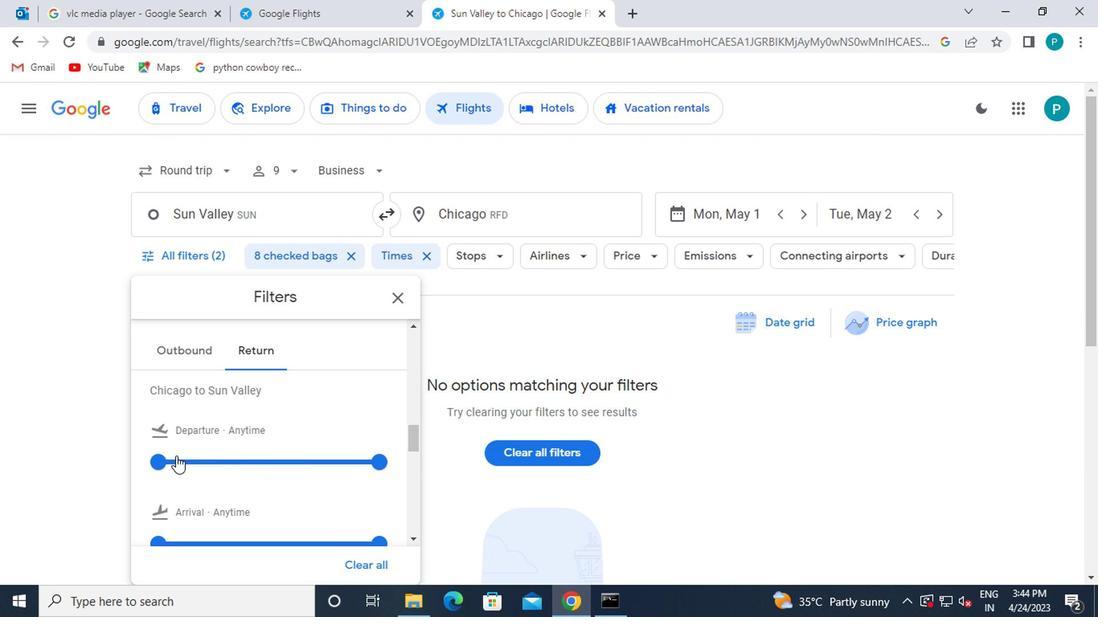 
Action: Mouse pressed left at (156, 464)
Screenshot: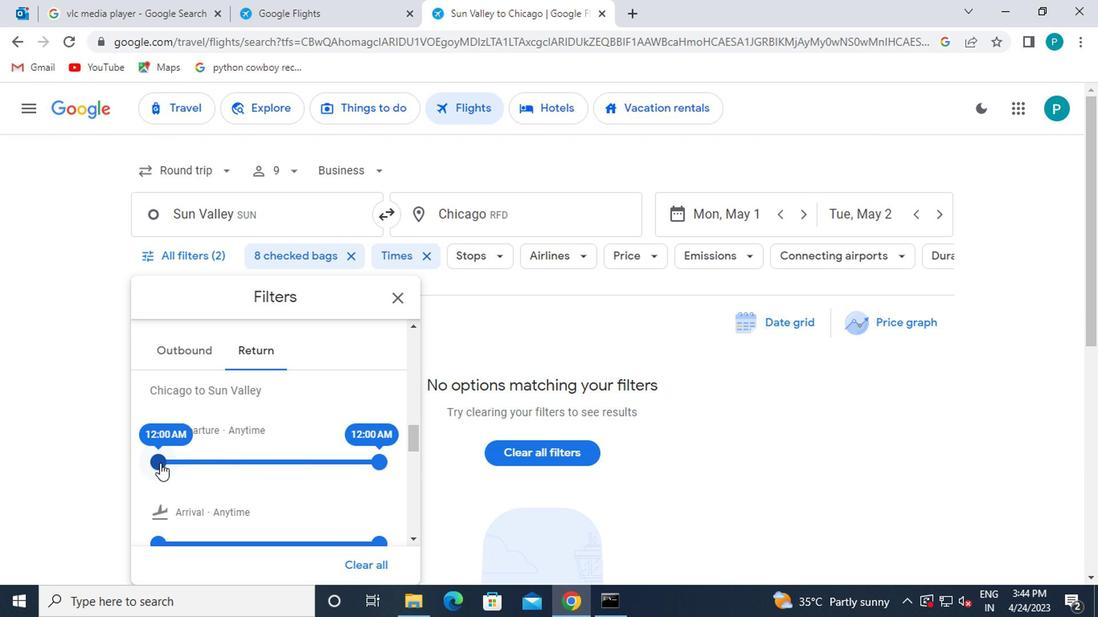 
Action: Mouse moved to (391, 300)
Screenshot: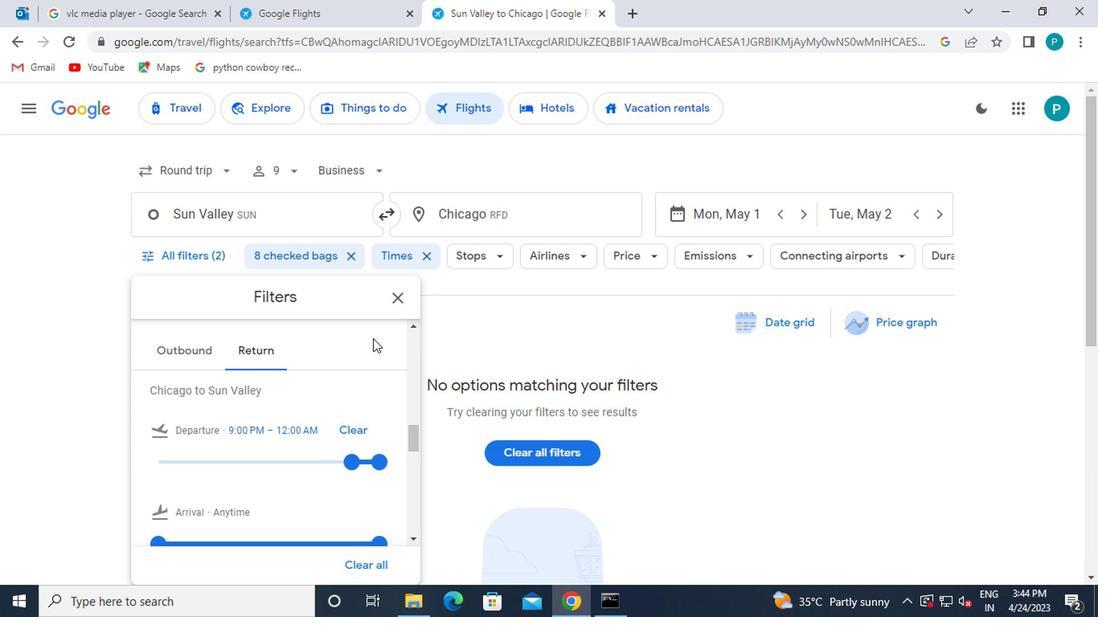 
Action: Mouse pressed left at (391, 300)
Screenshot: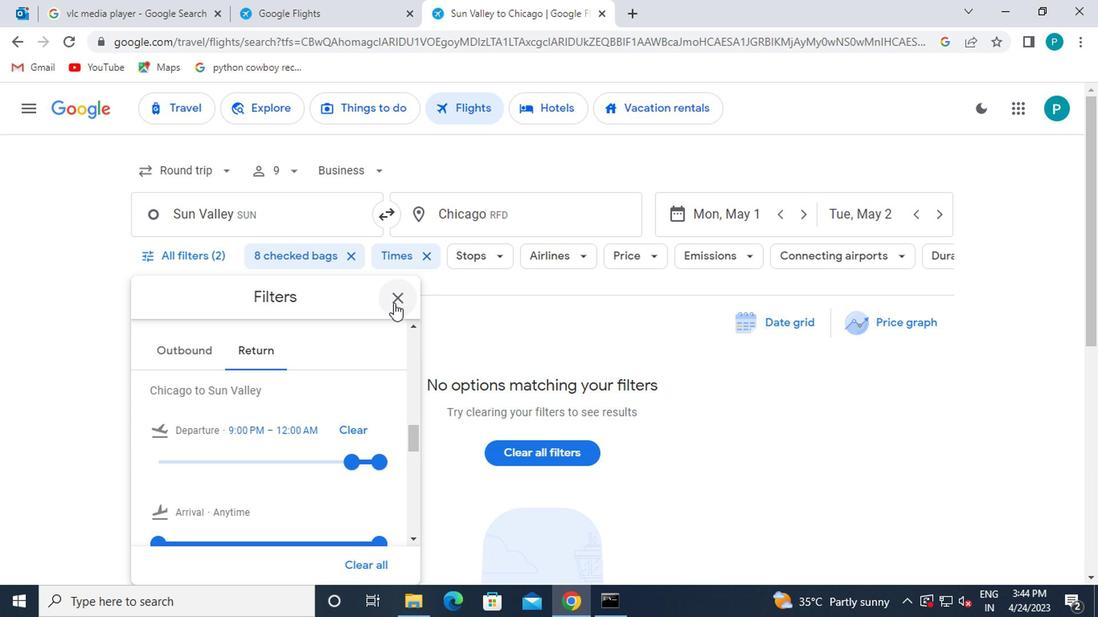 
